 Task: Find a one-way flight from Boise to Jacksonville on May 3 for 9 passengers in economy class, with 6 checked bags, a price limit of ₹484,400, and a departure time between 10:00 AM and 6:00 PM.
Action: Mouse moved to (412, 373)
Screenshot: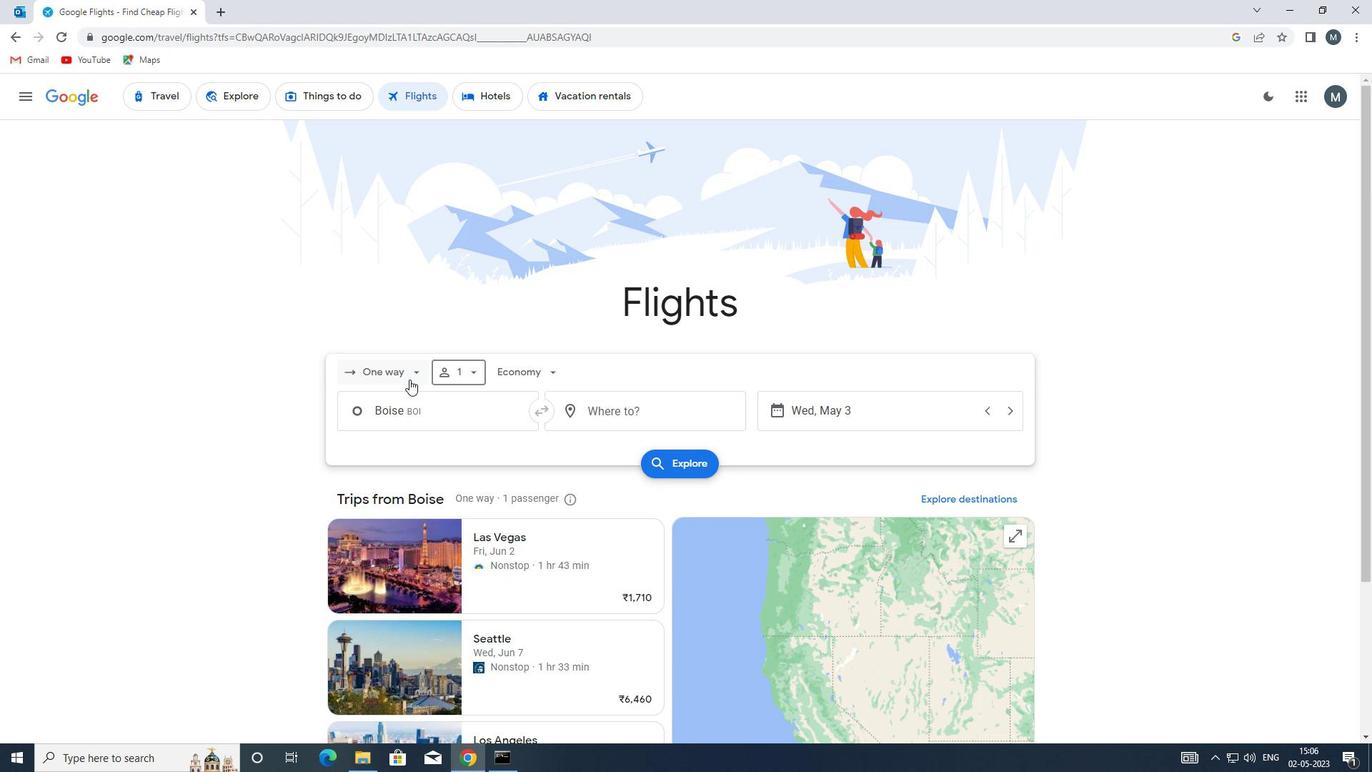 
Action: Mouse pressed left at (412, 373)
Screenshot: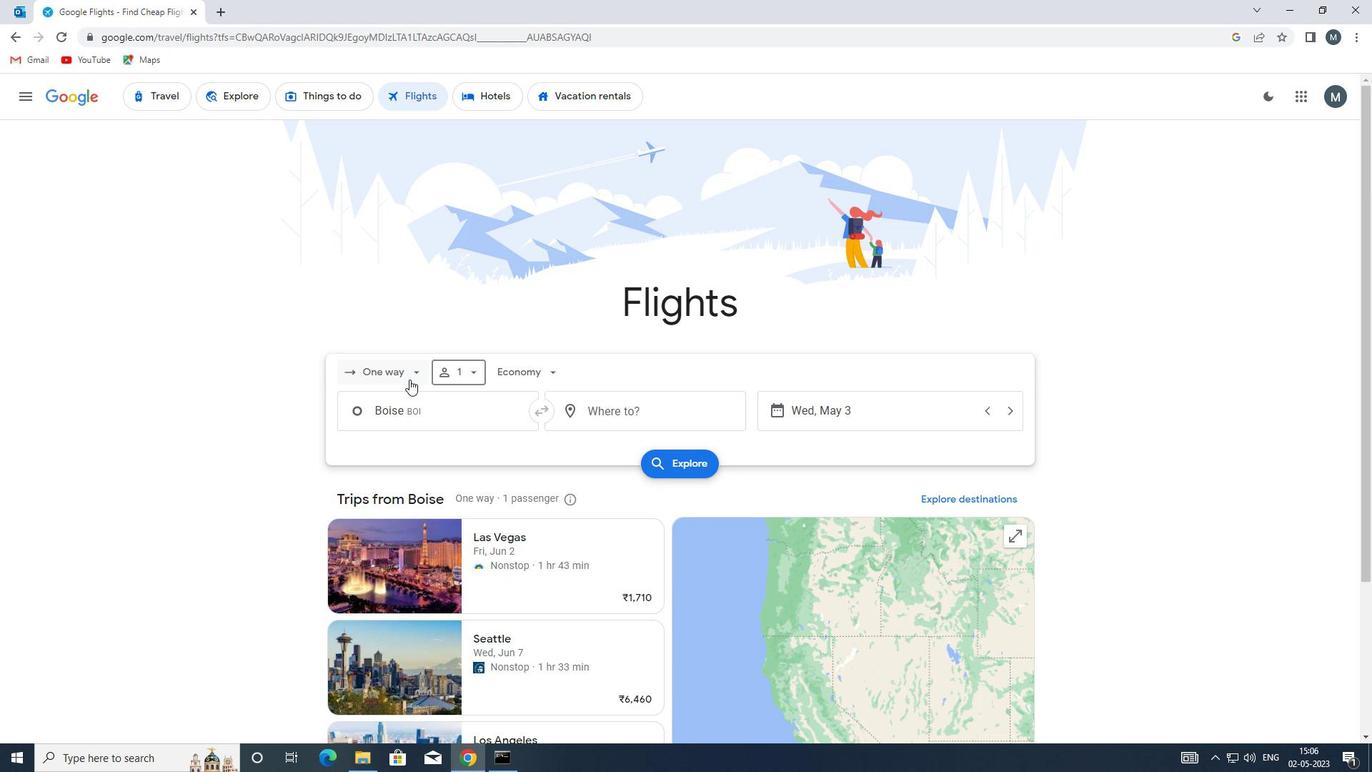 
Action: Mouse moved to (419, 441)
Screenshot: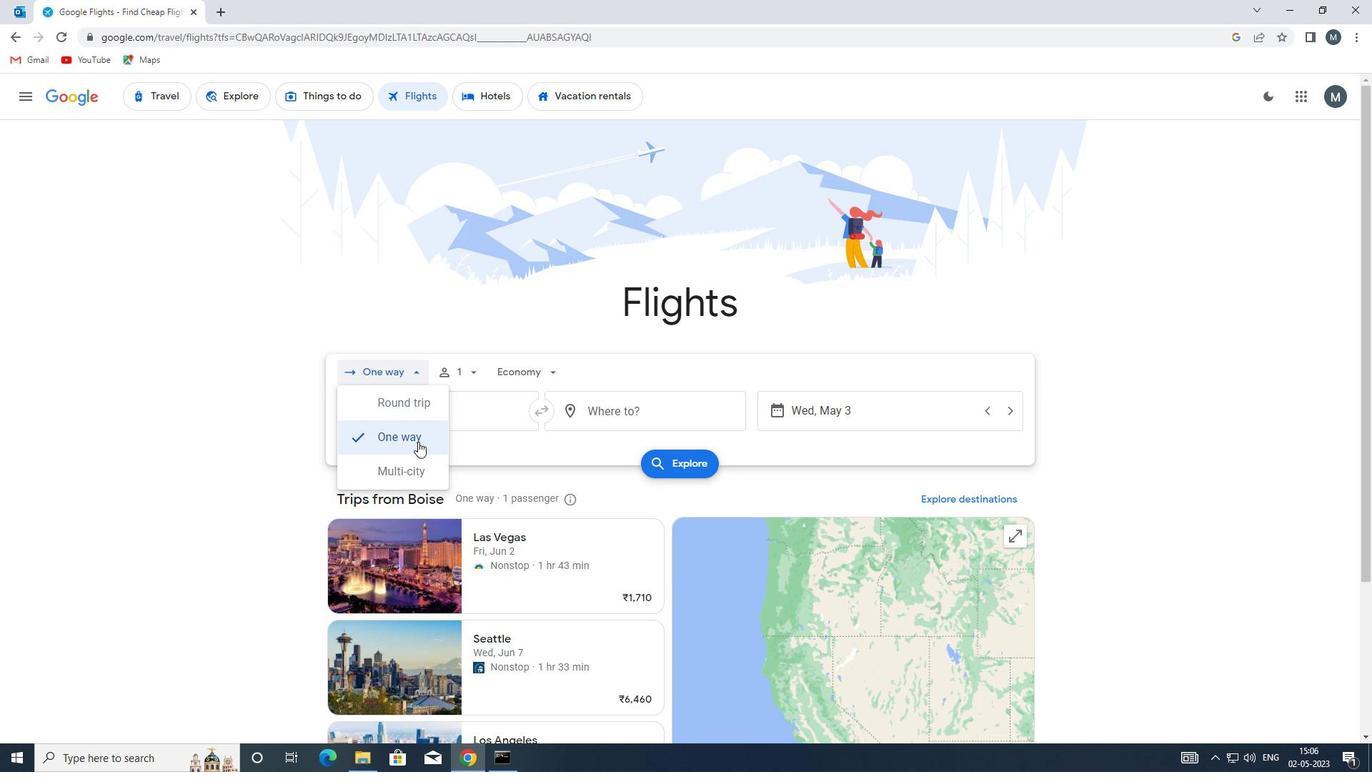
Action: Mouse pressed left at (419, 441)
Screenshot: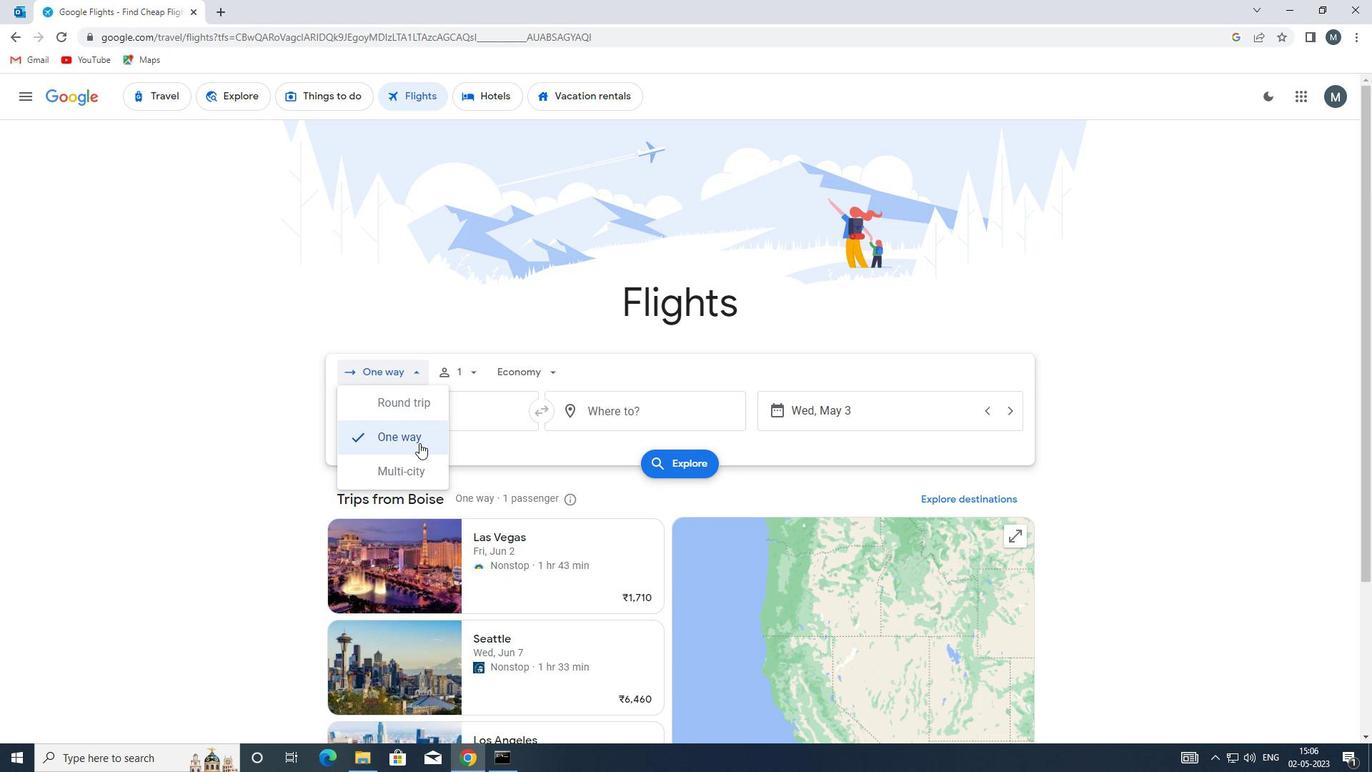 
Action: Mouse moved to (475, 368)
Screenshot: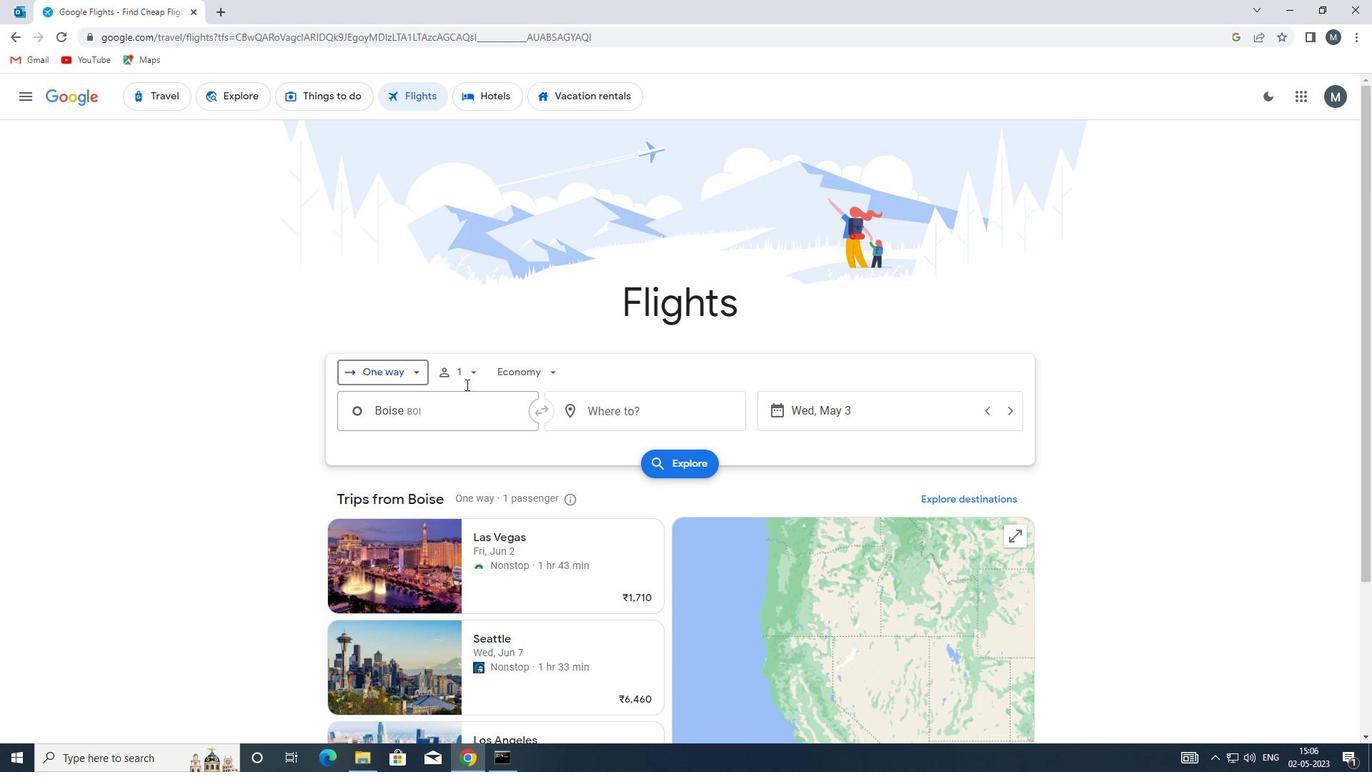 
Action: Mouse pressed left at (475, 368)
Screenshot: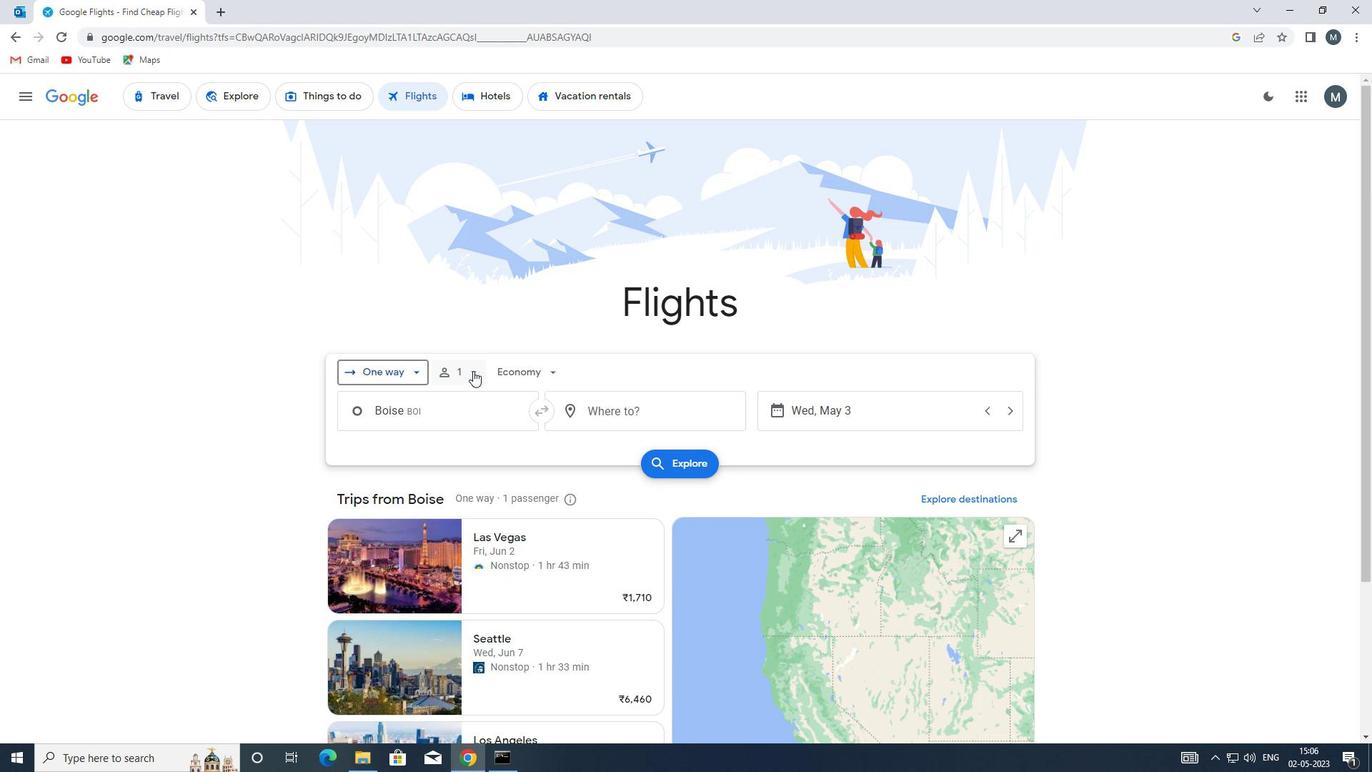 
Action: Mouse moved to (582, 406)
Screenshot: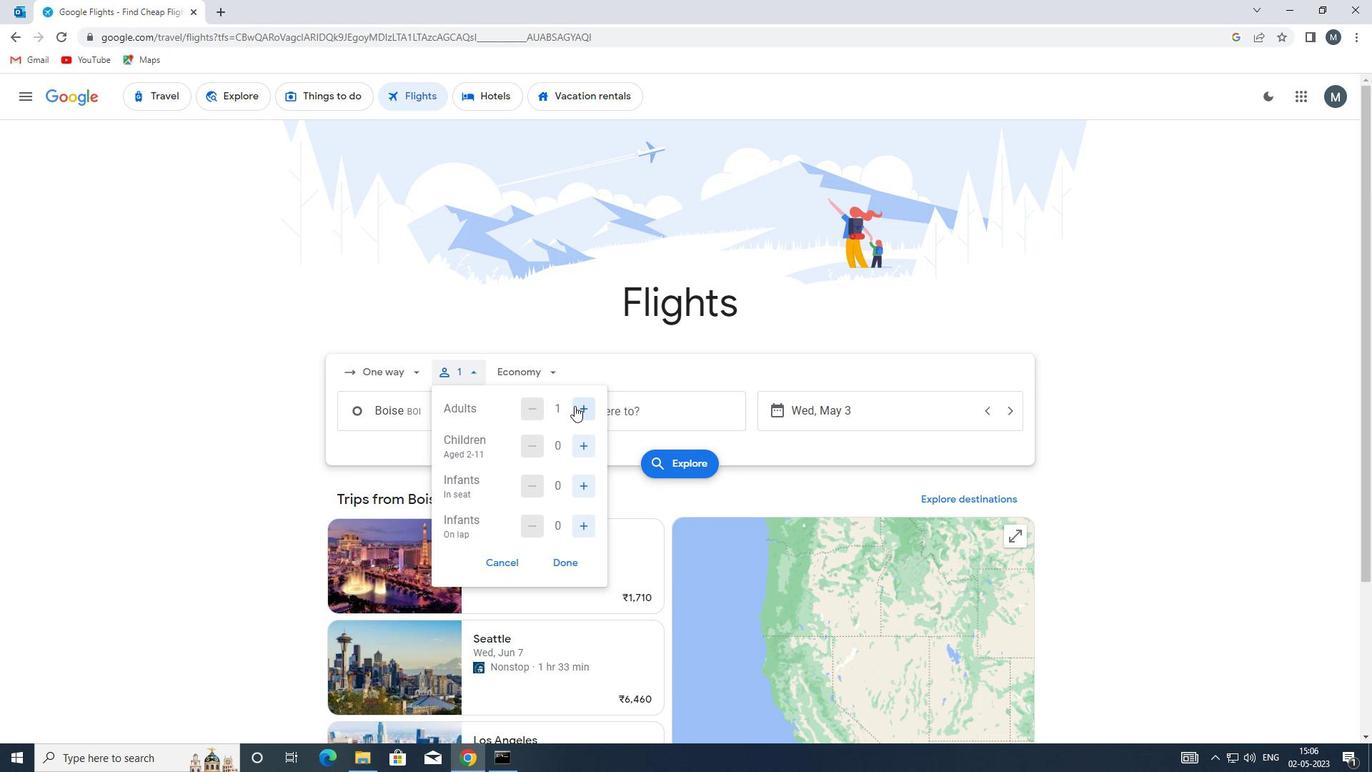 
Action: Mouse pressed left at (582, 406)
Screenshot: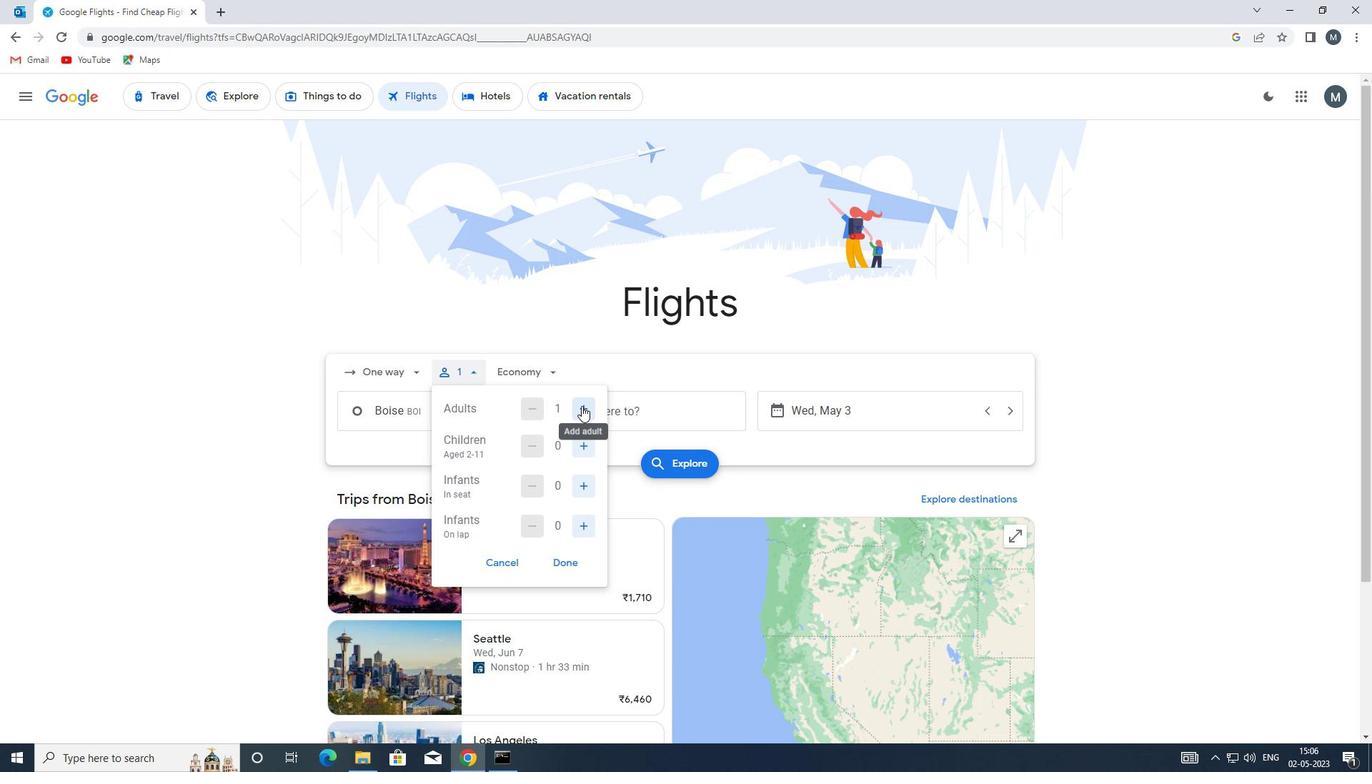 
Action: Mouse moved to (582, 406)
Screenshot: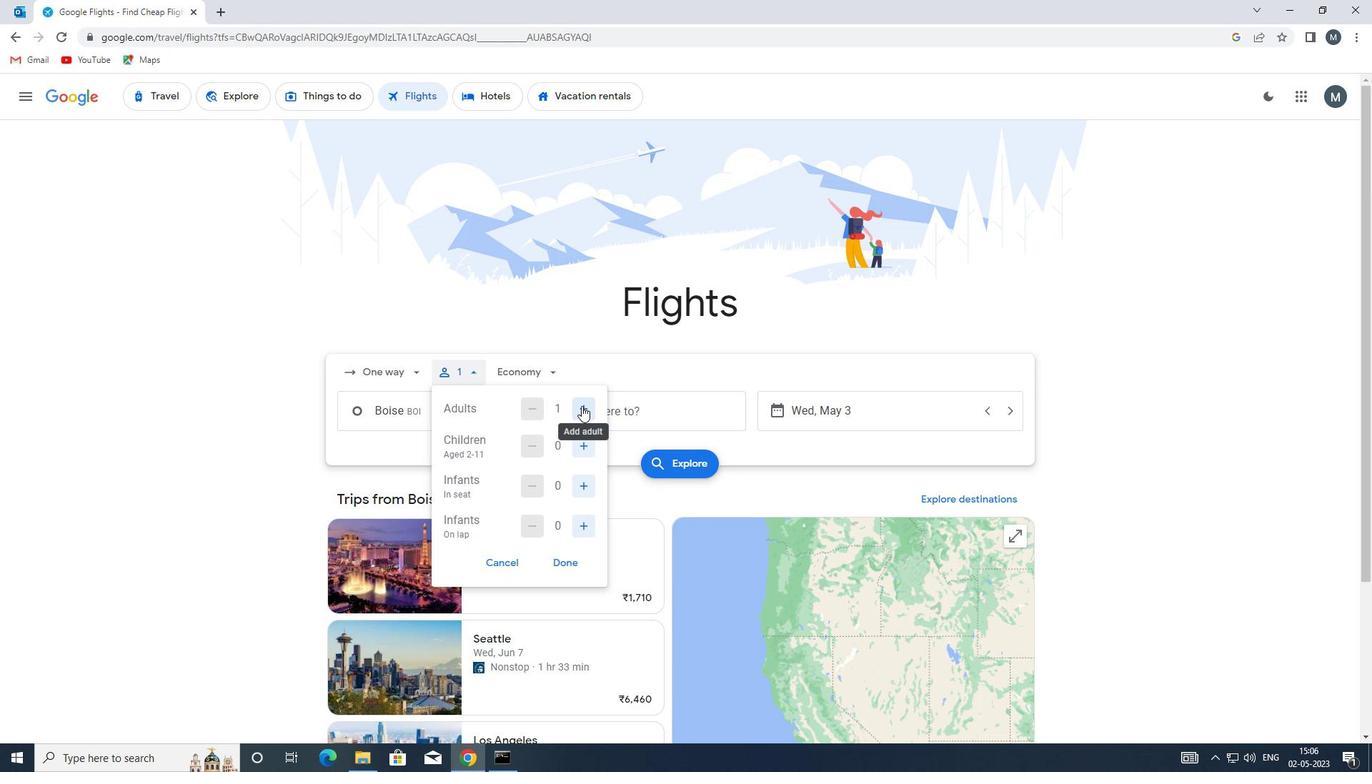 
Action: Mouse pressed left at (582, 406)
Screenshot: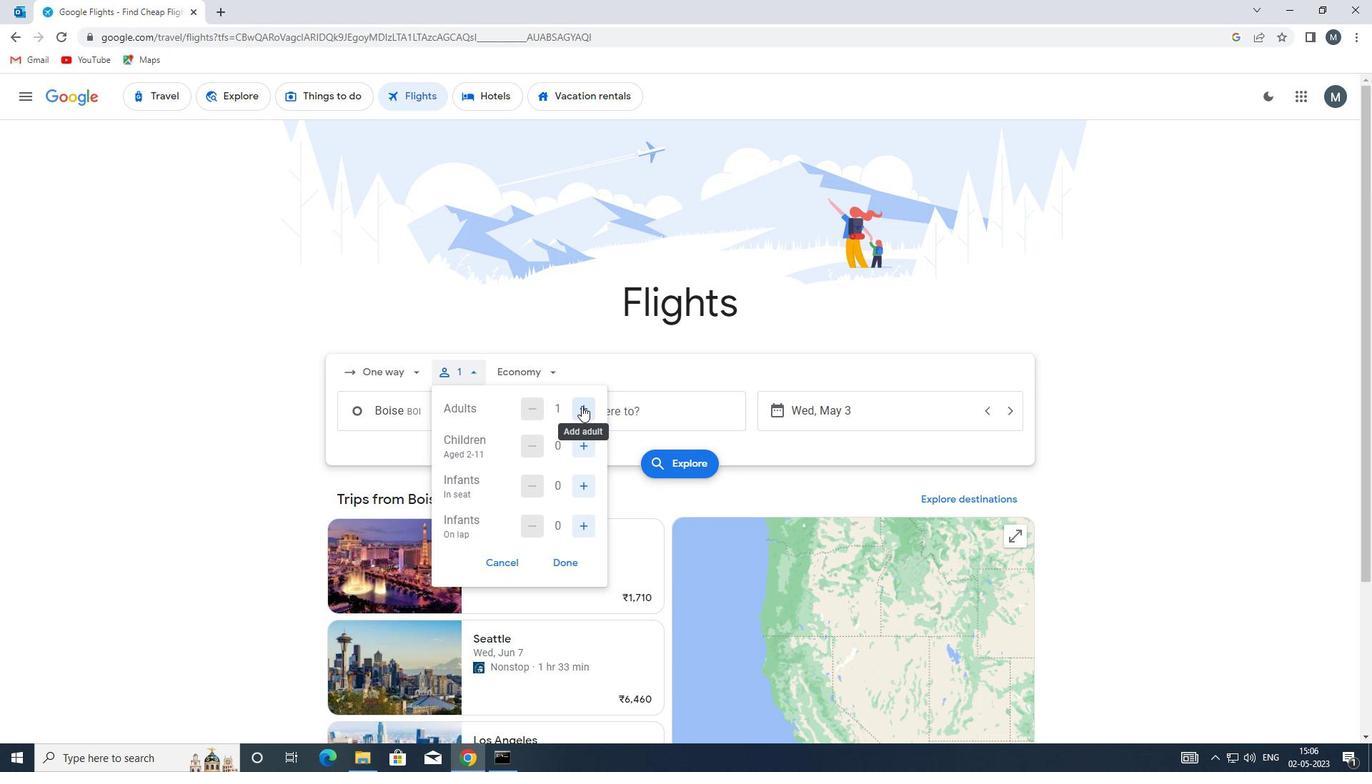 
Action: Mouse pressed left at (582, 406)
Screenshot: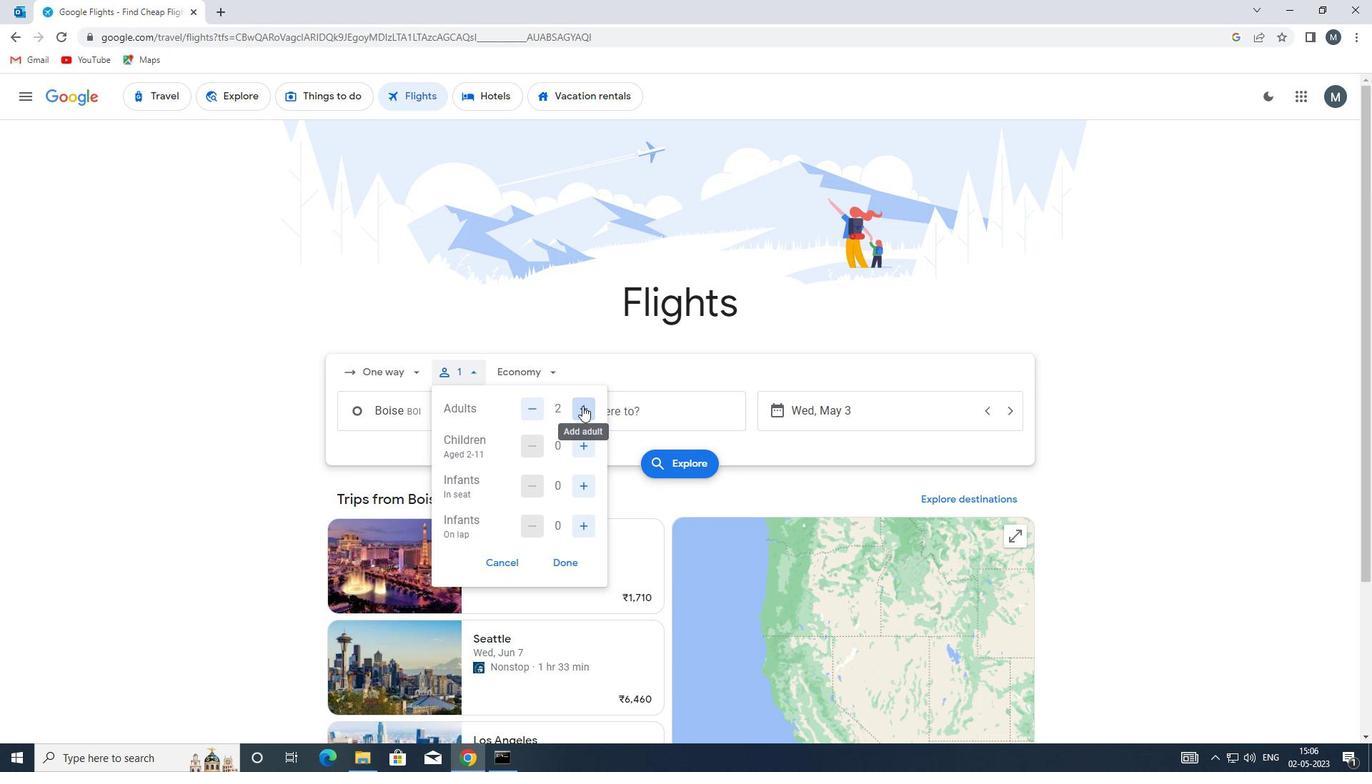 
Action: Mouse pressed left at (582, 406)
Screenshot: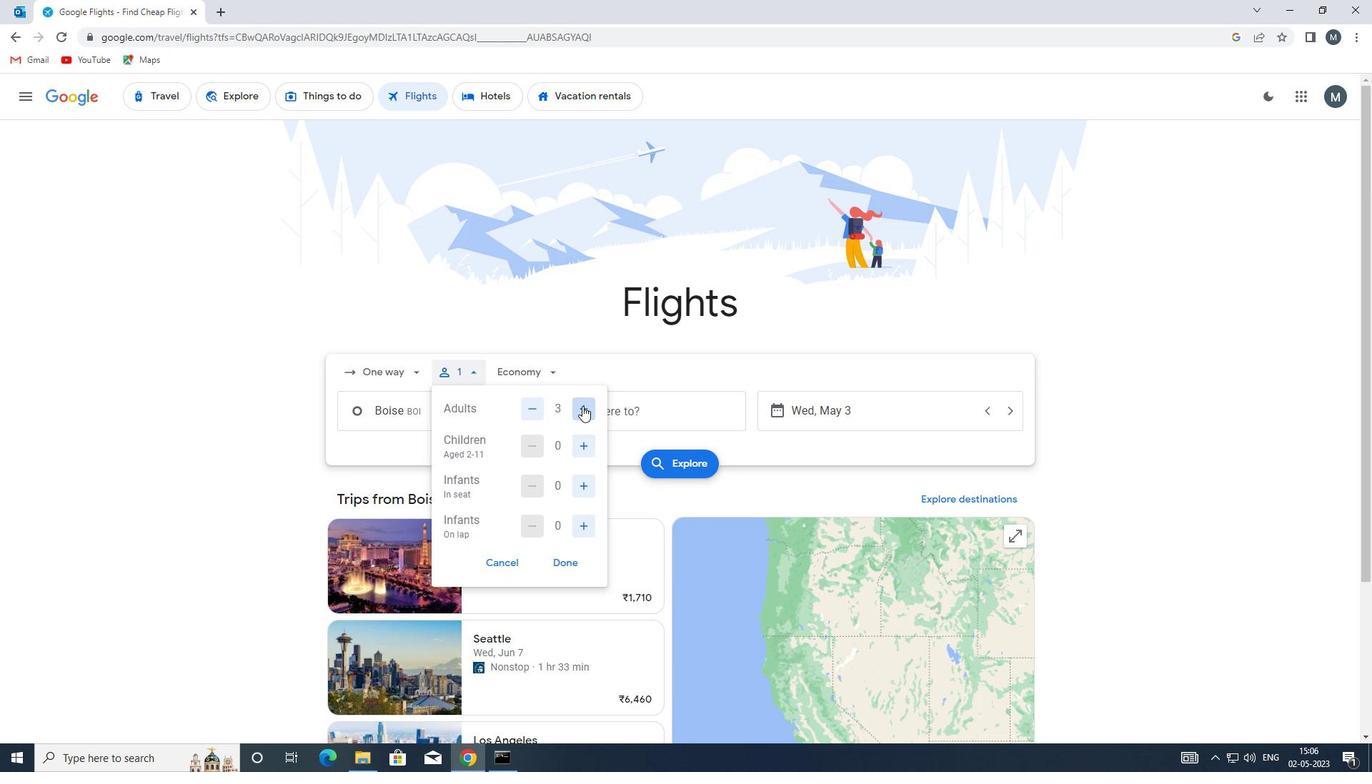 
Action: Mouse moved to (582, 406)
Screenshot: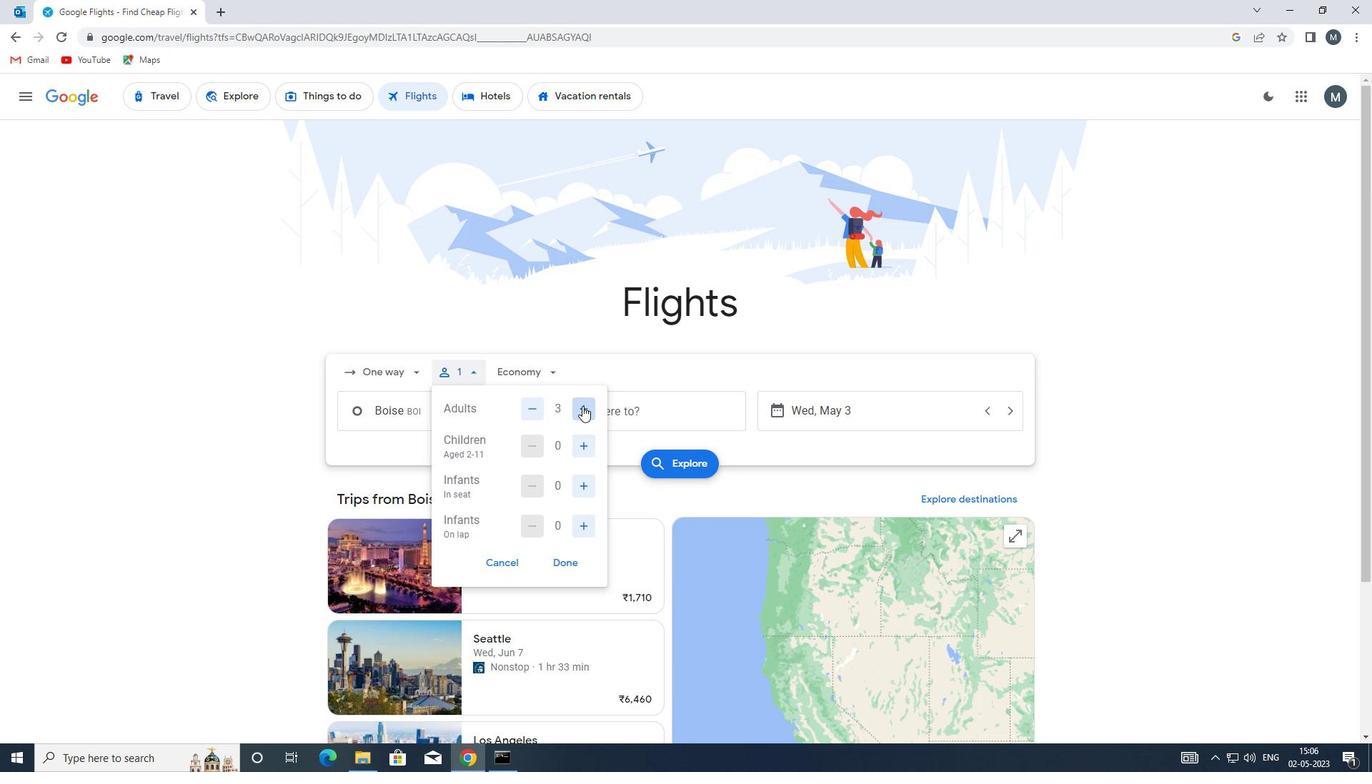 
Action: Mouse pressed left at (582, 406)
Screenshot: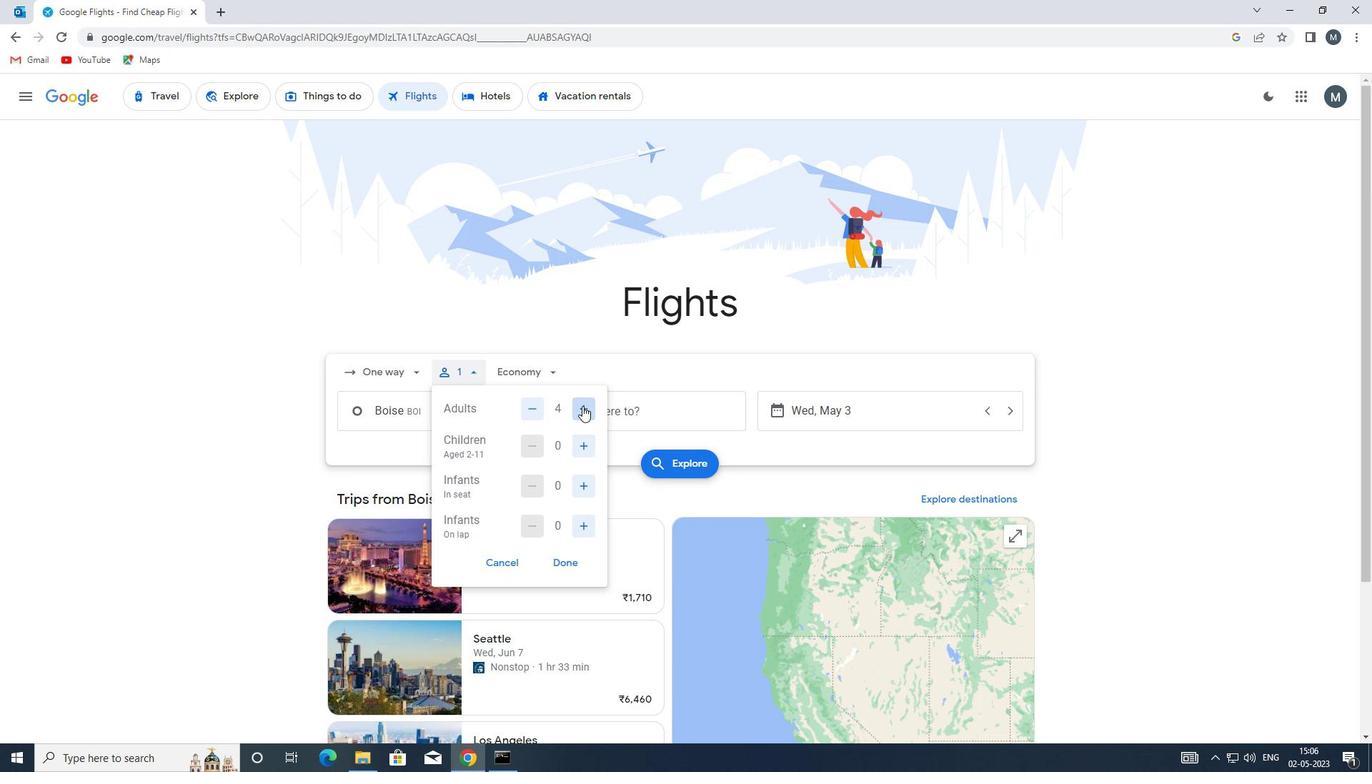
Action: Mouse moved to (540, 406)
Screenshot: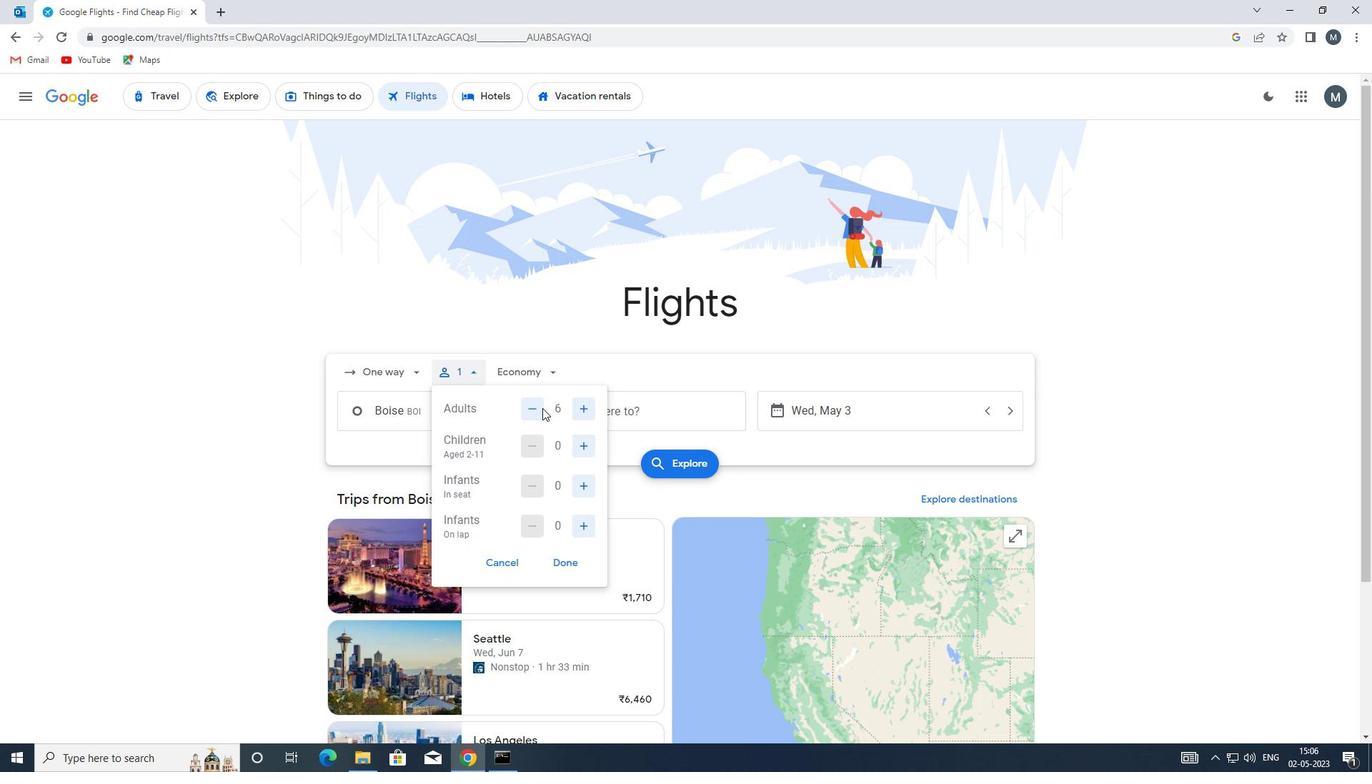 
Action: Mouse pressed left at (540, 406)
Screenshot: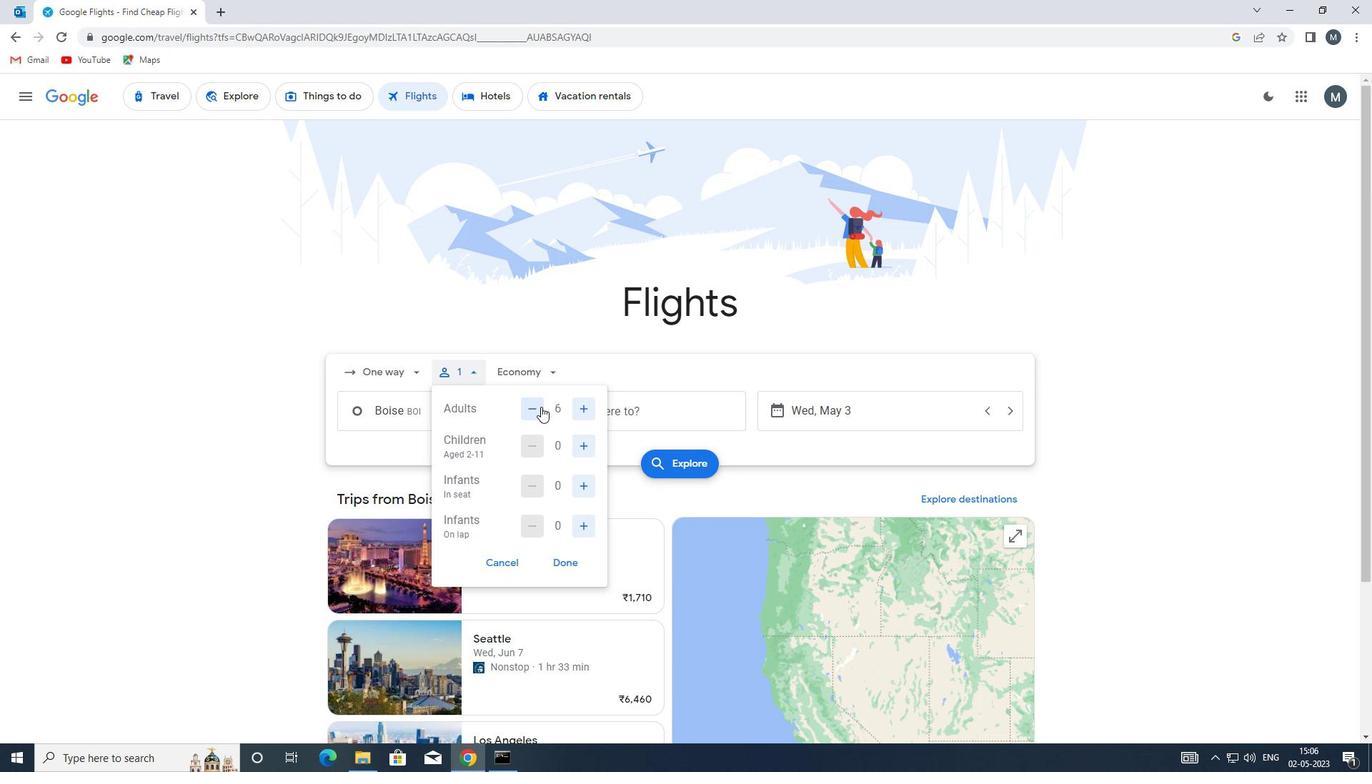 
Action: Mouse moved to (580, 447)
Screenshot: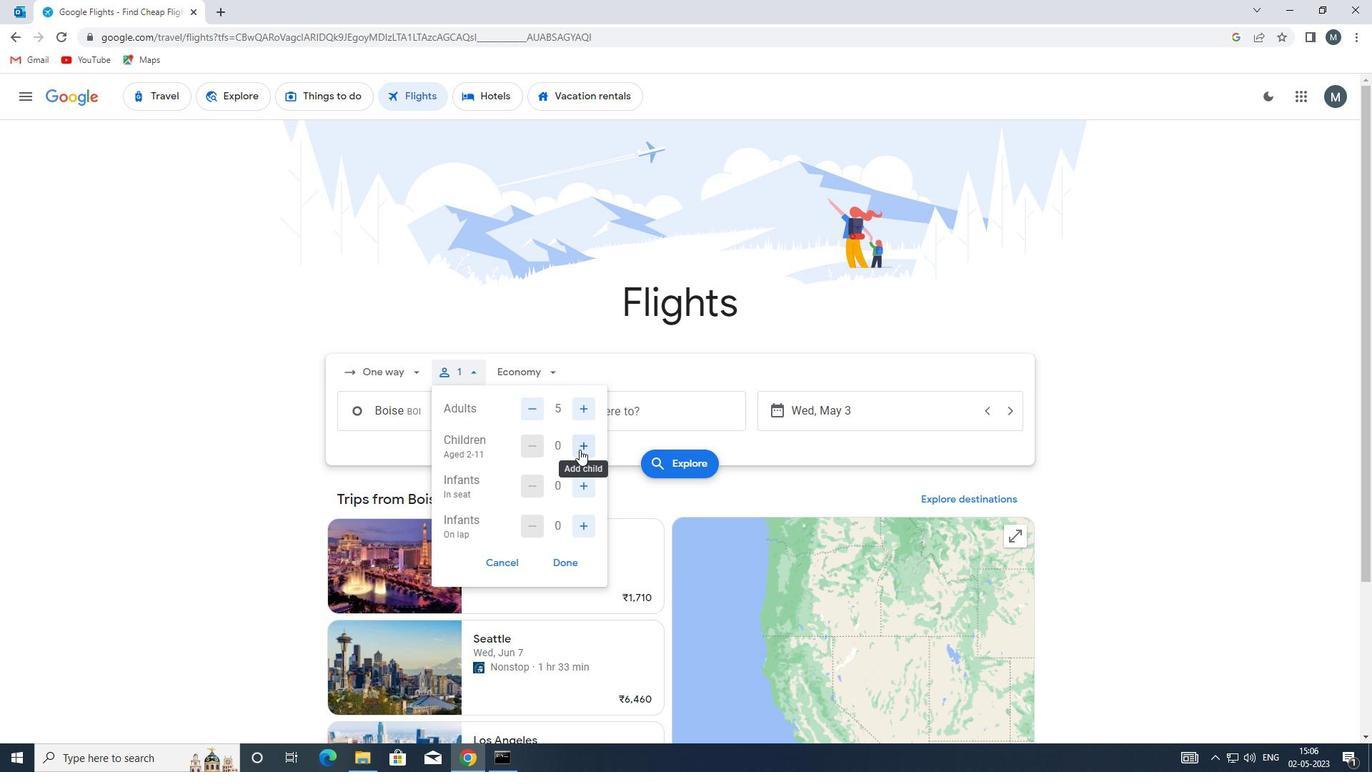 
Action: Mouse pressed left at (580, 447)
Screenshot: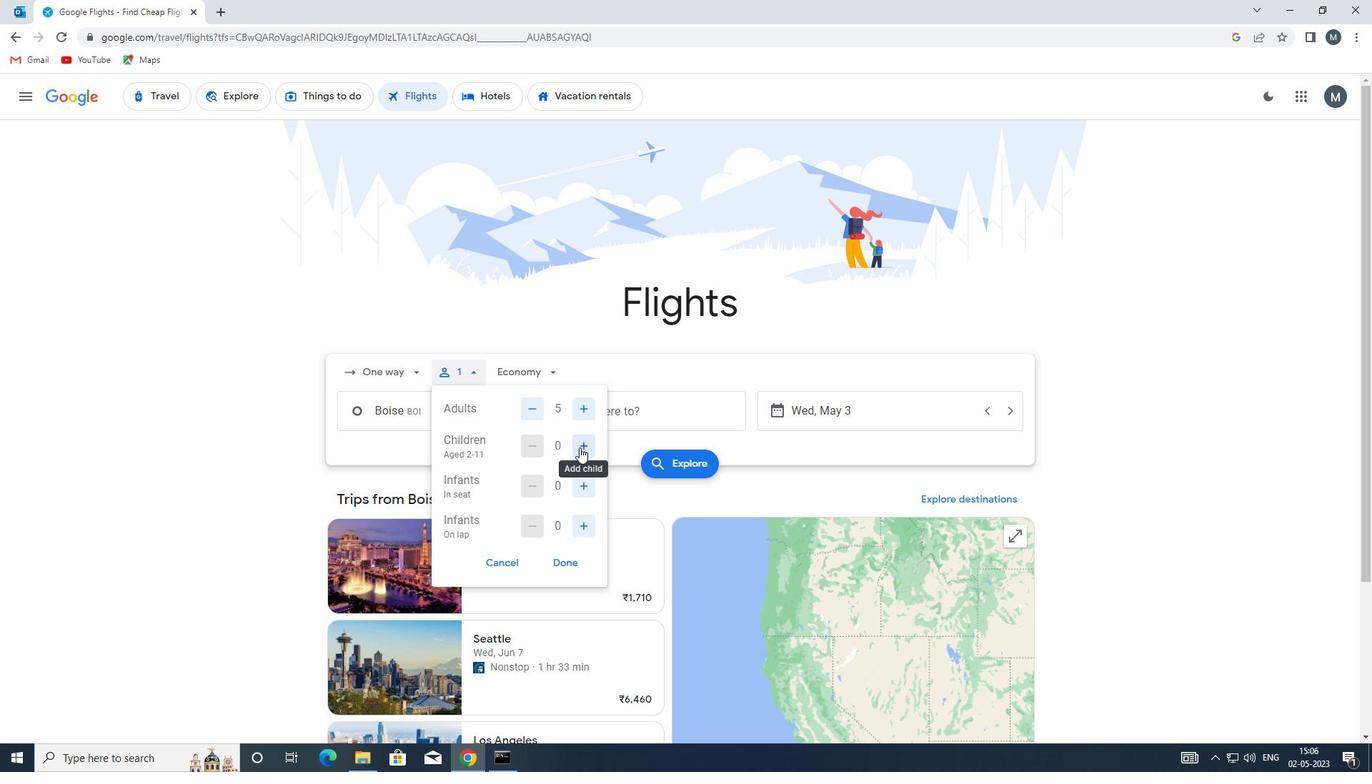 
Action: Mouse moved to (581, 447)
Screenshot: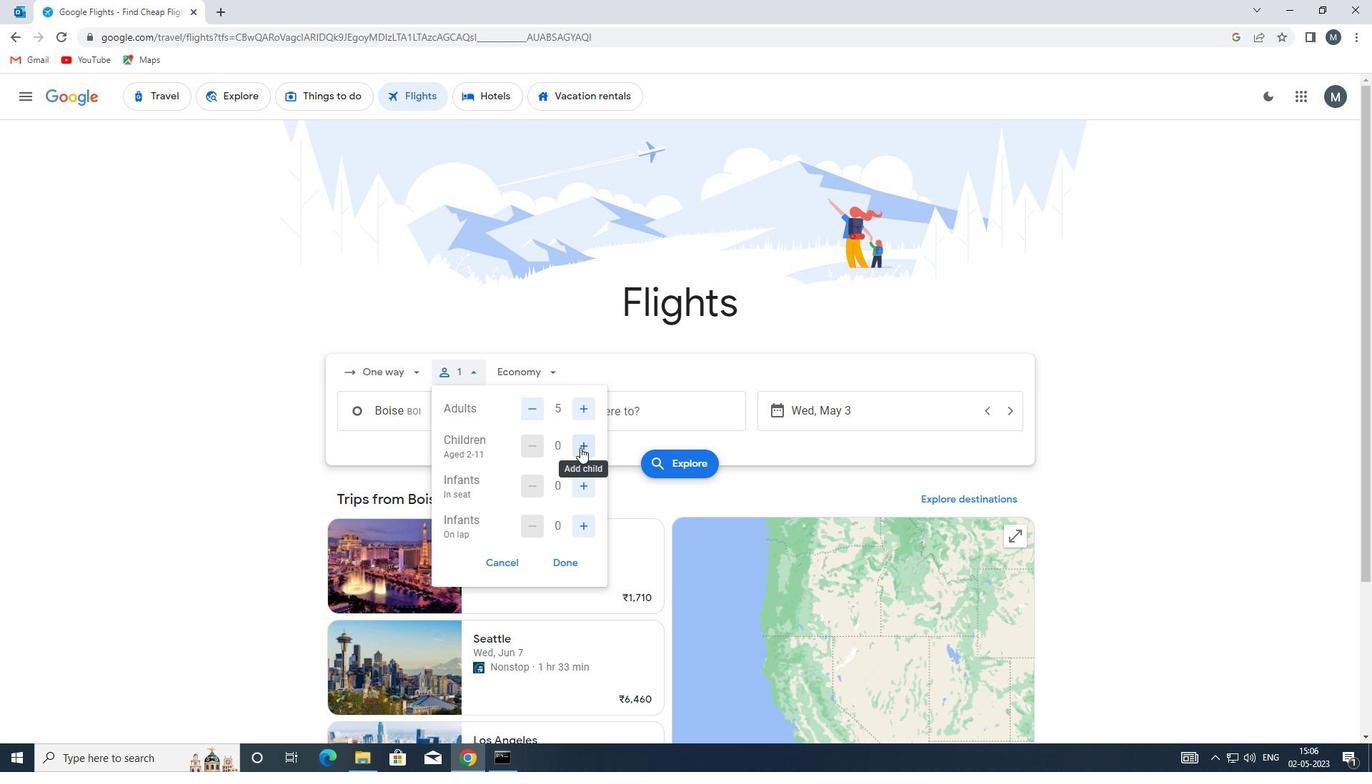 
Action: Mouse pressed left at (581, 447)
Screenshot: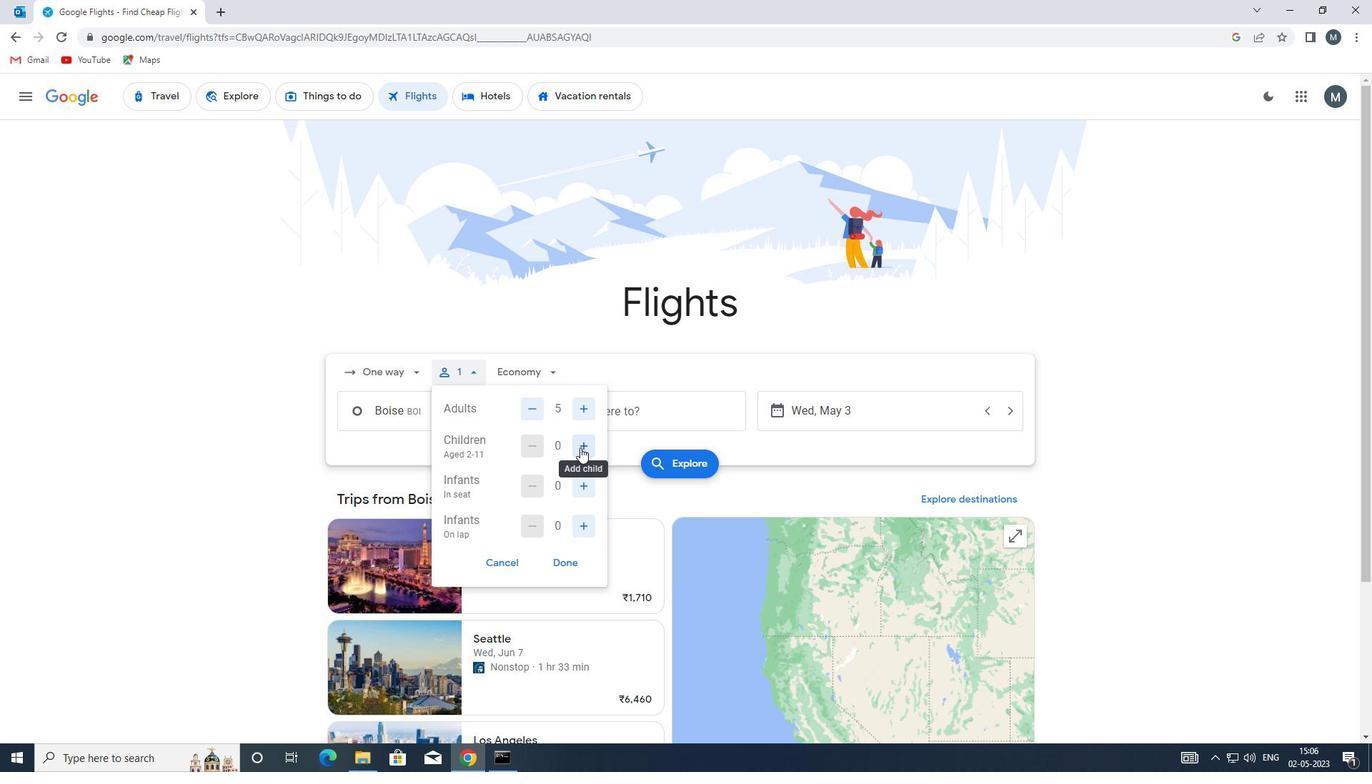 
Action: Mouse moved to (584, 485)
Screenshot: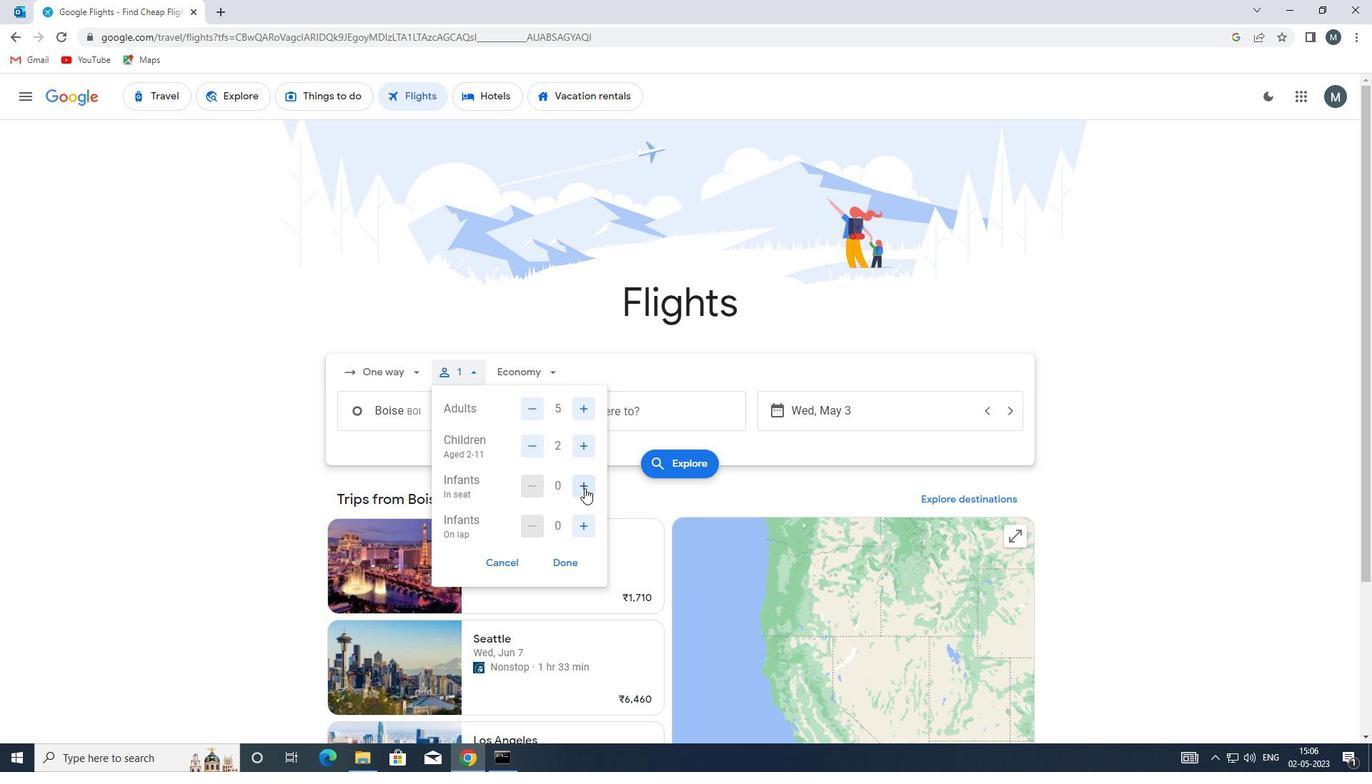 
Action: Mouse pressed left at (584, 485)
Screenshot: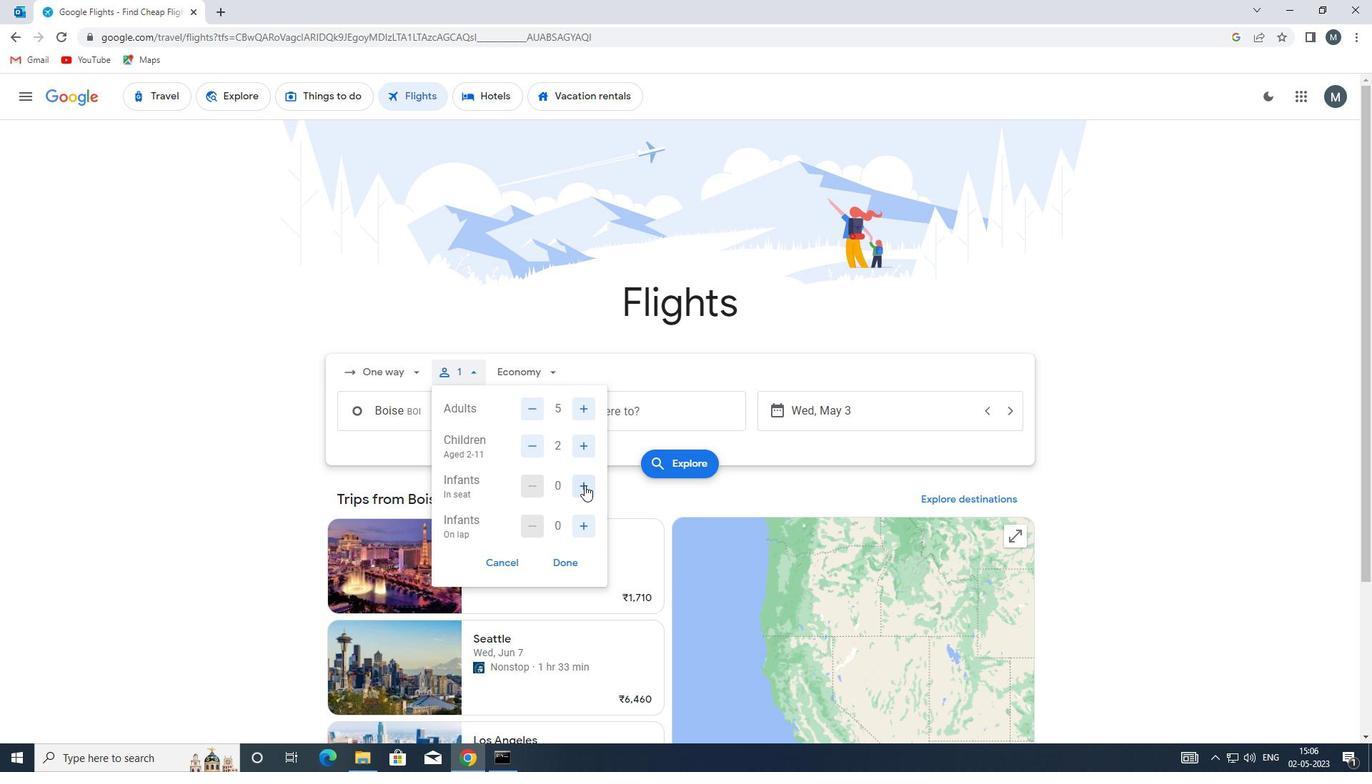 
Action: Mouse moved to (585, 527)
Screenshot: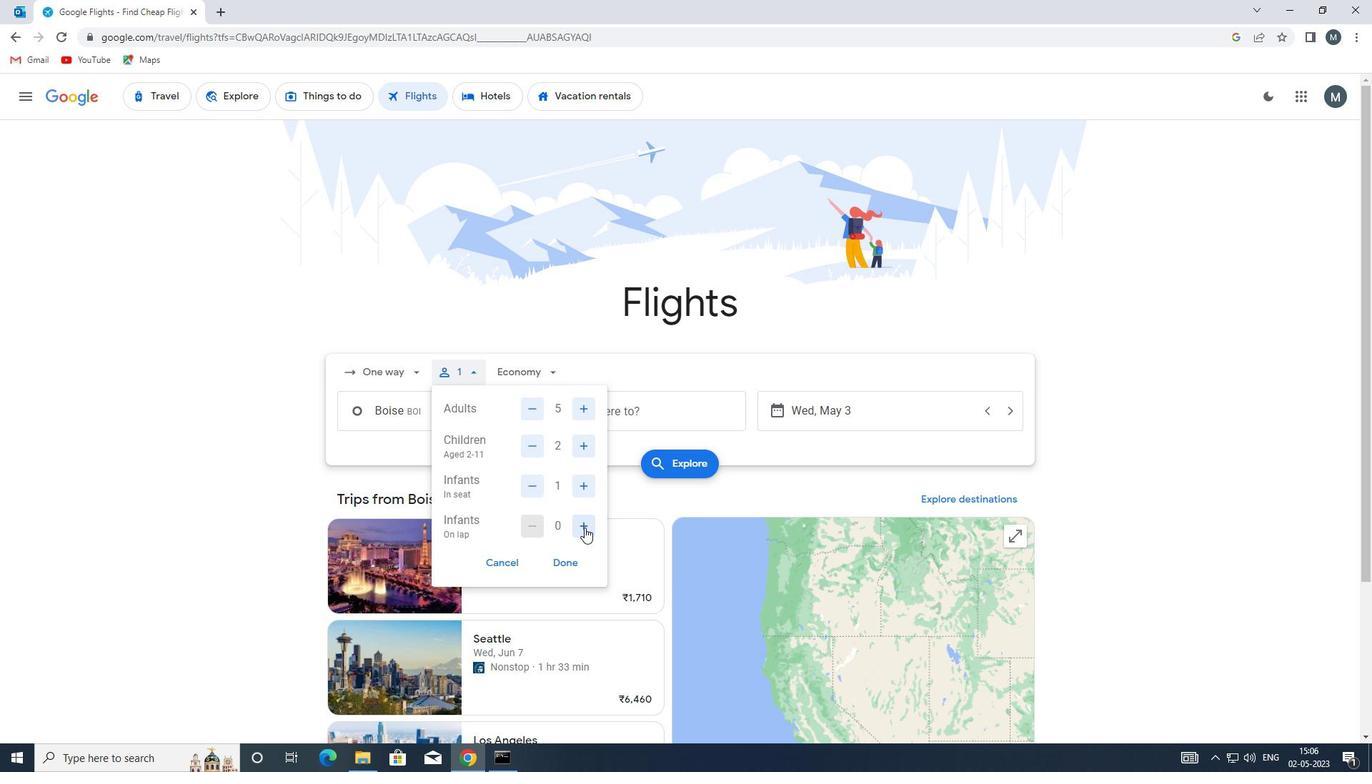 
Action: Mouse pressed left at (585, 527)
Screenshot: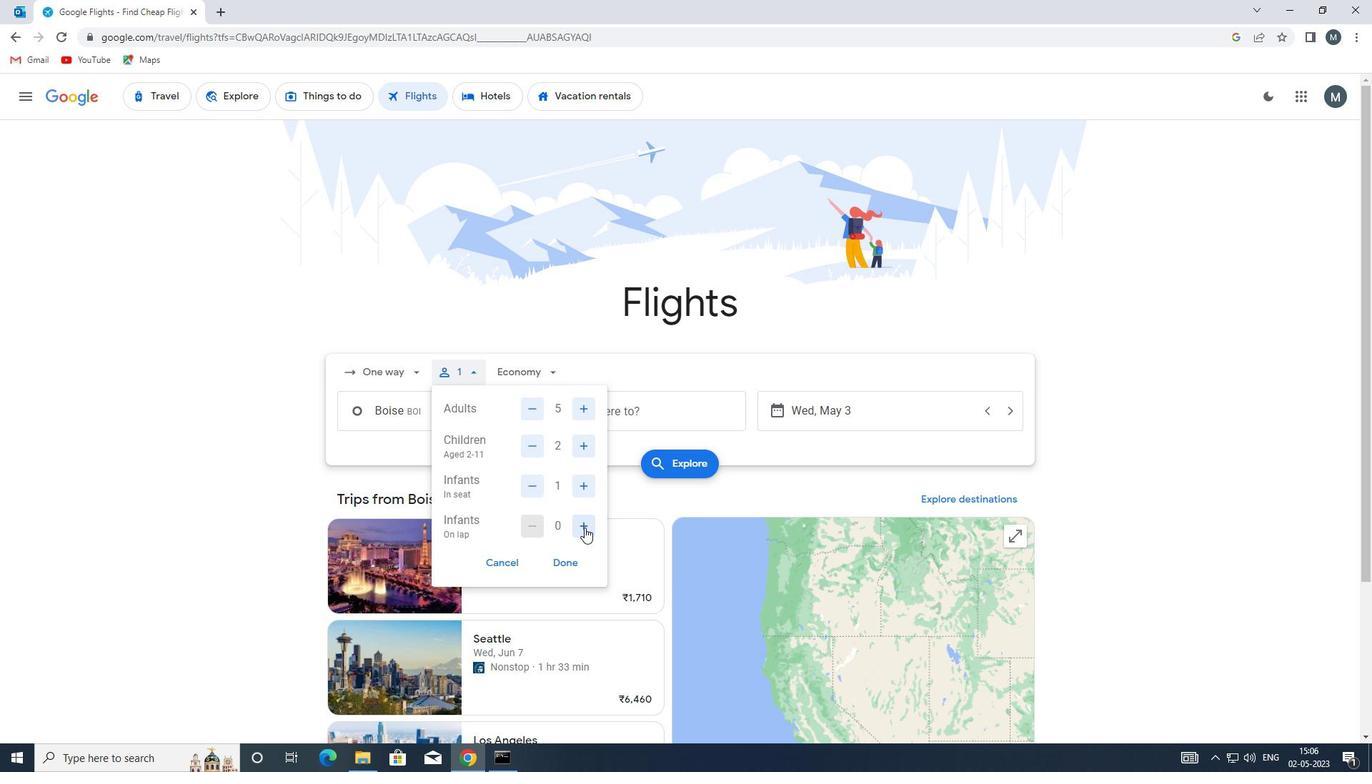 
Action: Mouse pressed right at (585, 527)
Screenshot: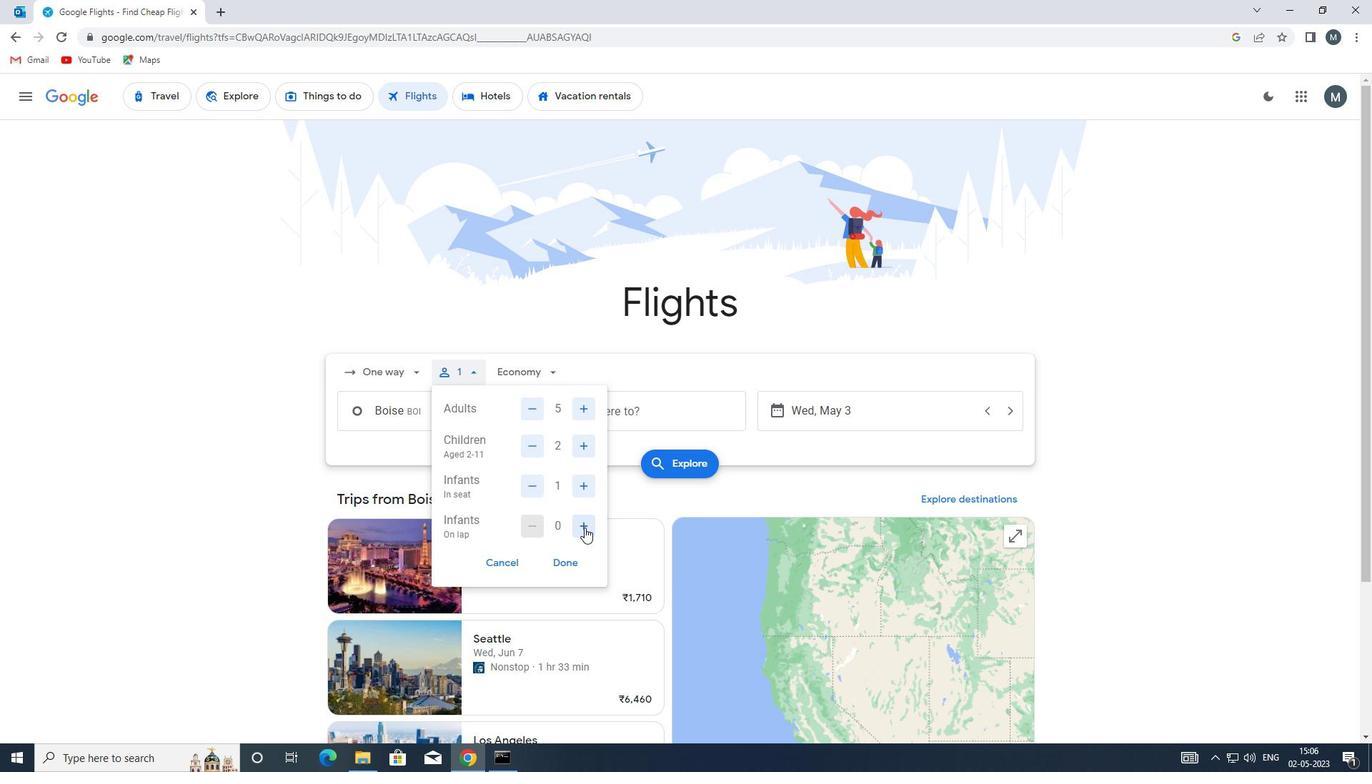 
Action: Mouse pressed left at (585, 527)
Screenshot: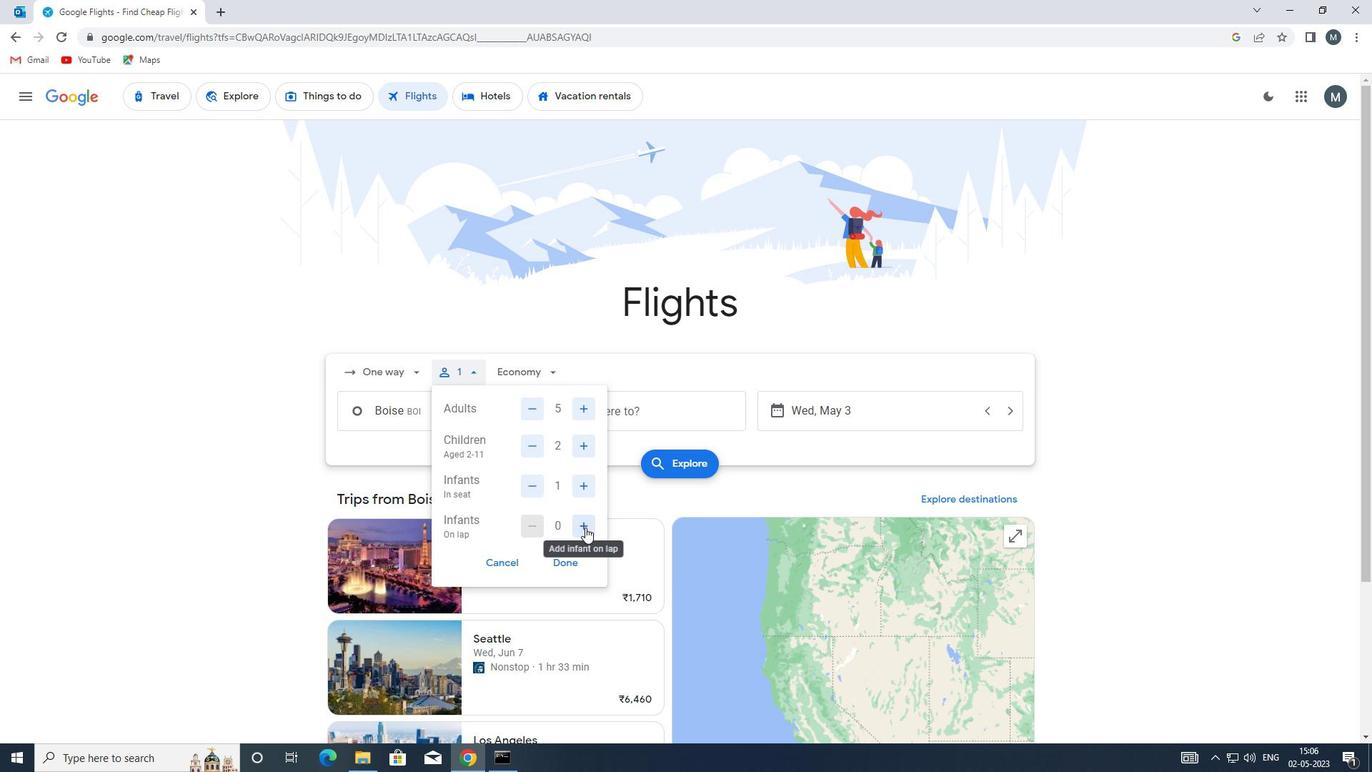 
Action: Mouse moved to (585, 527)
Screenshot: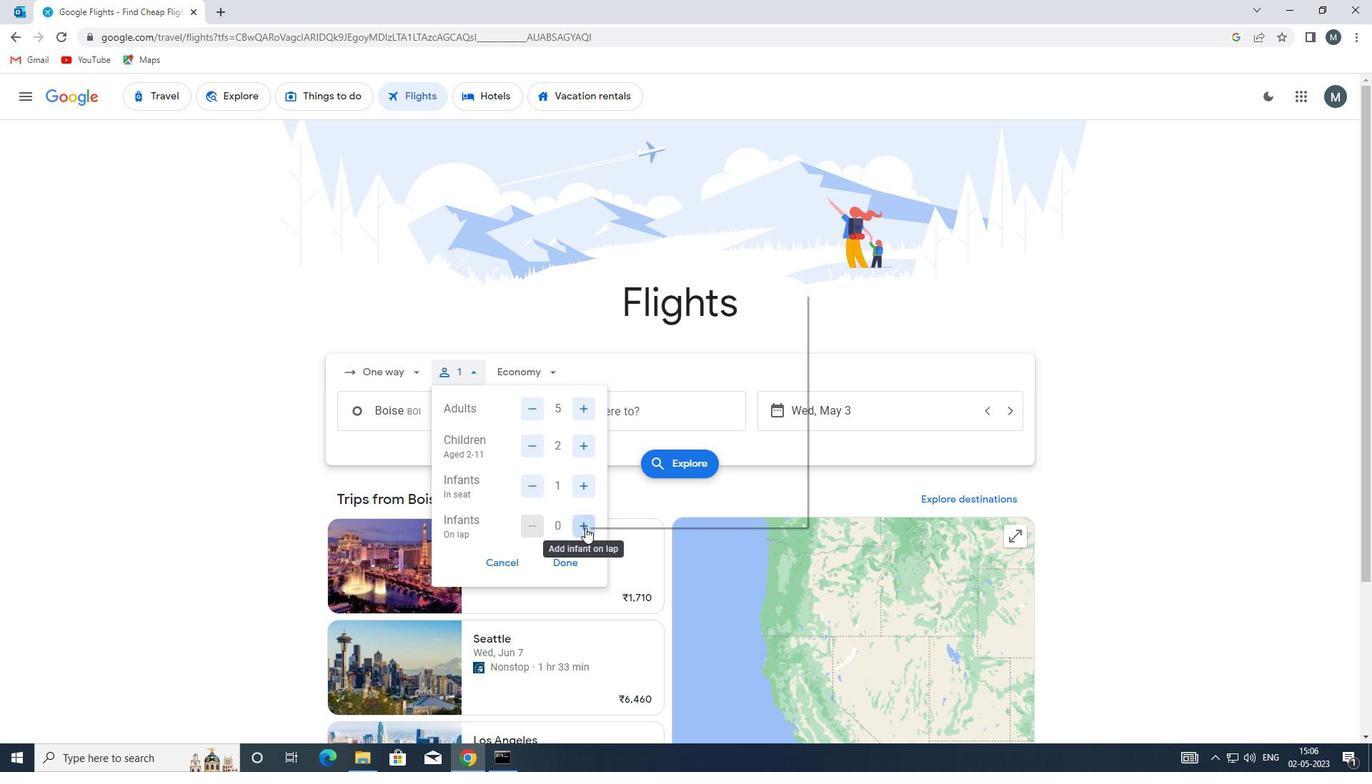 
Action: Mouse pressed left at (585, 527)
Screenshot: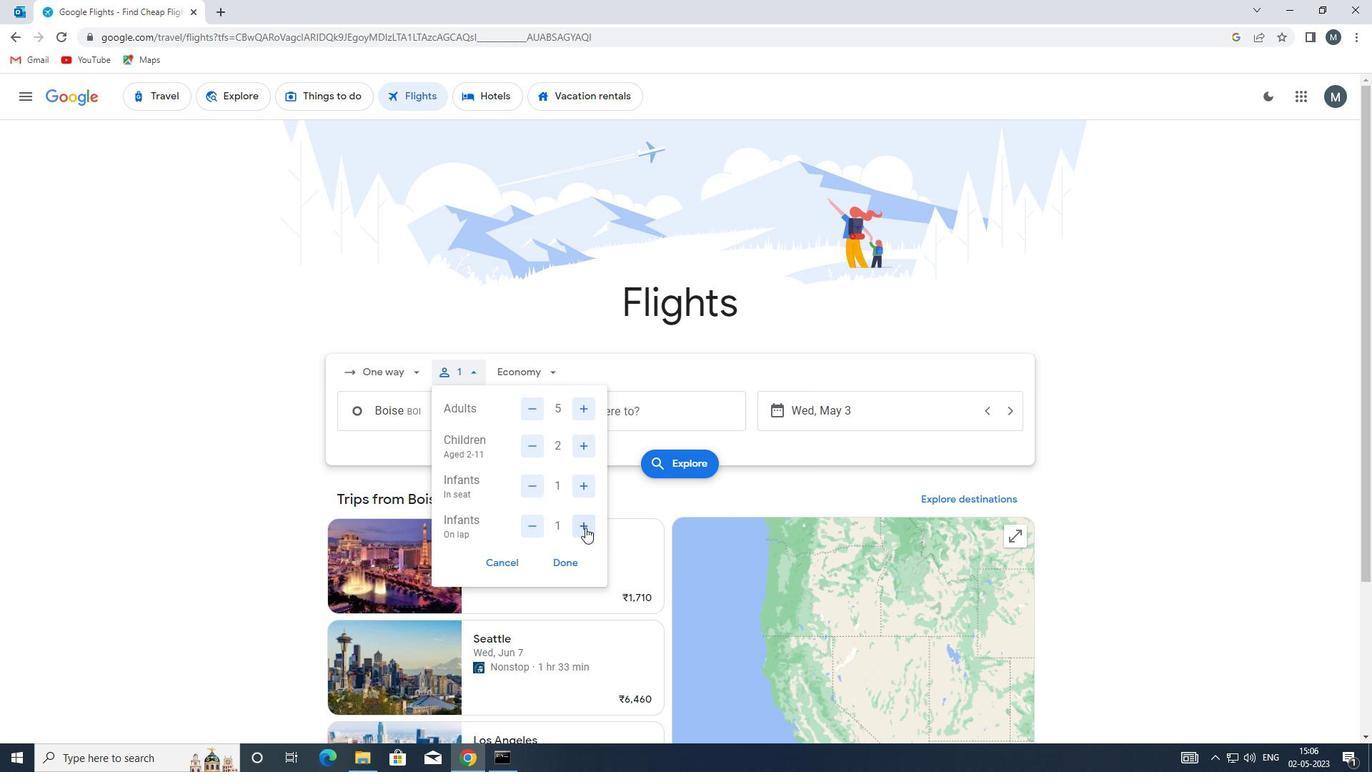 
Action: Mouse moved to (535, 519)
Screenshot: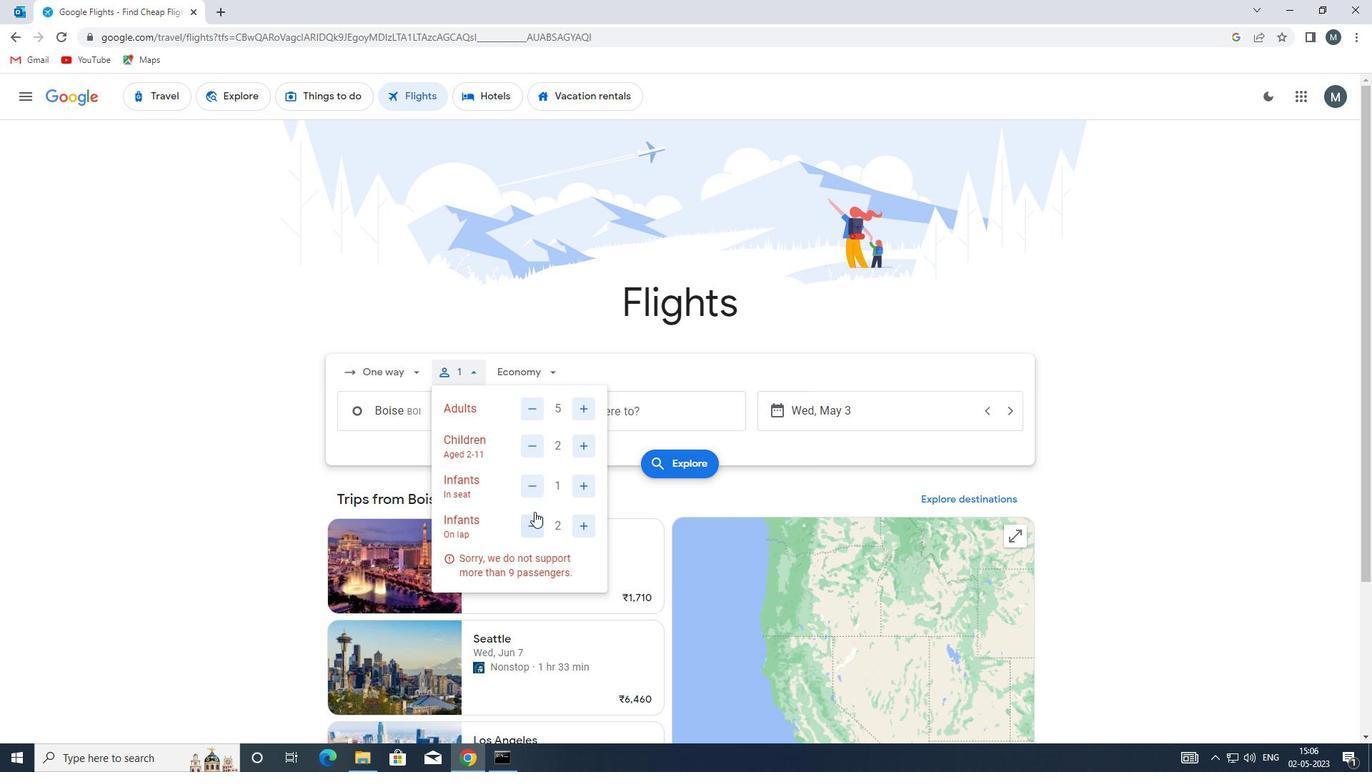 
Action: Mouse pressed left at (535, 519)
Screenshot: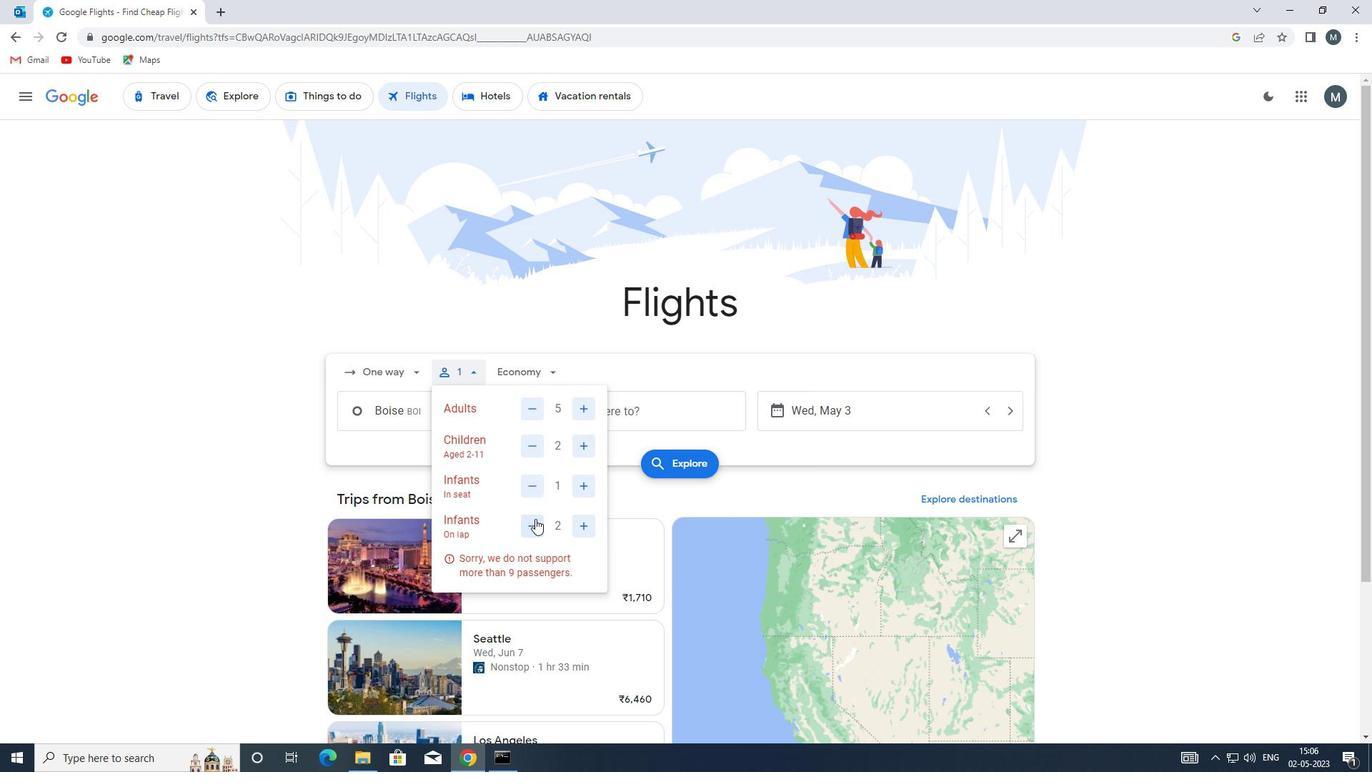 
Action: Mouse moved to (561, 564)
Screenshot: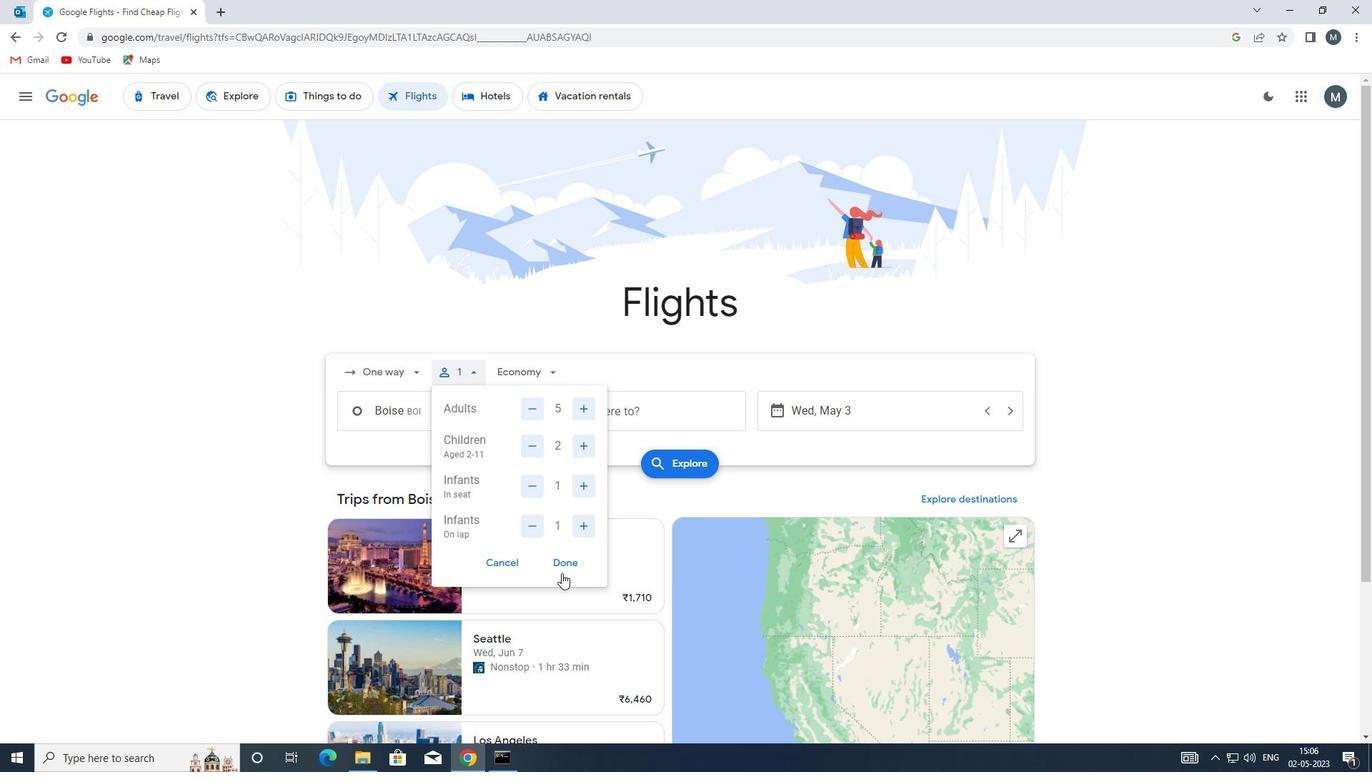 
Action: Mouse pressed left at (561, 564)
Screenshot: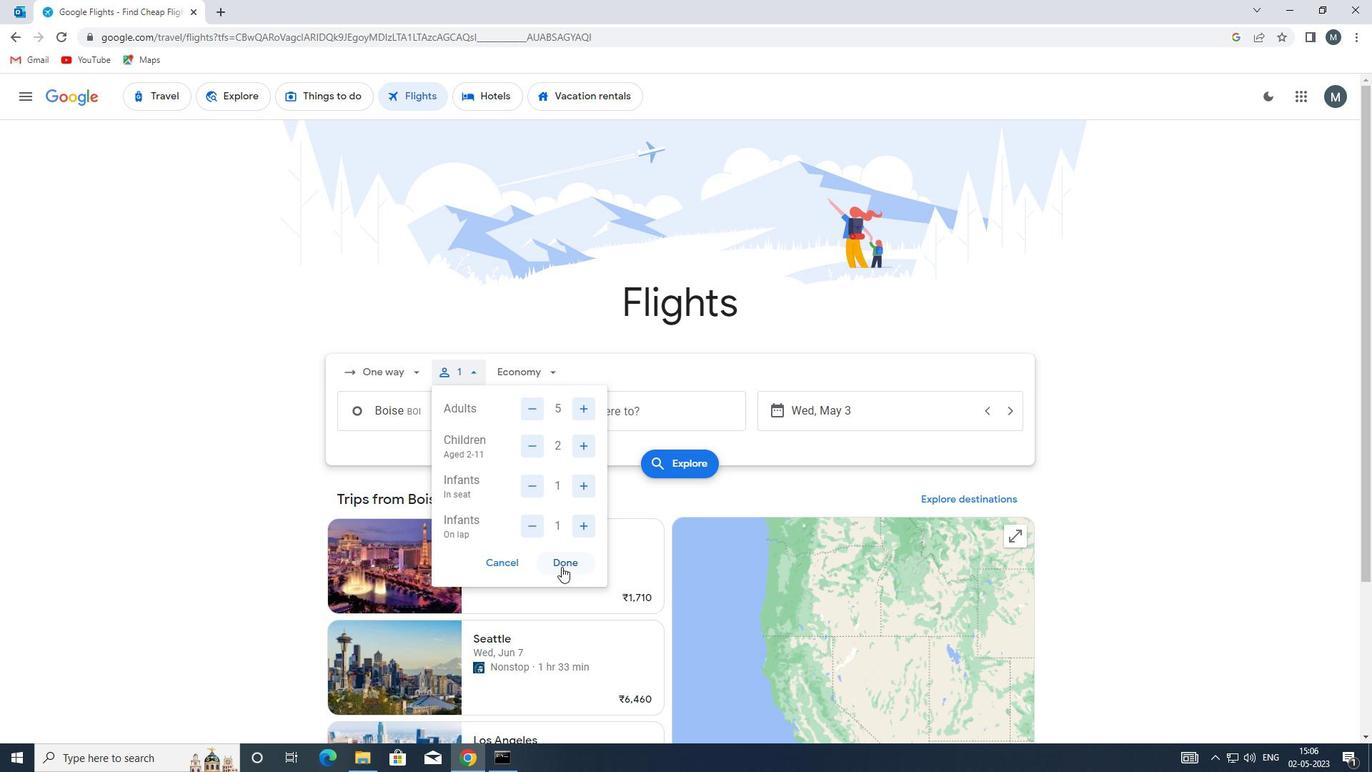 
Action: Mouse moved to (549, 376)
Screenshot: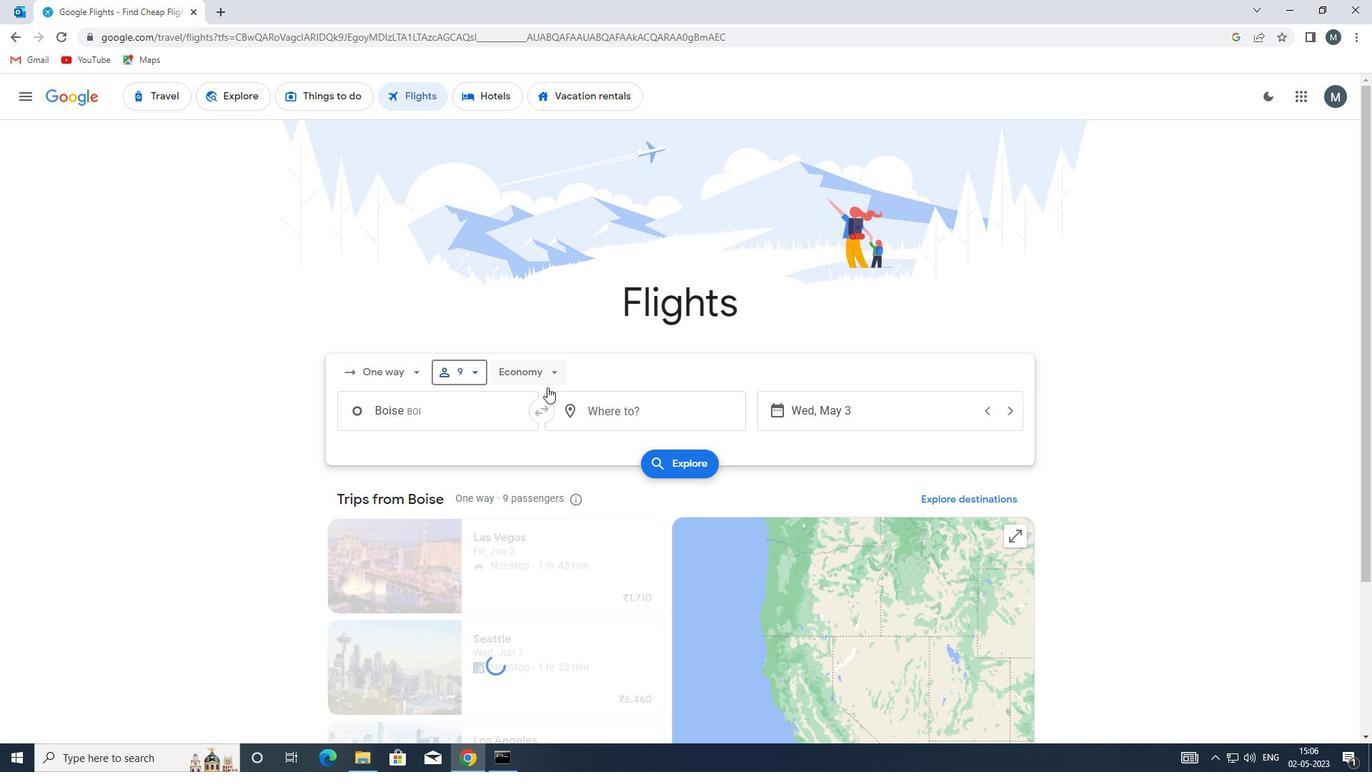 
Action: Mouse pressed left at (549, 376)
Screenshot: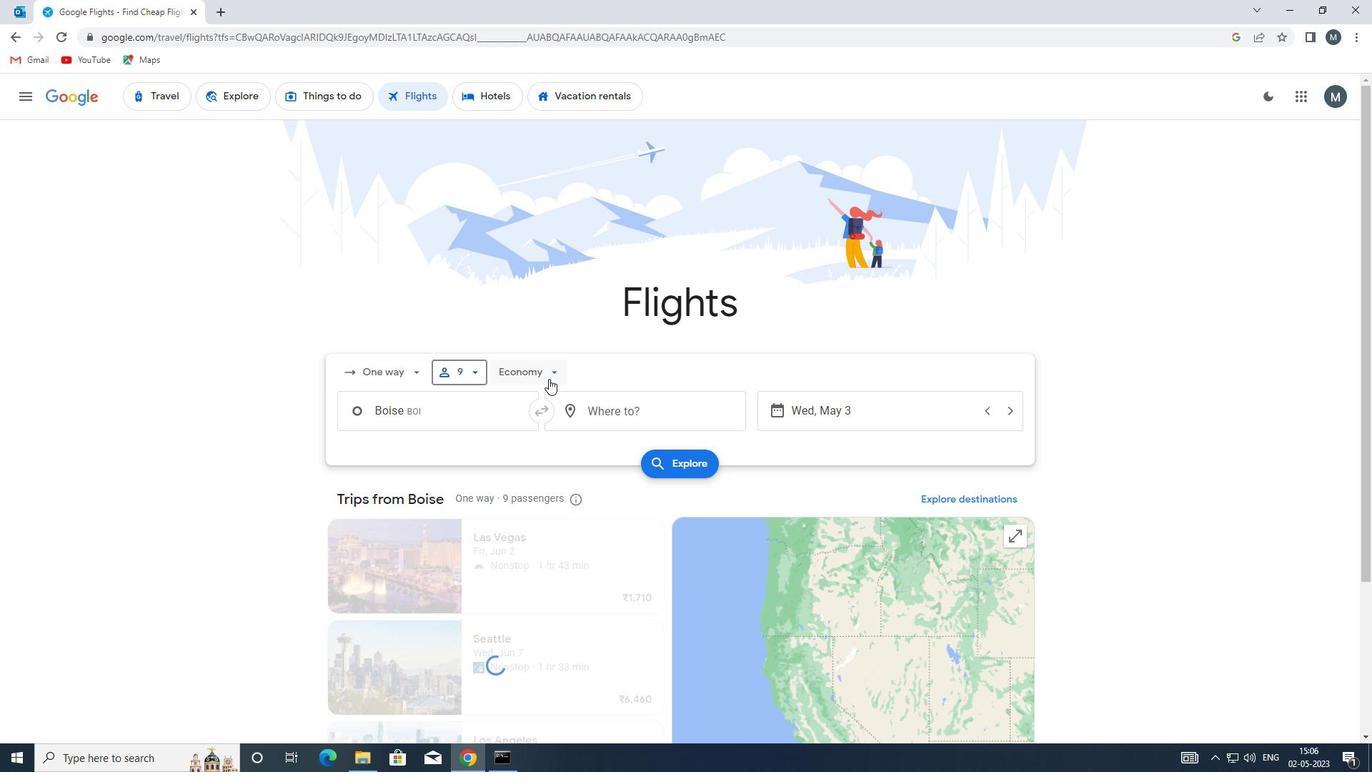 
Action: Mouse moved to (563, 398)
Screenshot: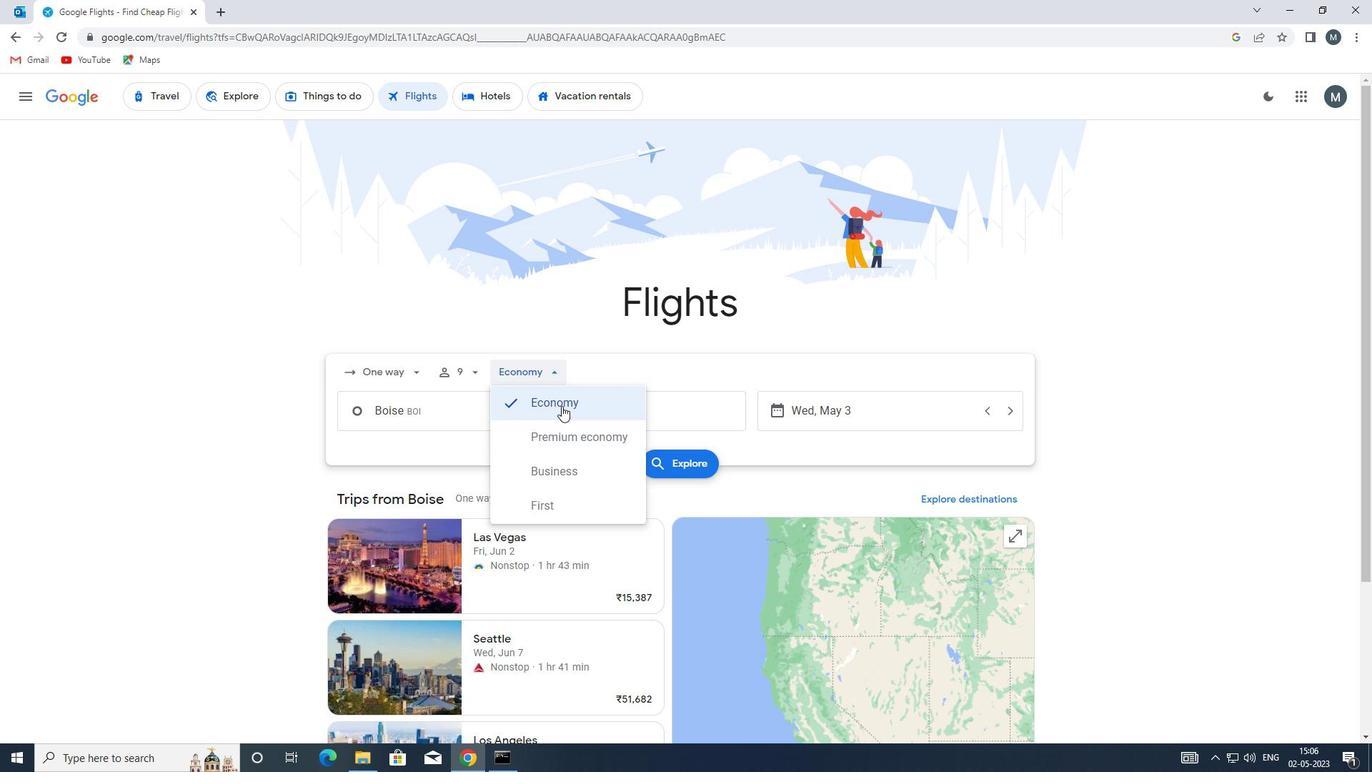 
Action: Mouse pressed left at (563, 398)
Screenshot: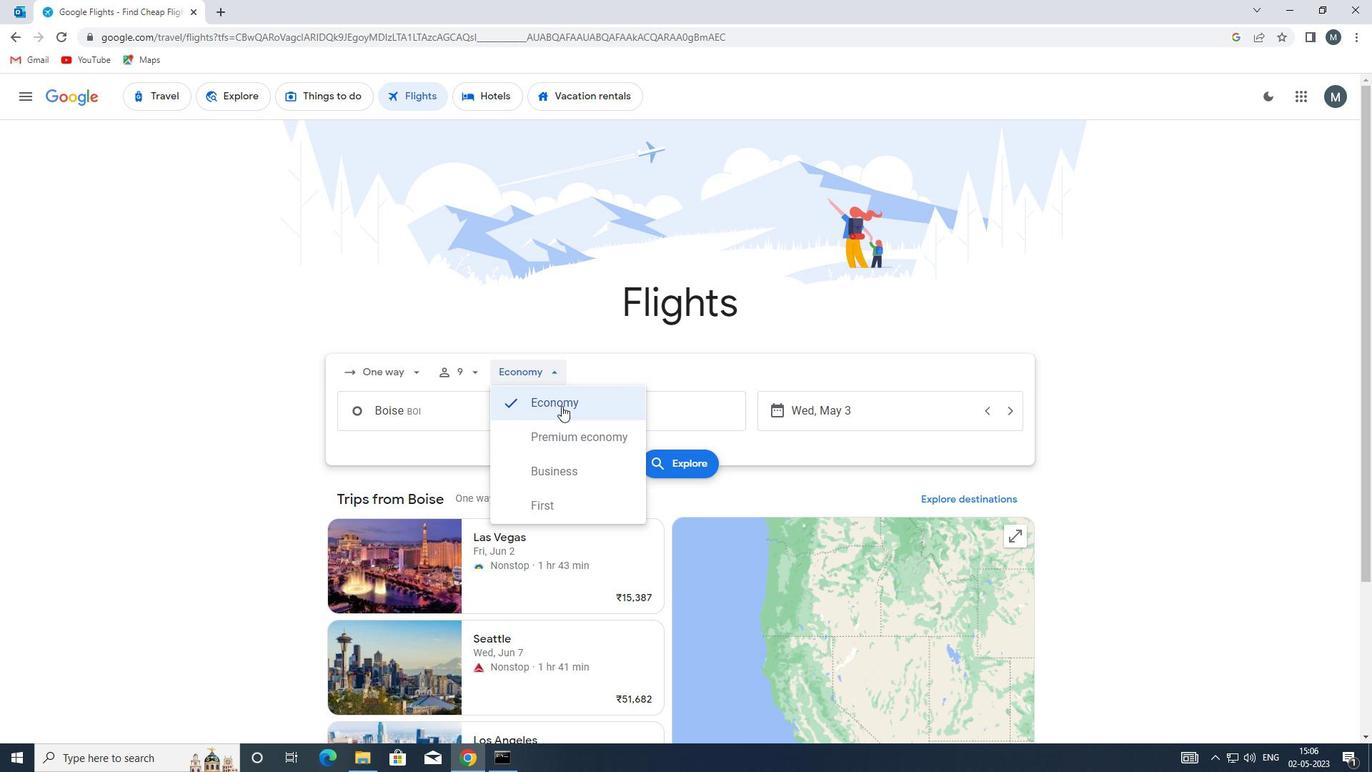 
Action: Mouse moved to (473, 424)
Screenshot: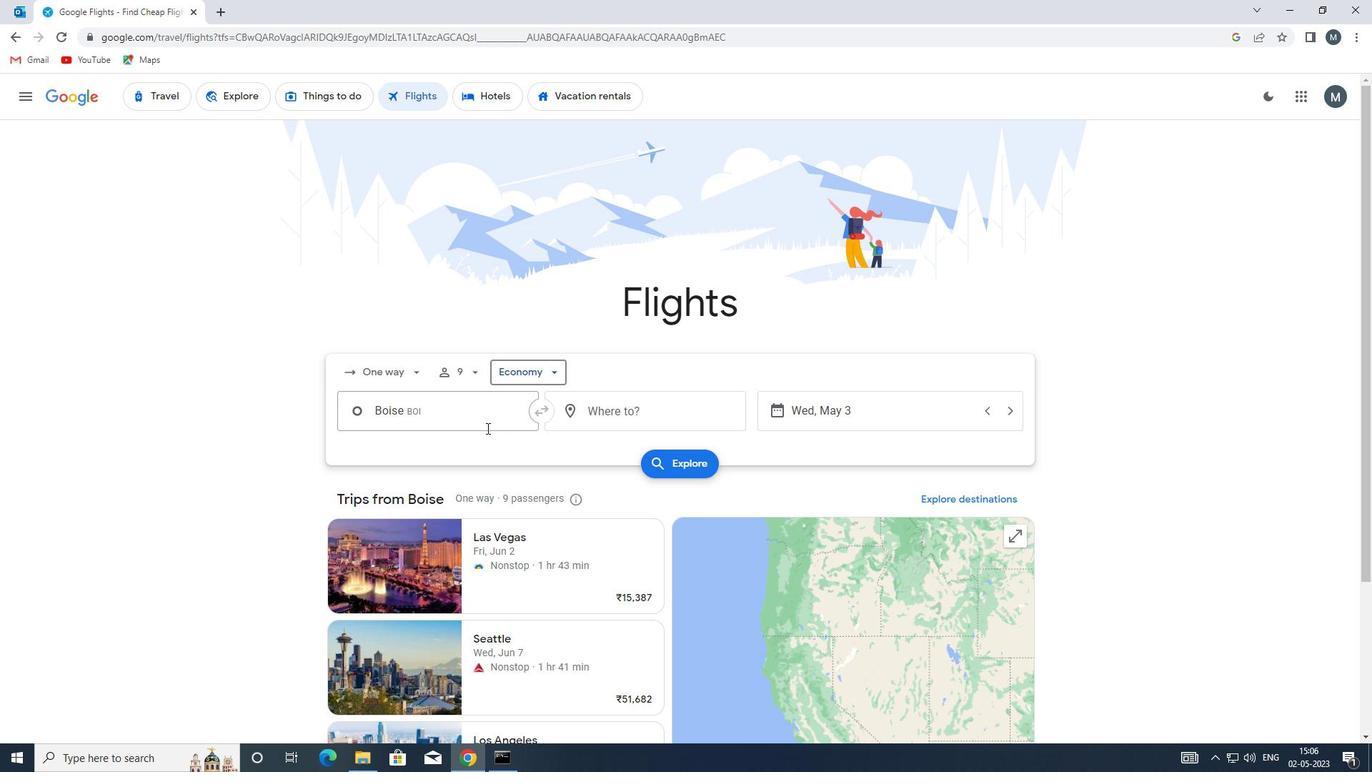 
Action: Mouse pressed left at (473, 424)
Screenshot: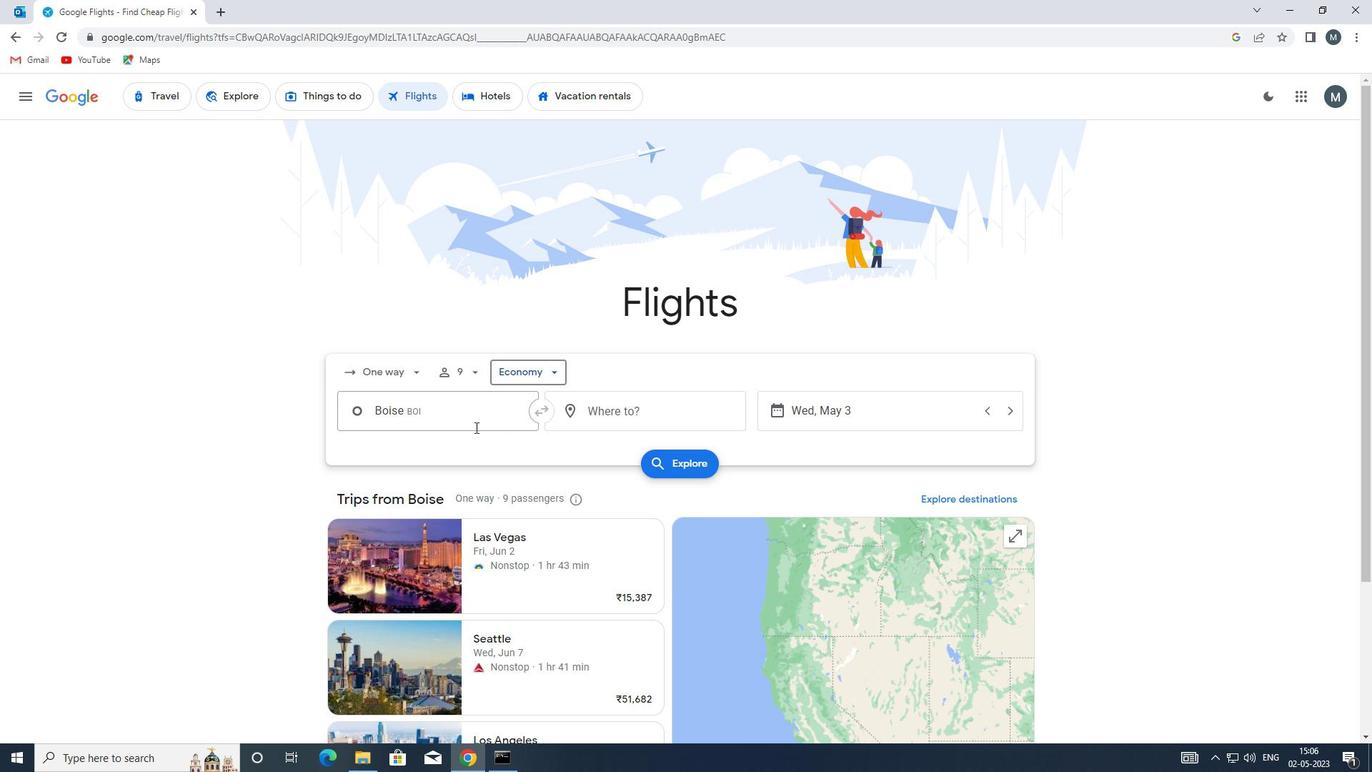 
Action: Key pressed <Key.enter>
Screenshot: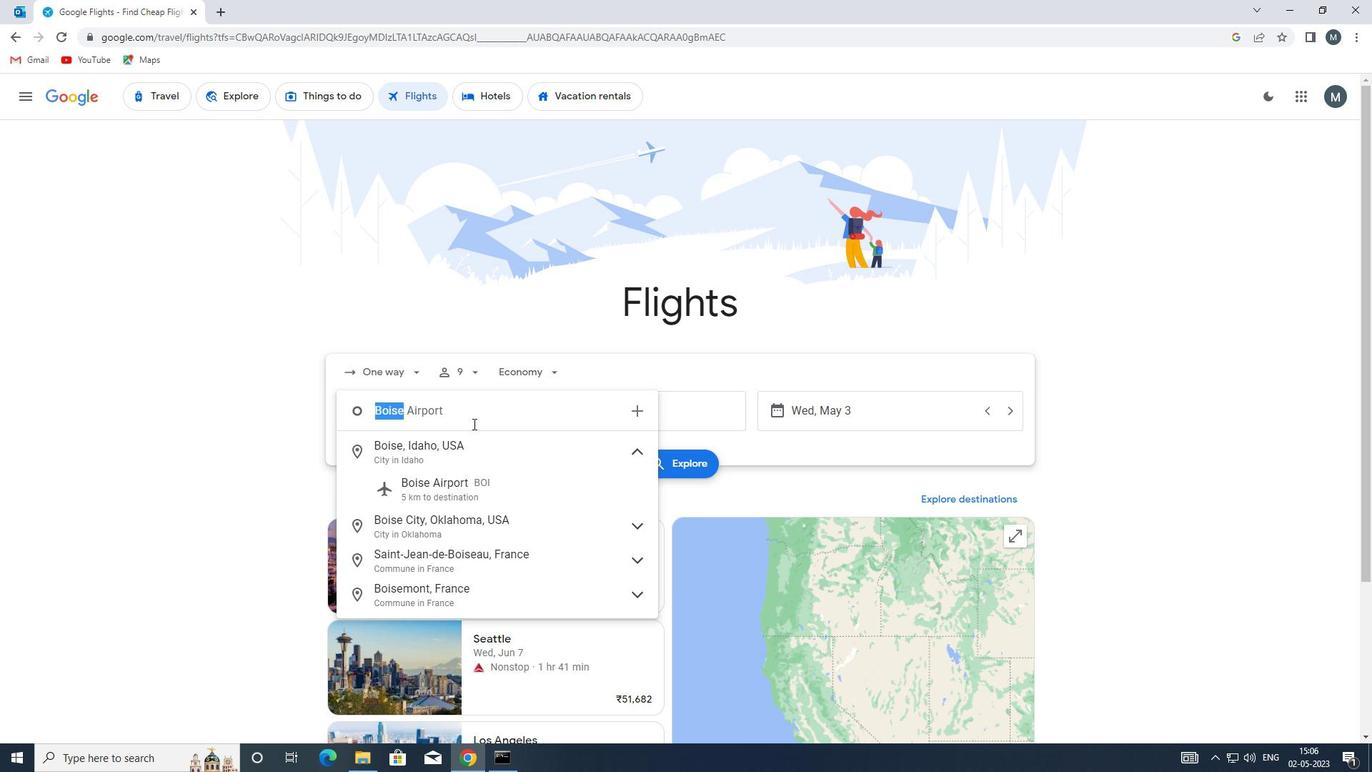 
Action: Mouse moved to (609, 411)
Screenshot: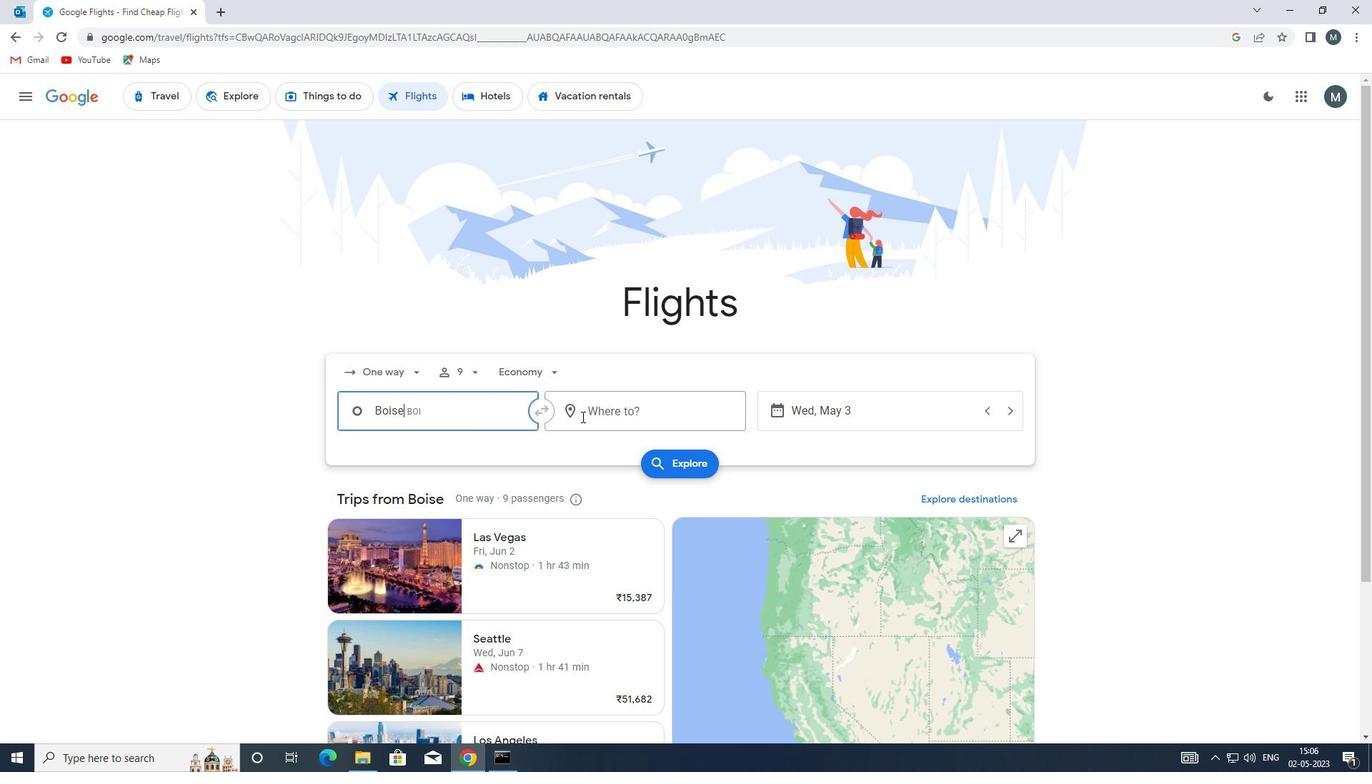 
Action: Mouse pressed left at (609, 411)
Screenshot: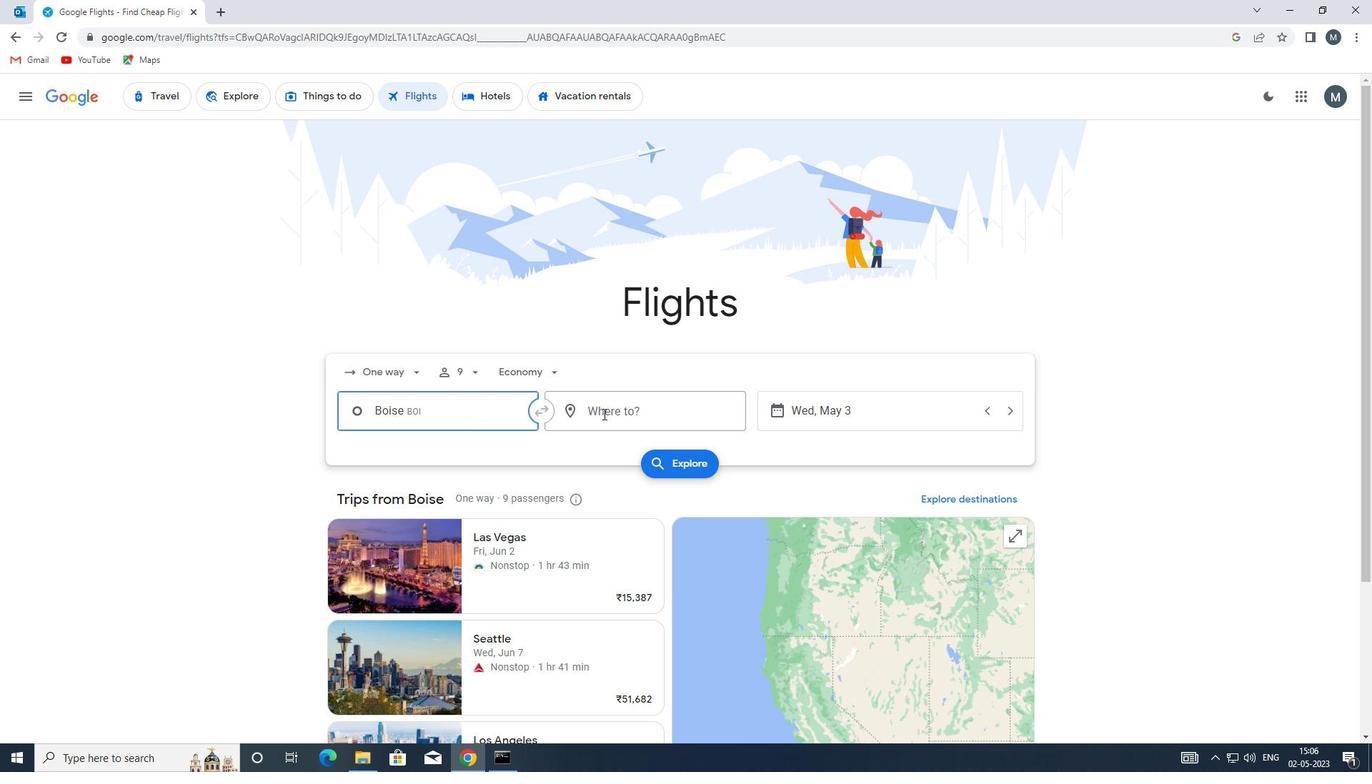 
Action: Key pressed oaj
Screenshot: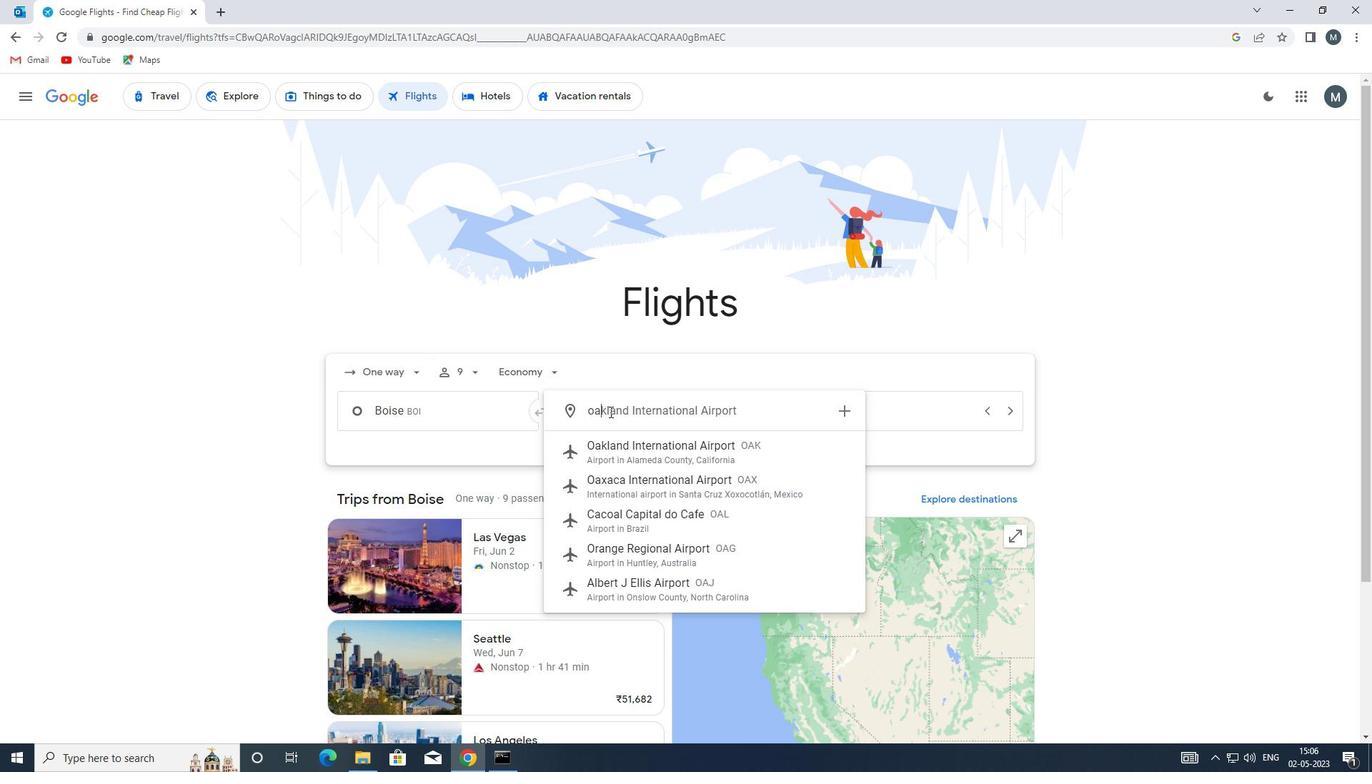 
Action: Mouse moved to (608, 411)
Screenshot: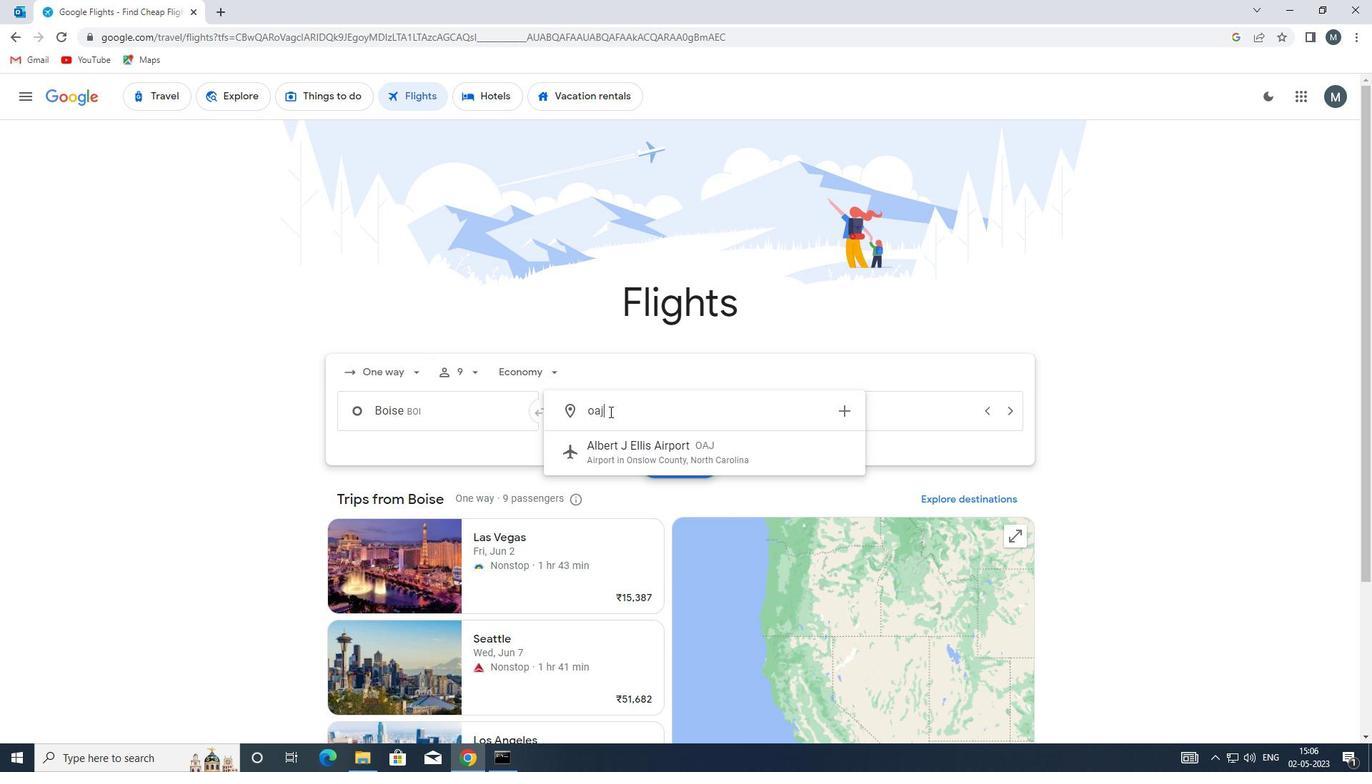 
Action: Key pressed <Key.enter>
Screenshot: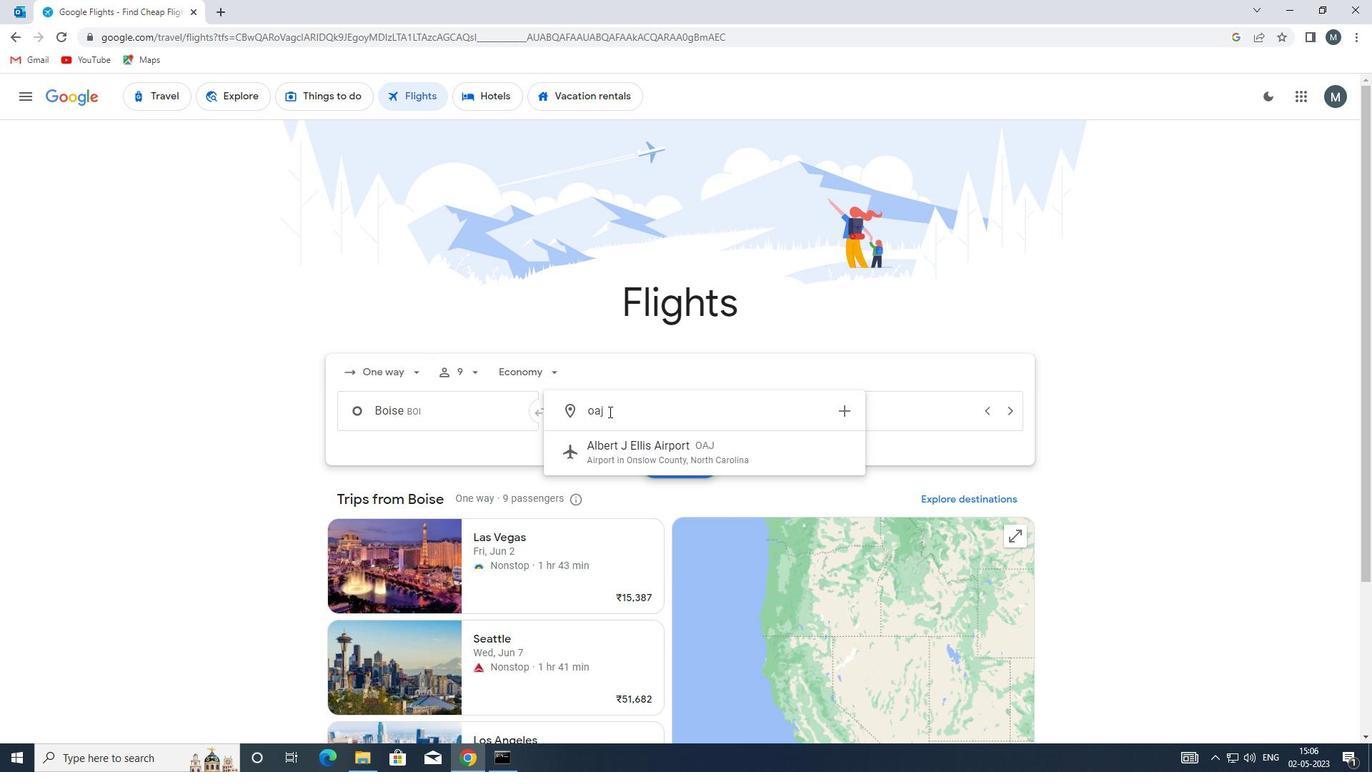 
Action: Mouse moved to (804, 412)
Screenshot: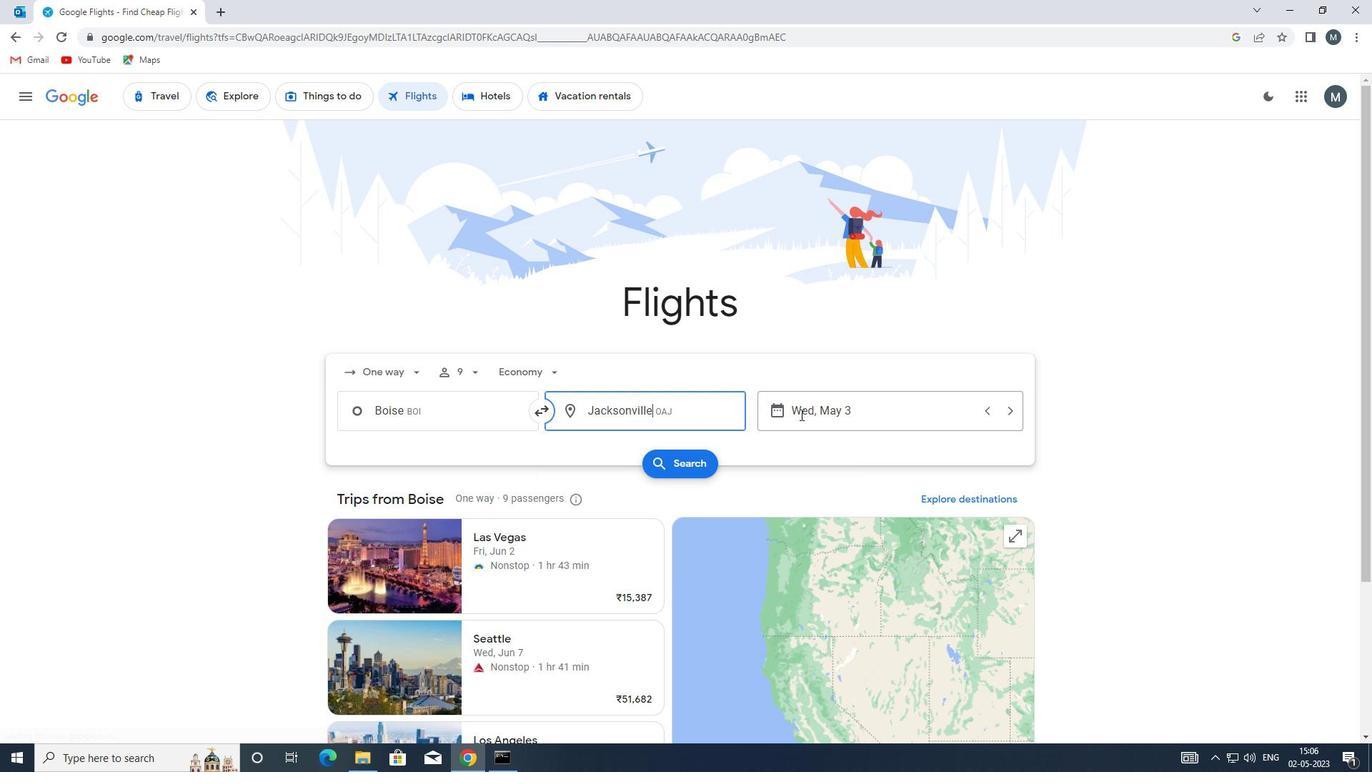 
Action: Mouse pressed left at (804, 412)
Screenshot: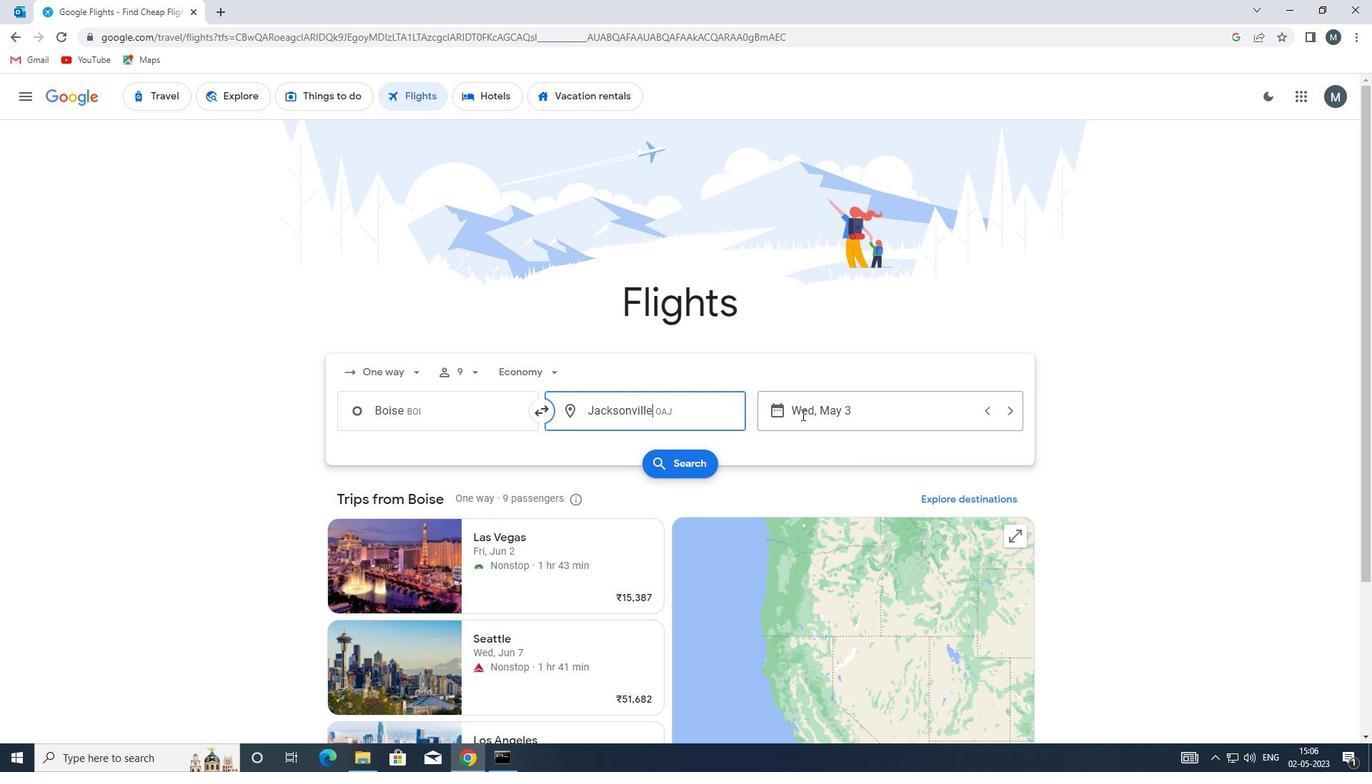 
Action: Mouse moved to (614, 482)
Screenshot: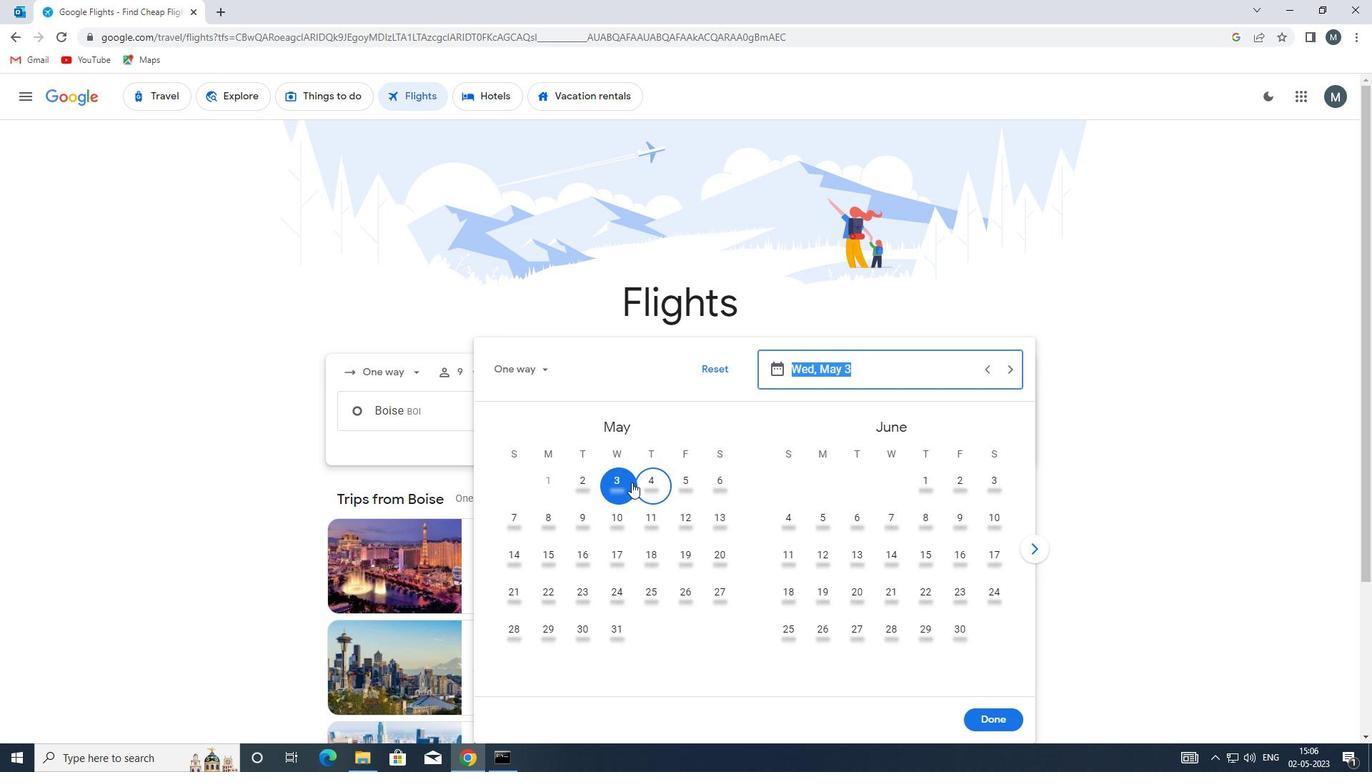 
Action: Mouse pressed left at (614, 482)
Screenshot: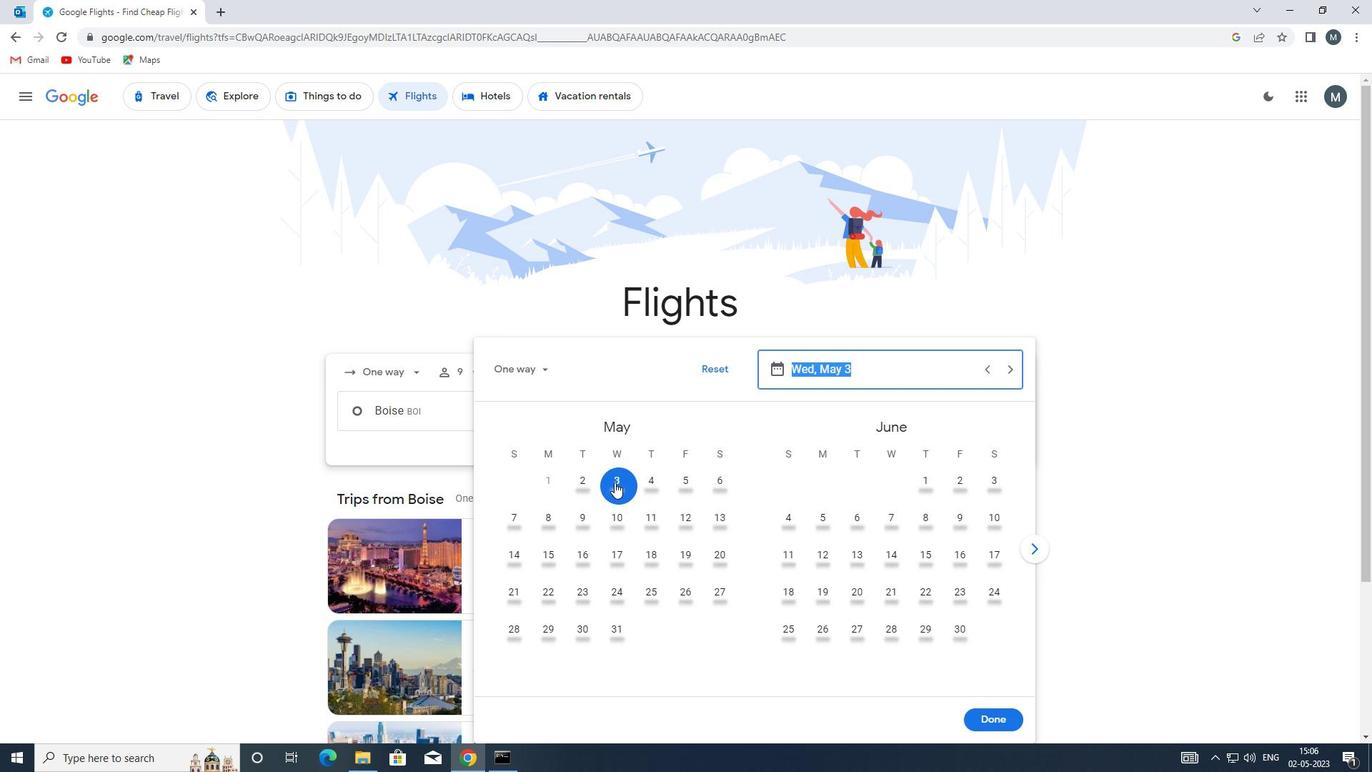 
Action: Mouse moved to (988, 718)
Screenshot: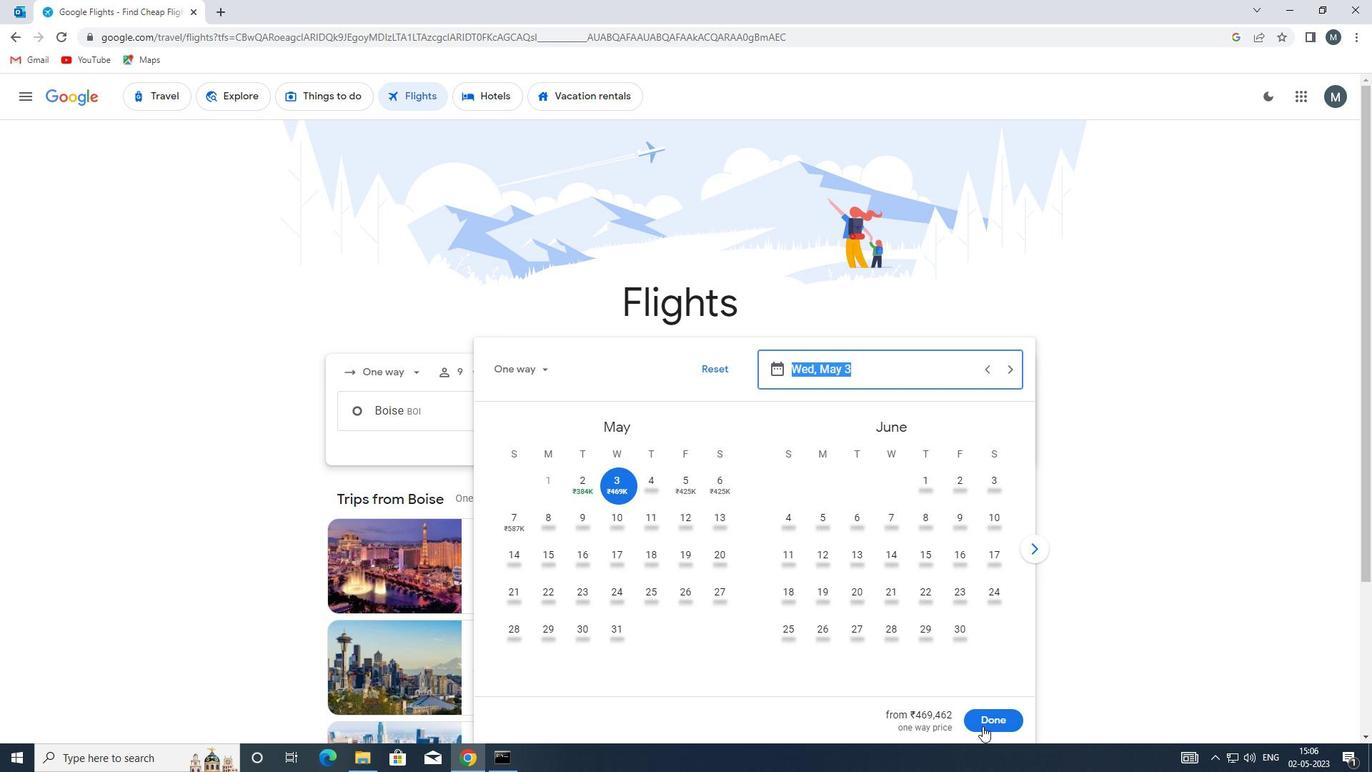 
Action: Mouse pressed left at (988, 718)
Screenshot: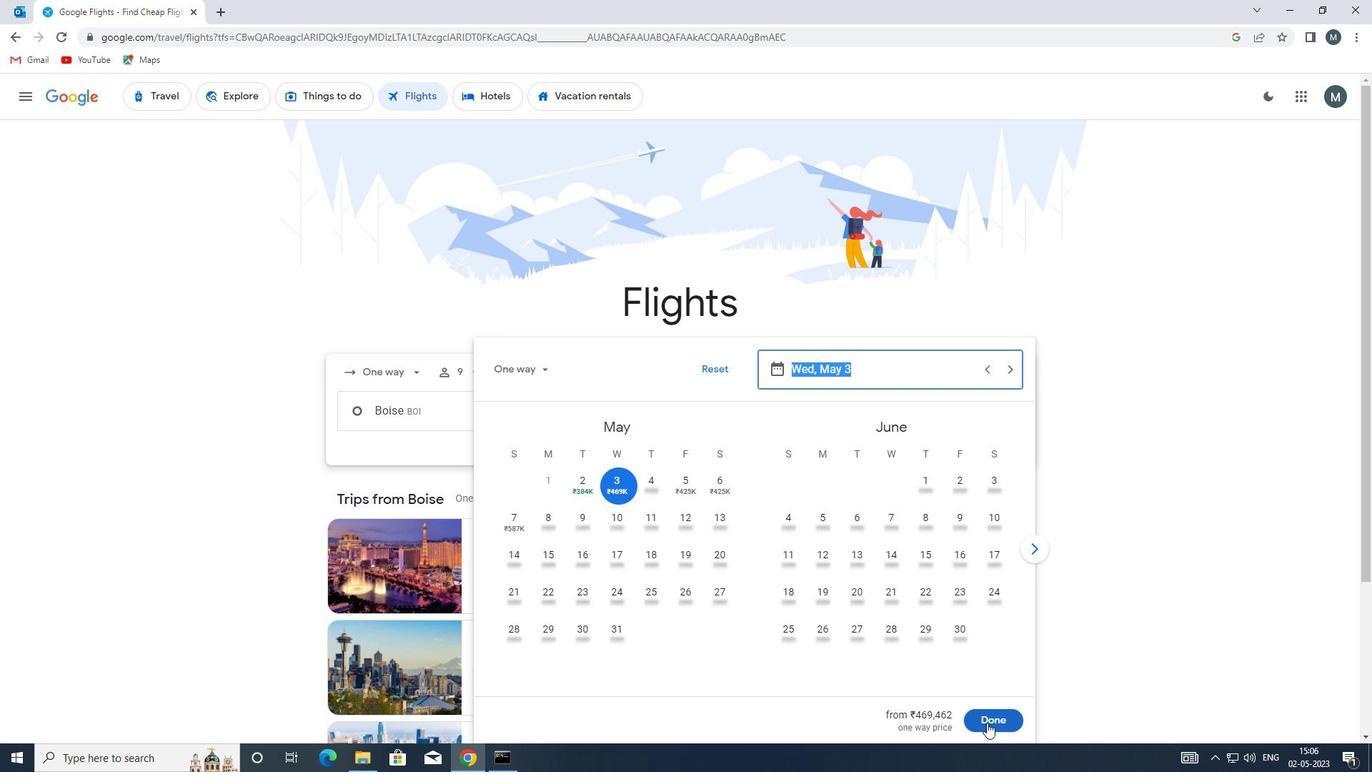 
Action: Mouse moved to (677, 467)
Screenshot: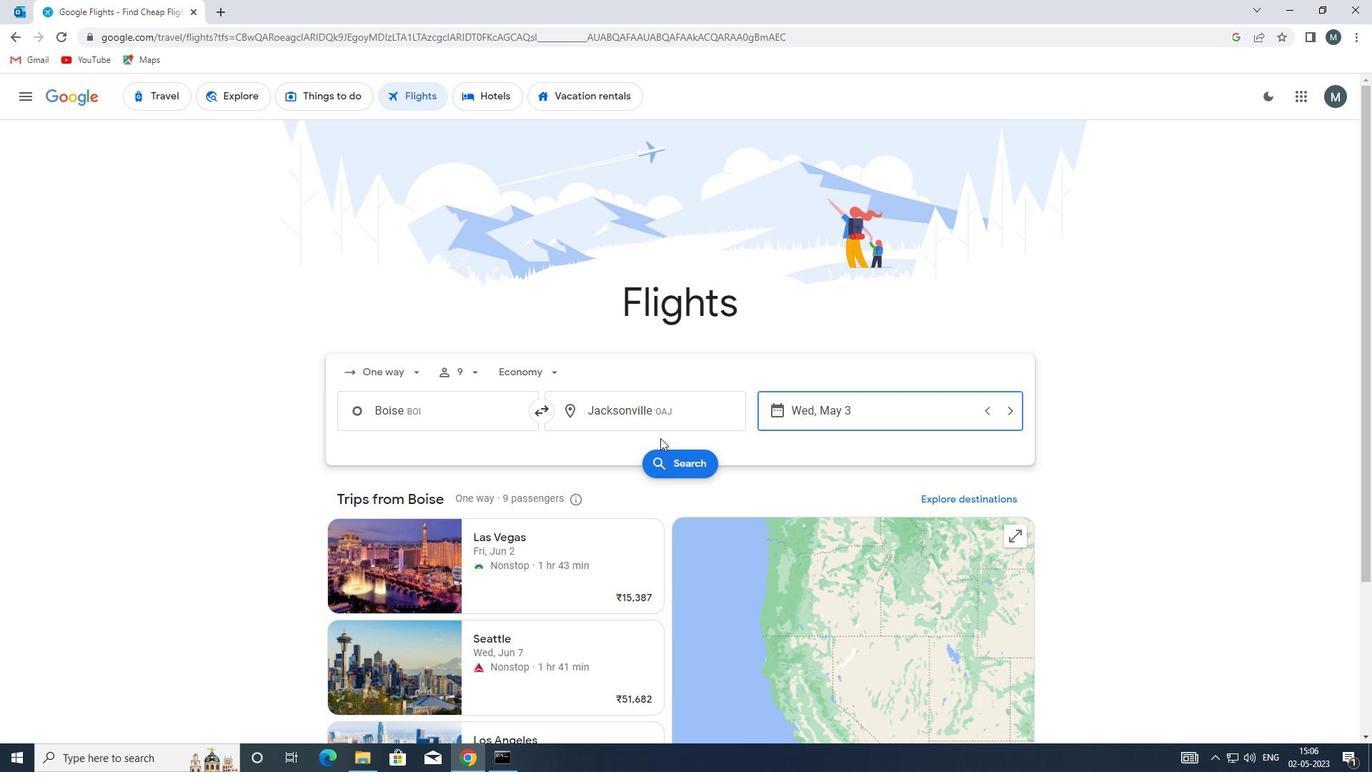 
Action: Mouse pressed left at (677, 467)
Screenshot: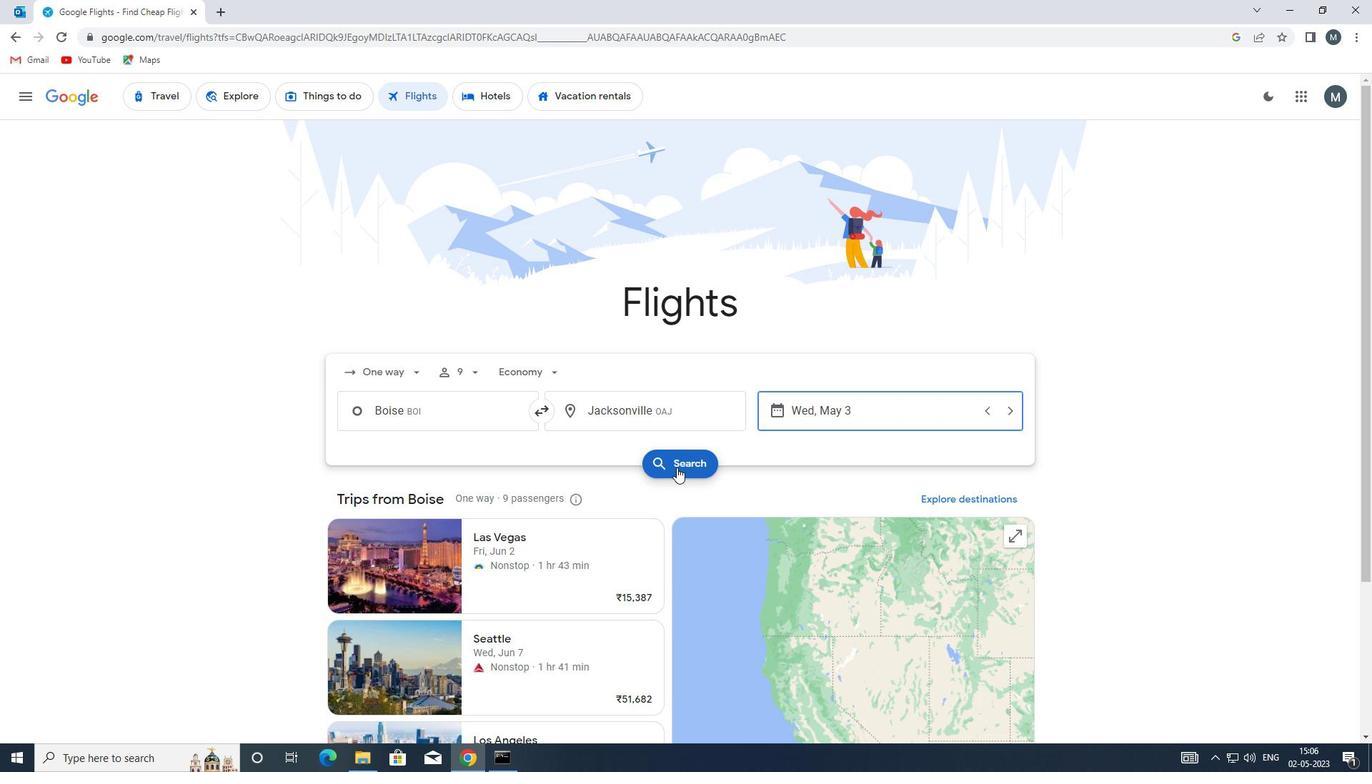
Action: Mouse moved to (354, 226)
Screenshot: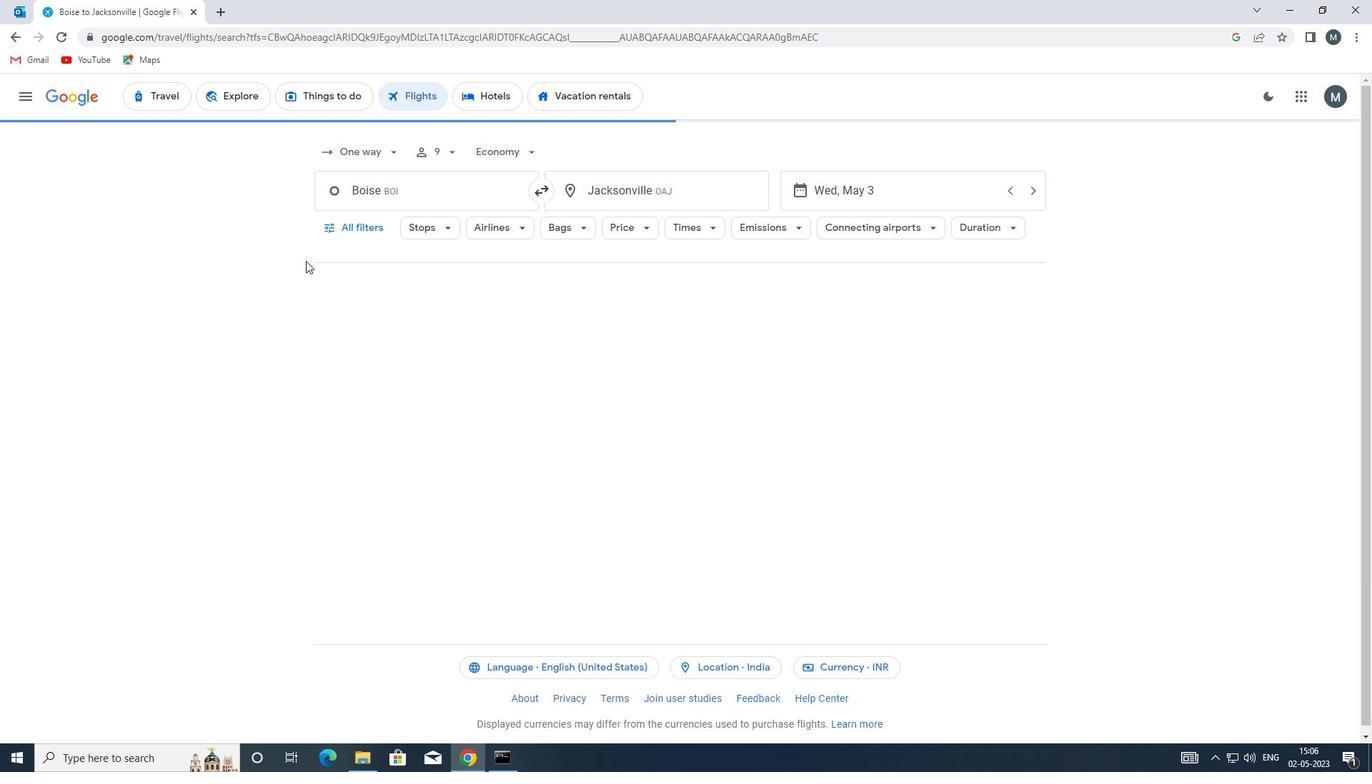 
Action: Mouse pressed left at (354, 226)
Screenshot: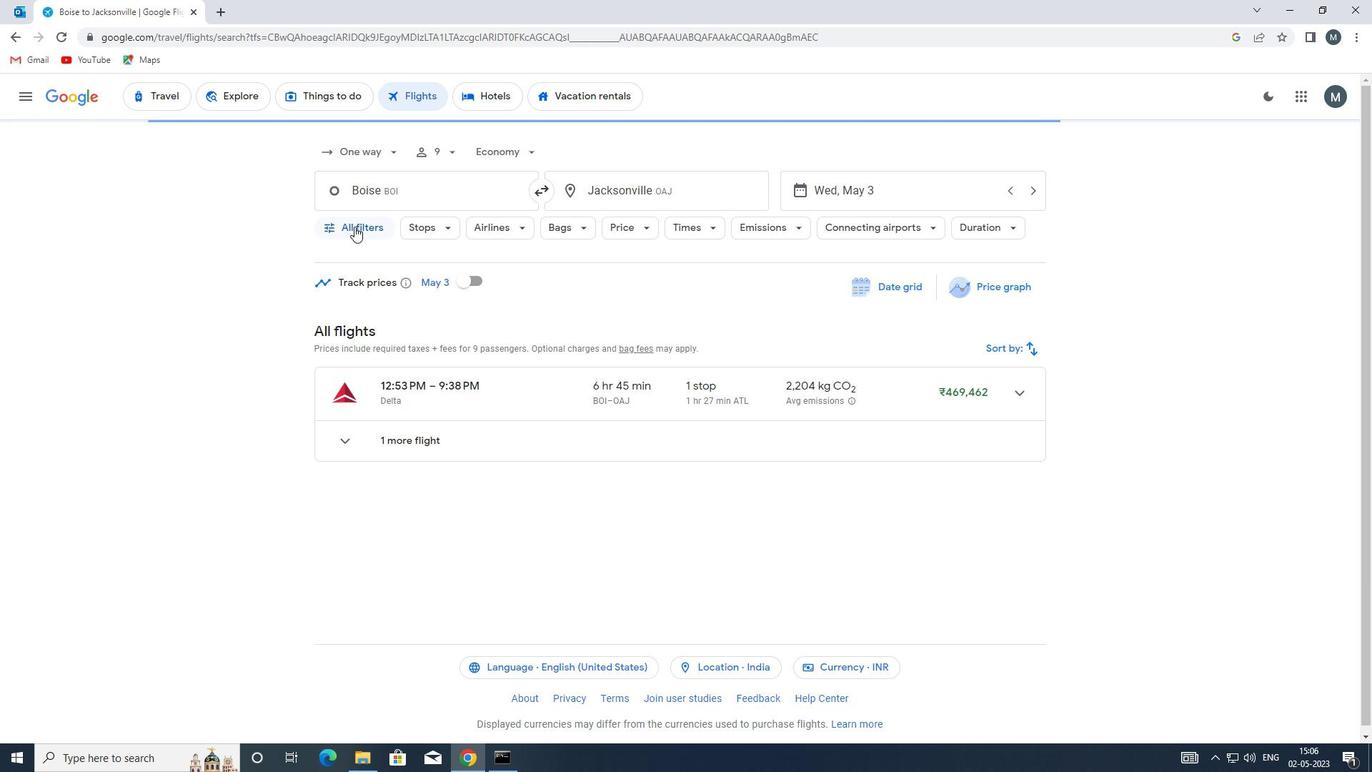 
Action: Mouse moved to (418, 416)
Screenshot: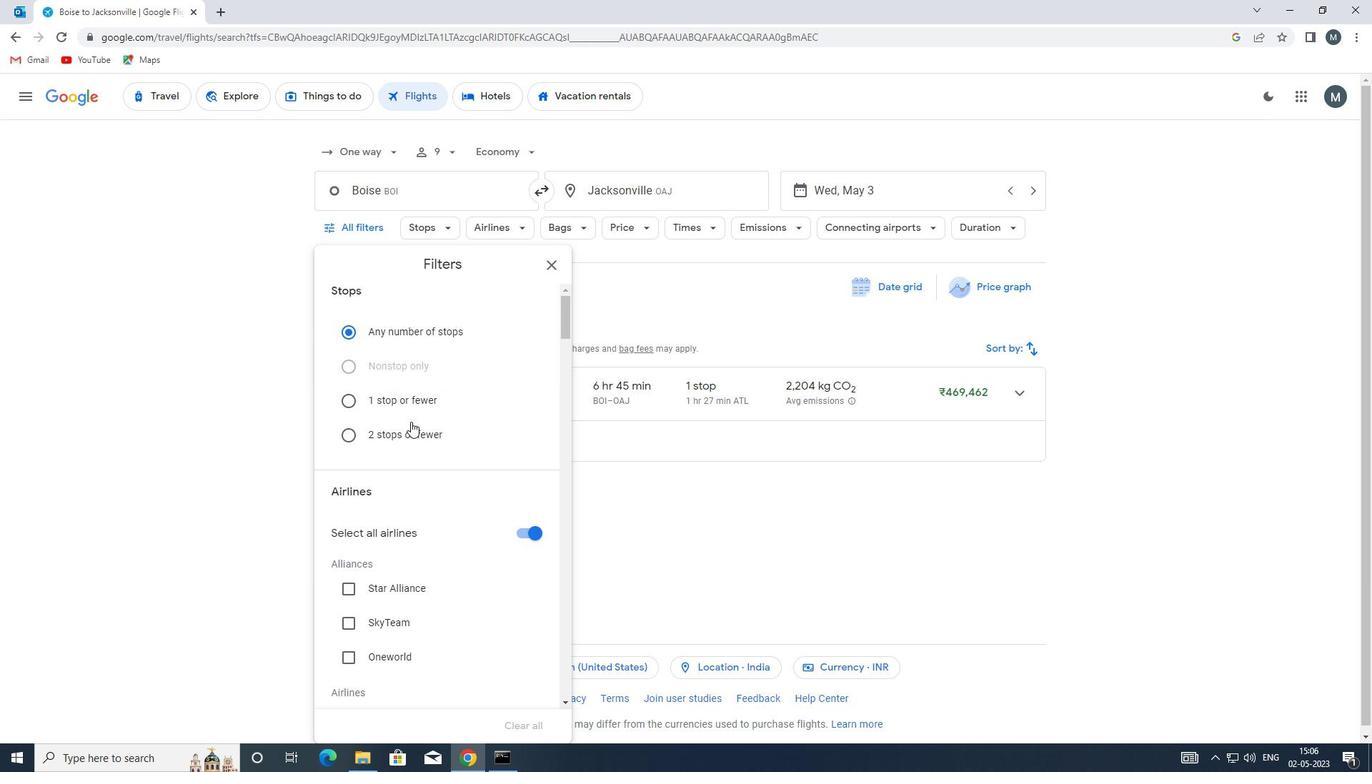
Action: Mouse scrolled (418, 415) with delta (0, 0)
Screenshot: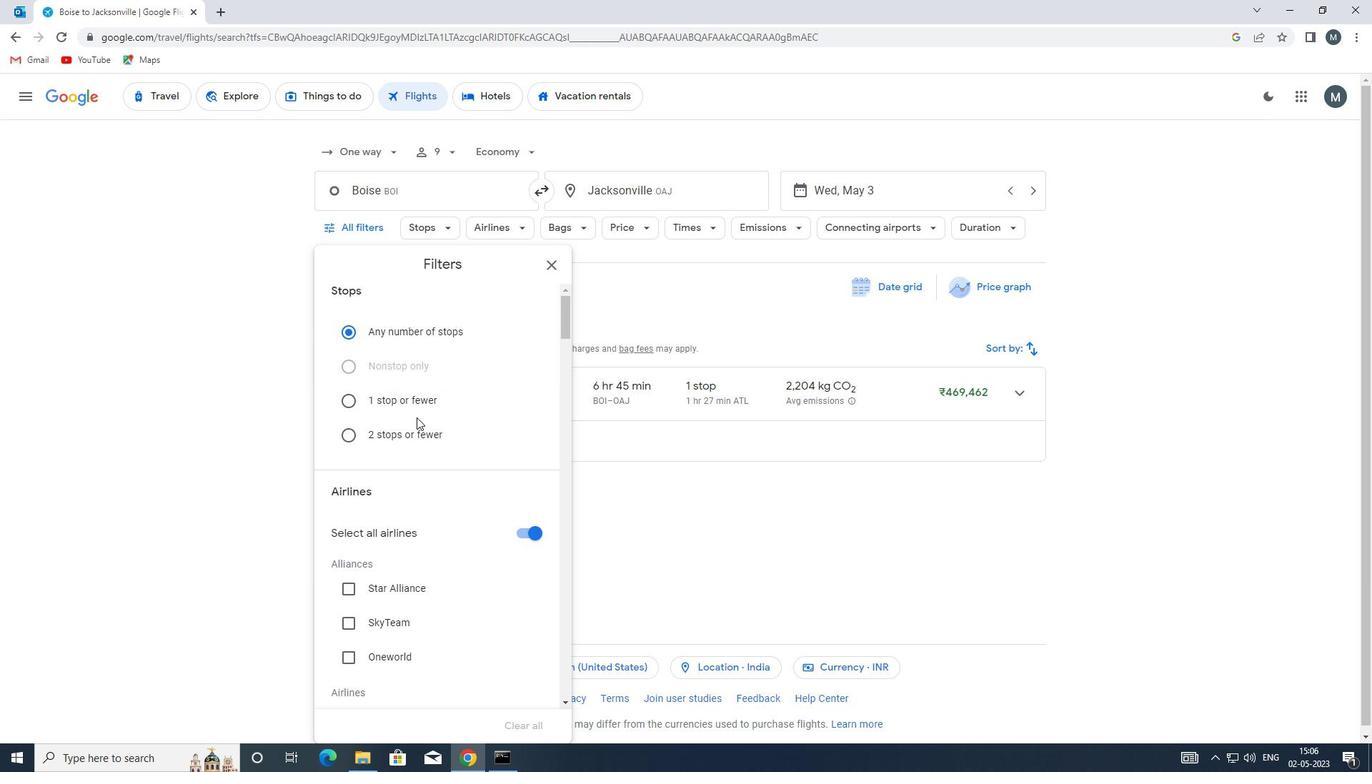 
Action: Mouse scrolled (418, 415) with delta (0, 0)
Screenshot: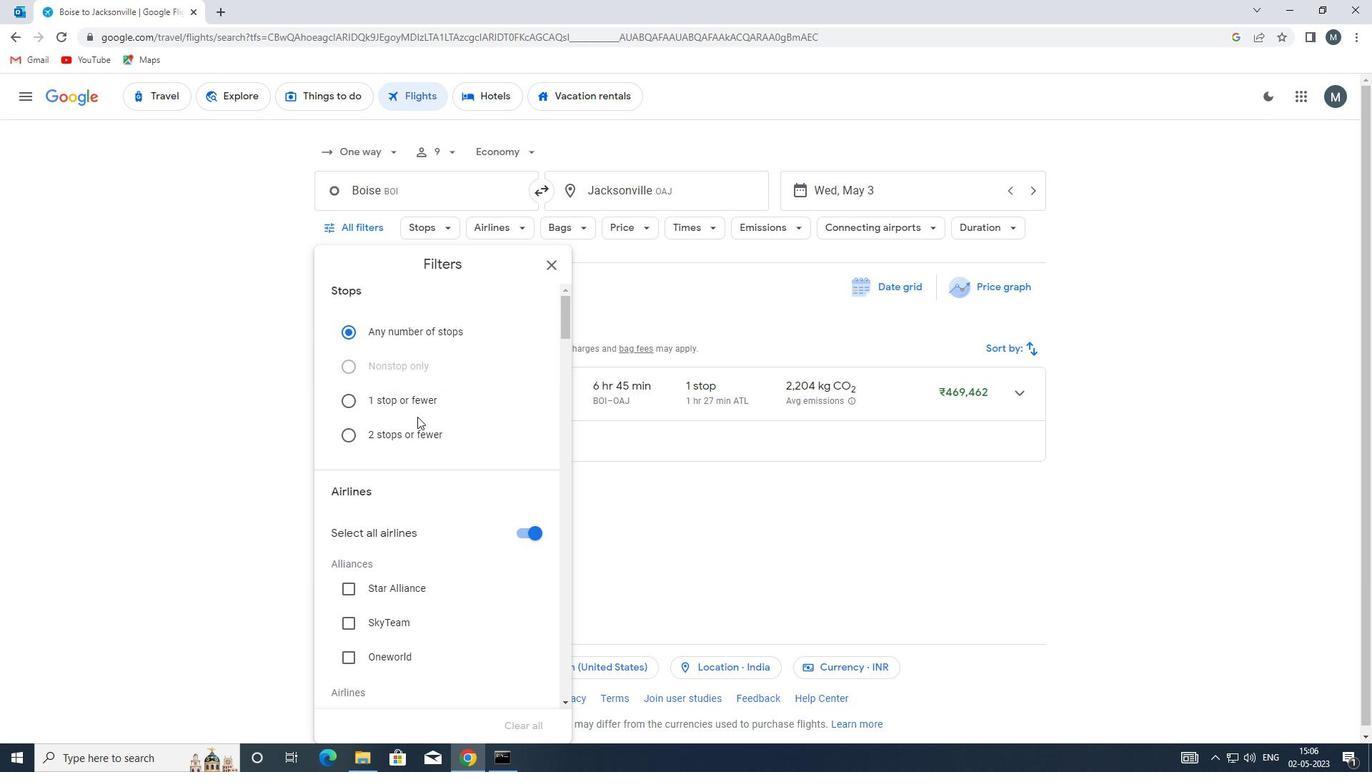 
Action: Mouse moved to (525, 386)
Screenshot: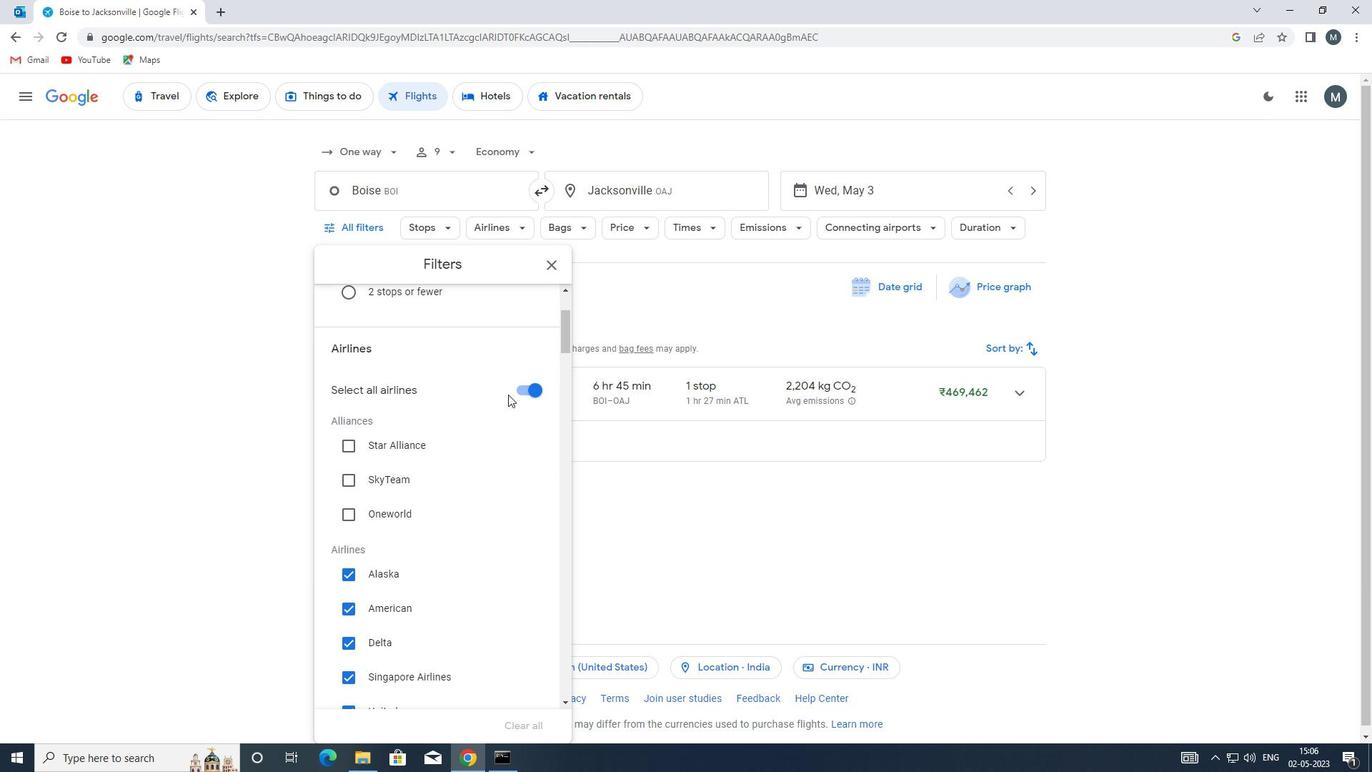 
Action: Mouse pressed left at (525, 386)
Screenshot: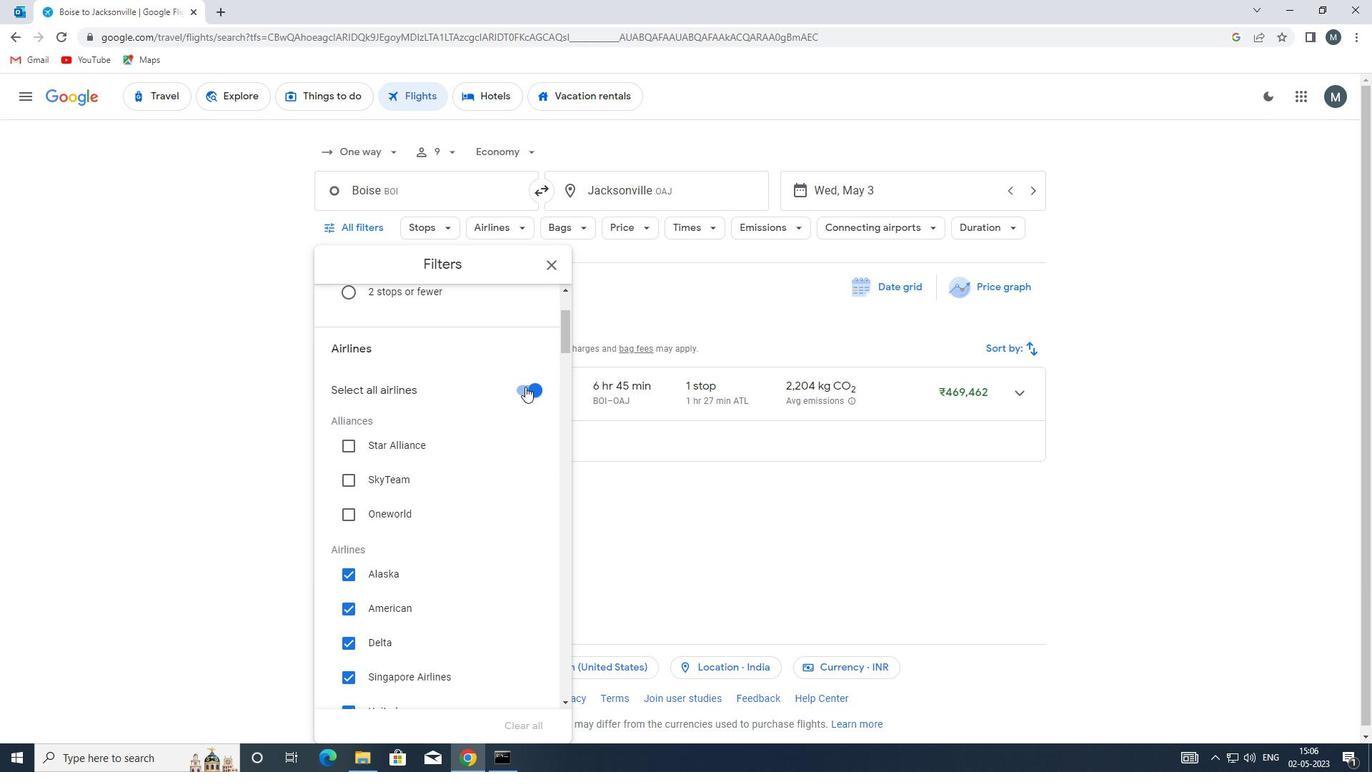 
Action: Mouse moved to (406, 434)
Screenshot: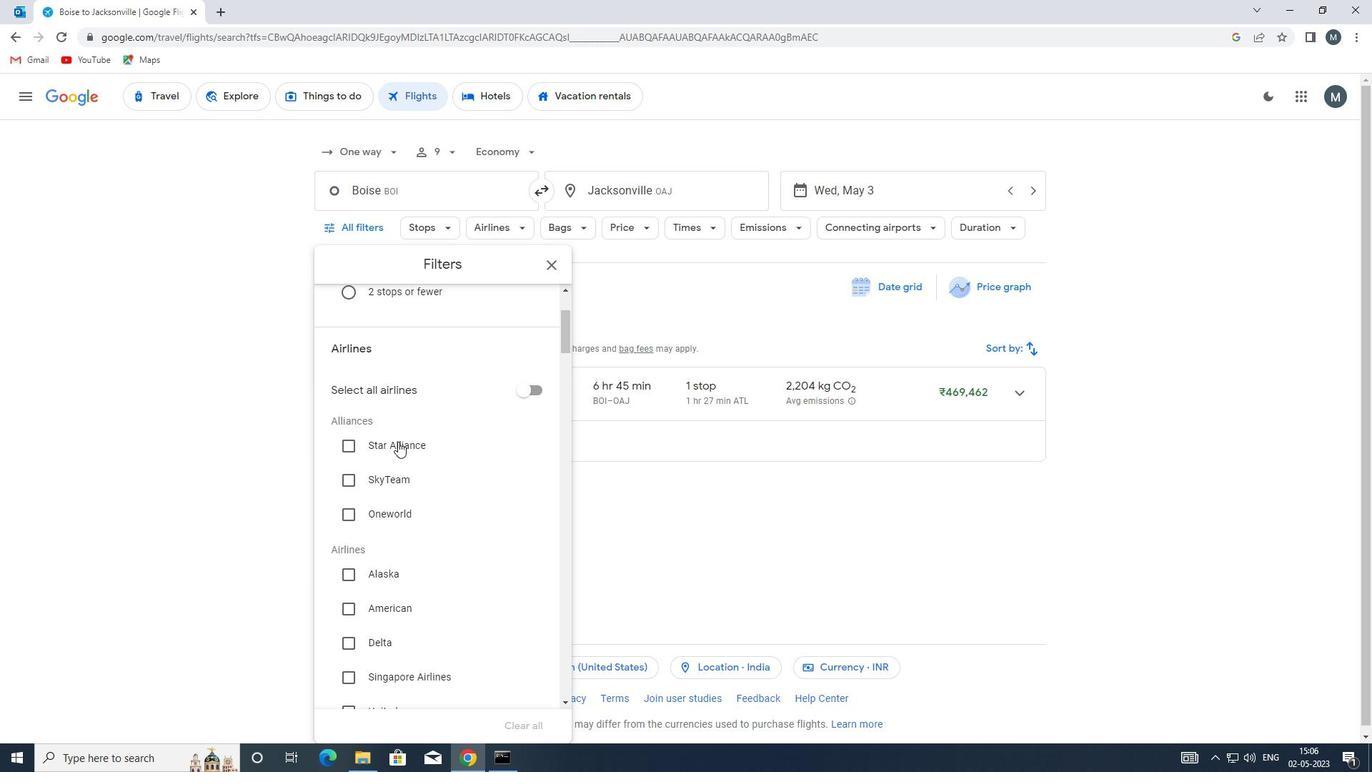 
Action: Mouse scrolled (406, 434) with delta (0, 0)
Screenshot: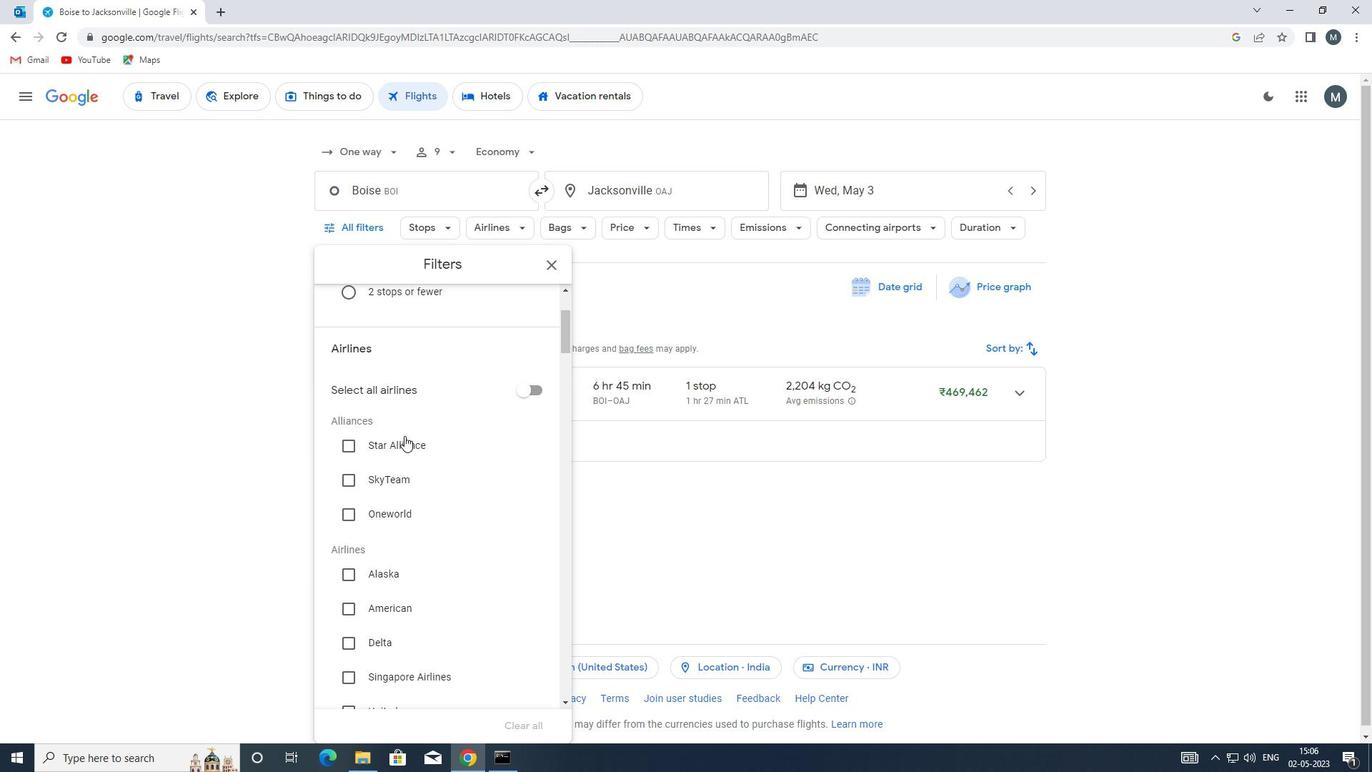 
Action: Mouse moved to (423, 431)
Screenshot: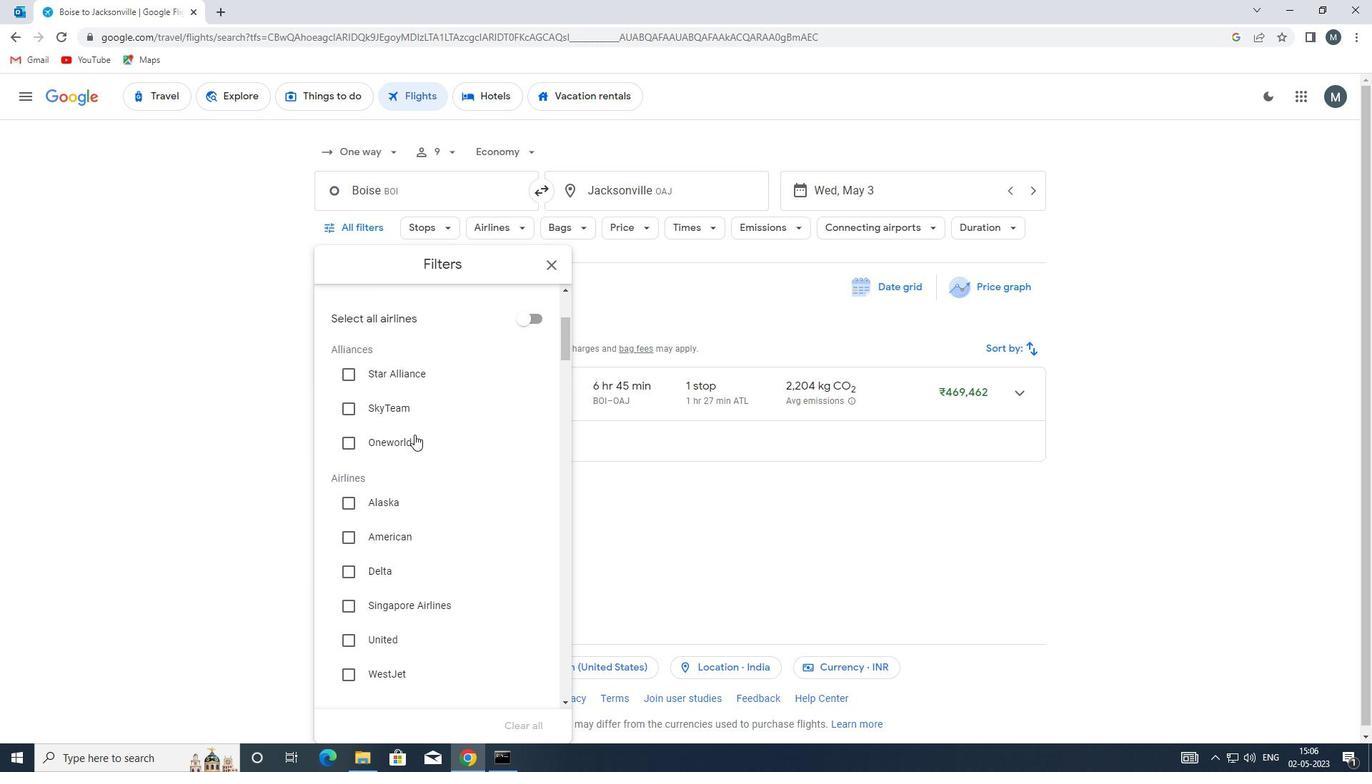 
Action: Mouse scrolled (423, 431) with delta (0, 0)
Screenshot: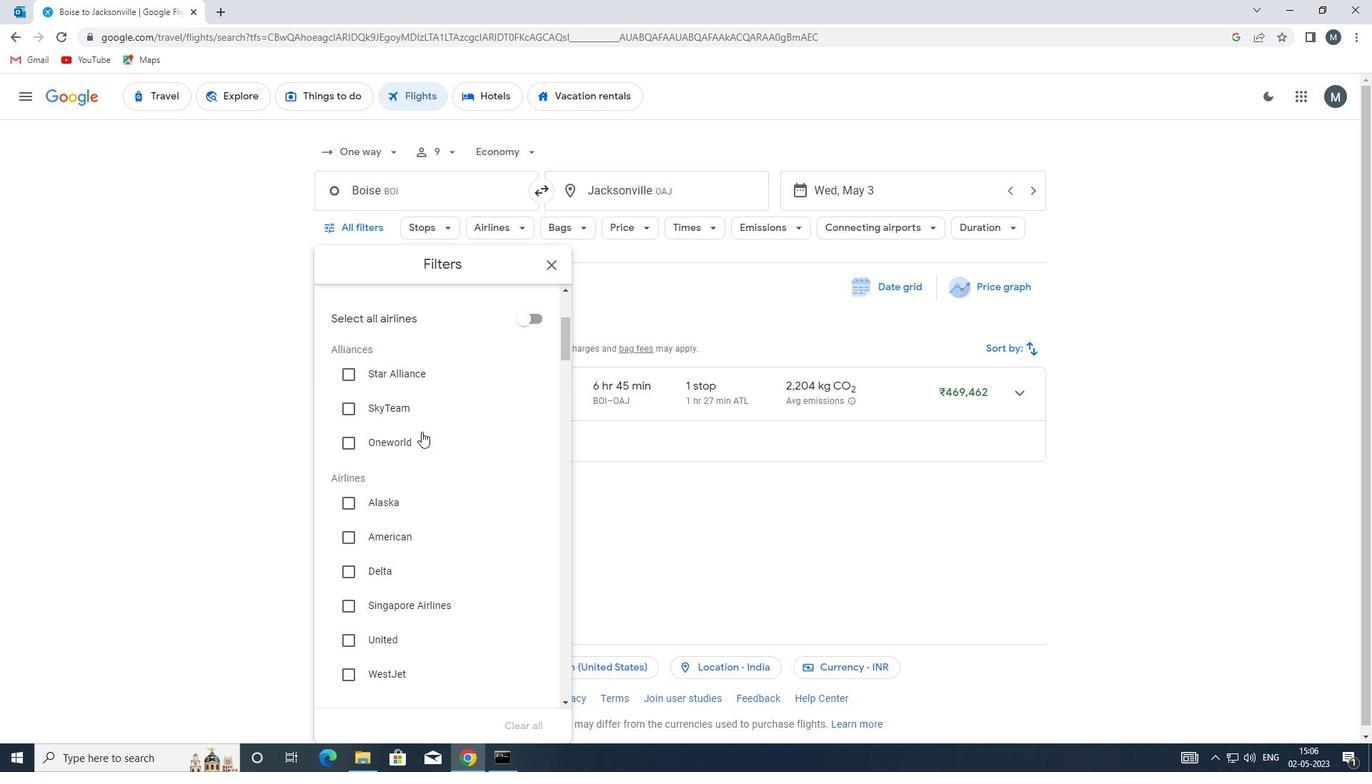 
Action: Mouse moved to (423, 432)
Screenshot: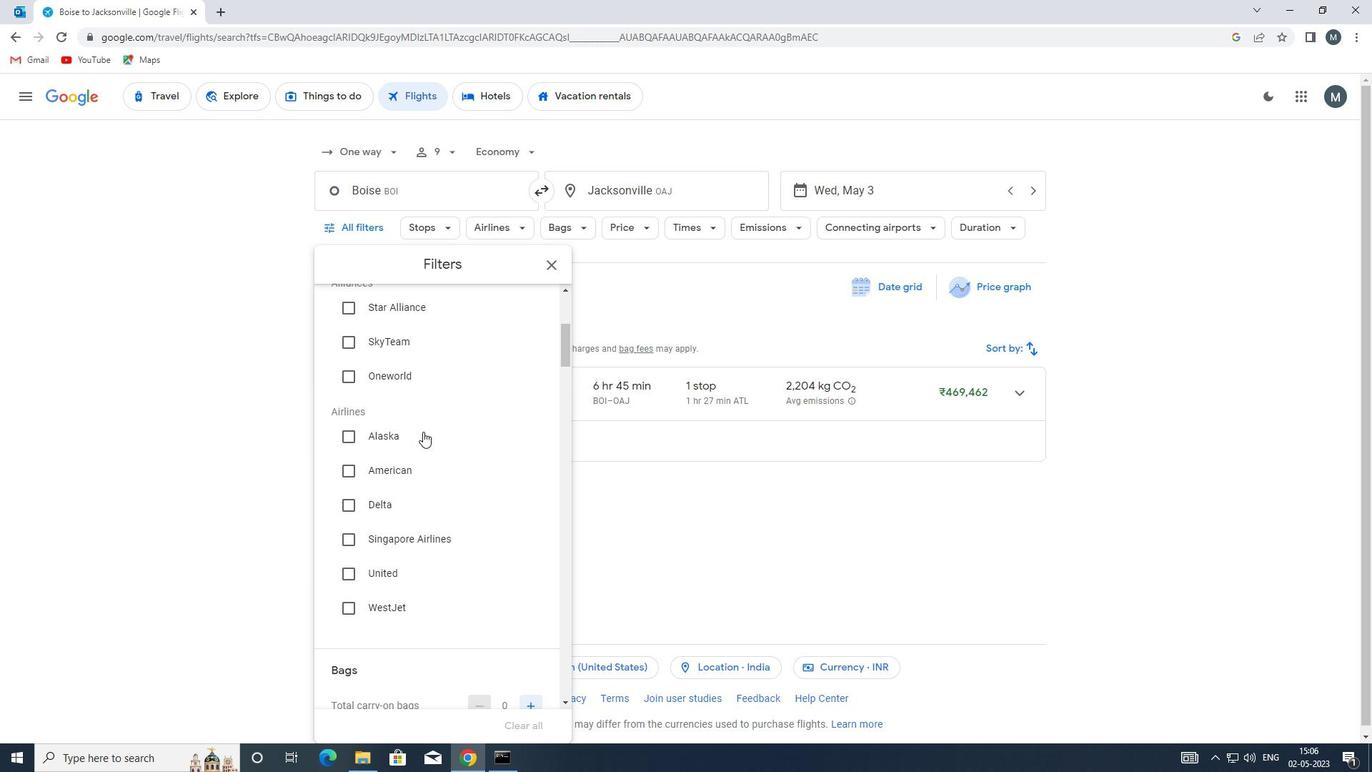 
Action: Mouse scrolled (423, 431) with delta (0, 0)
Screenshot: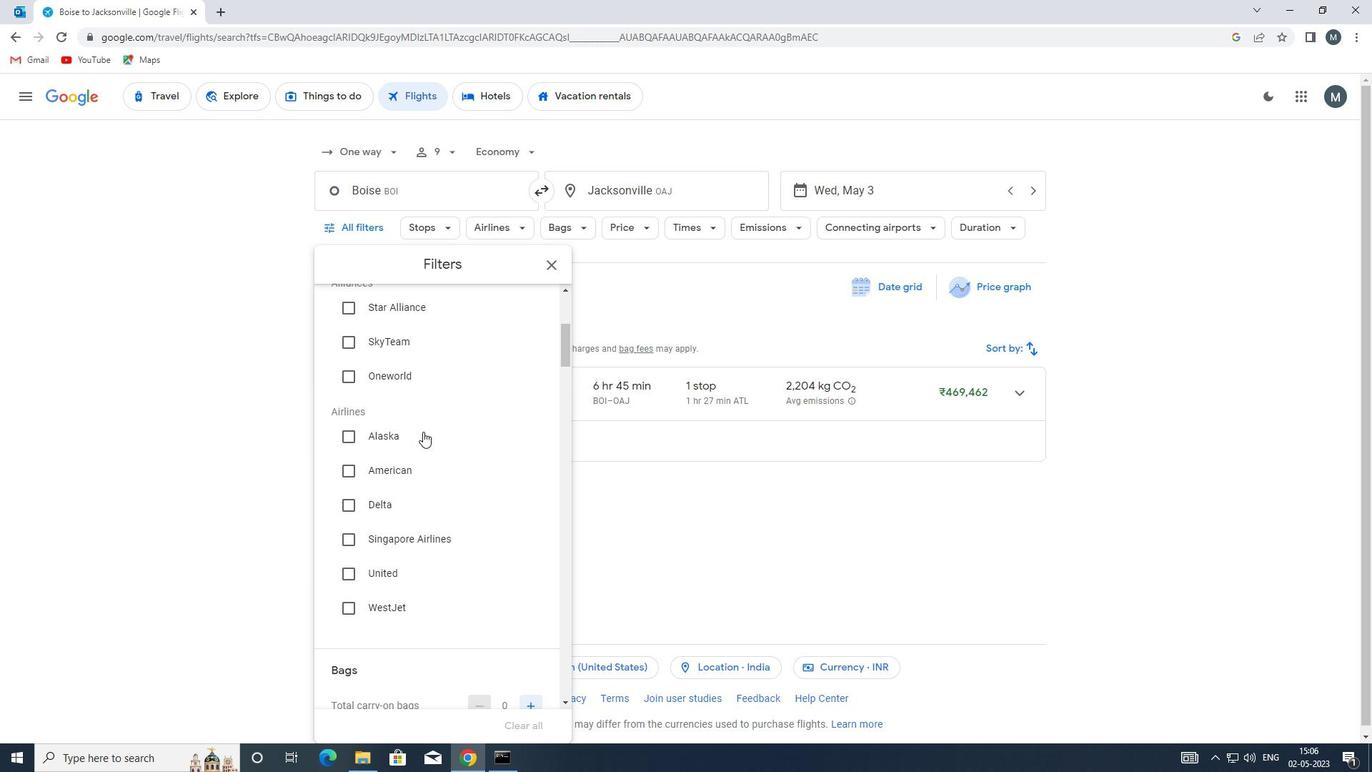 
Action: Mouse moved to (423, 437)
Screenshot: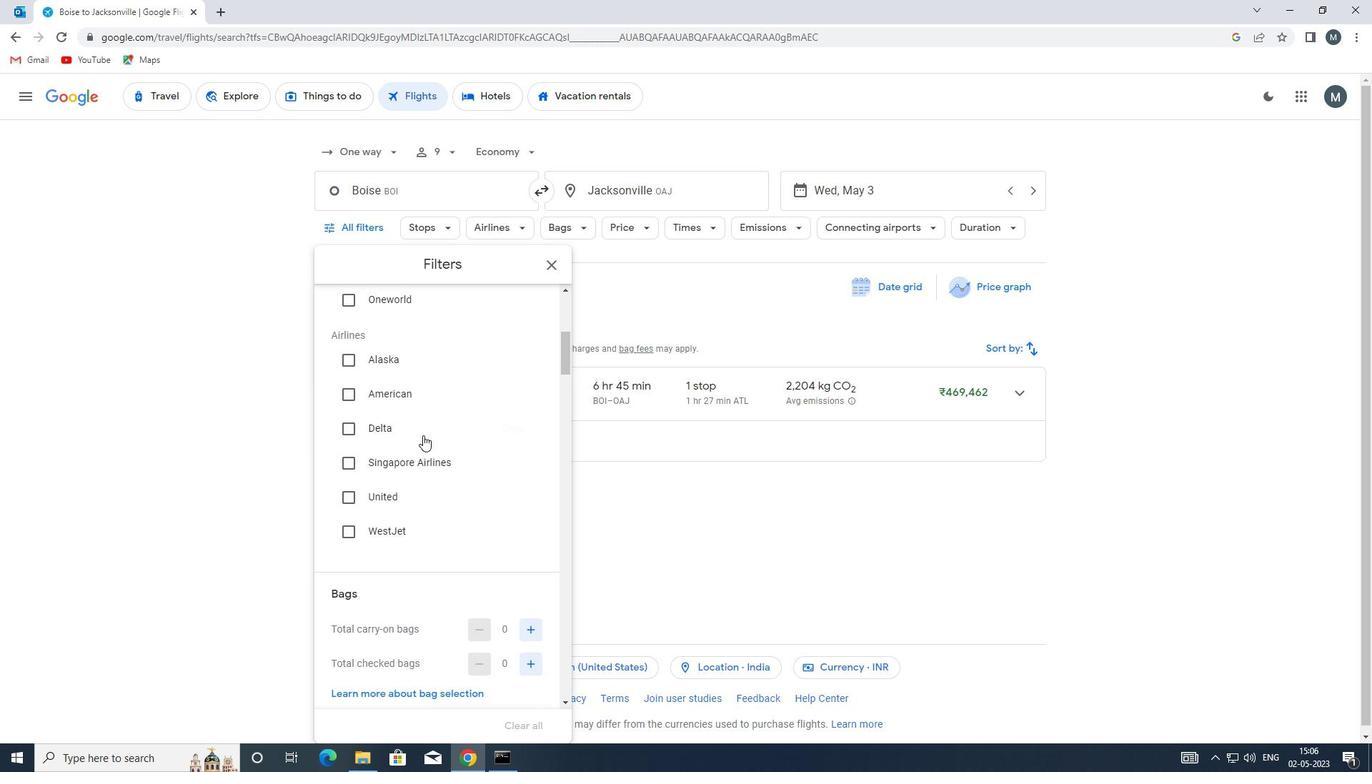 
Action: Mouse scrolled (423, 436) with delta (0, 0)
Screenshot: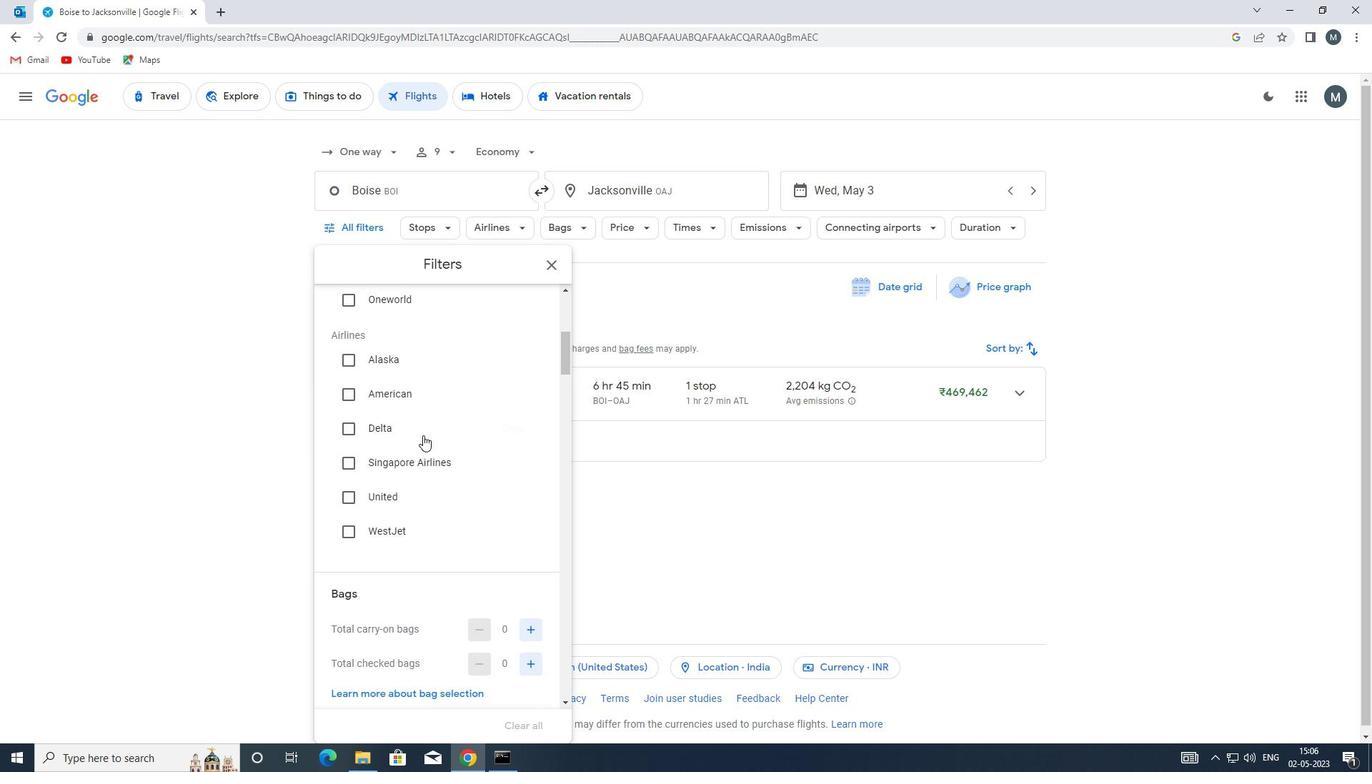 
Action: Mouse moved to (428, 439)
Screenshot: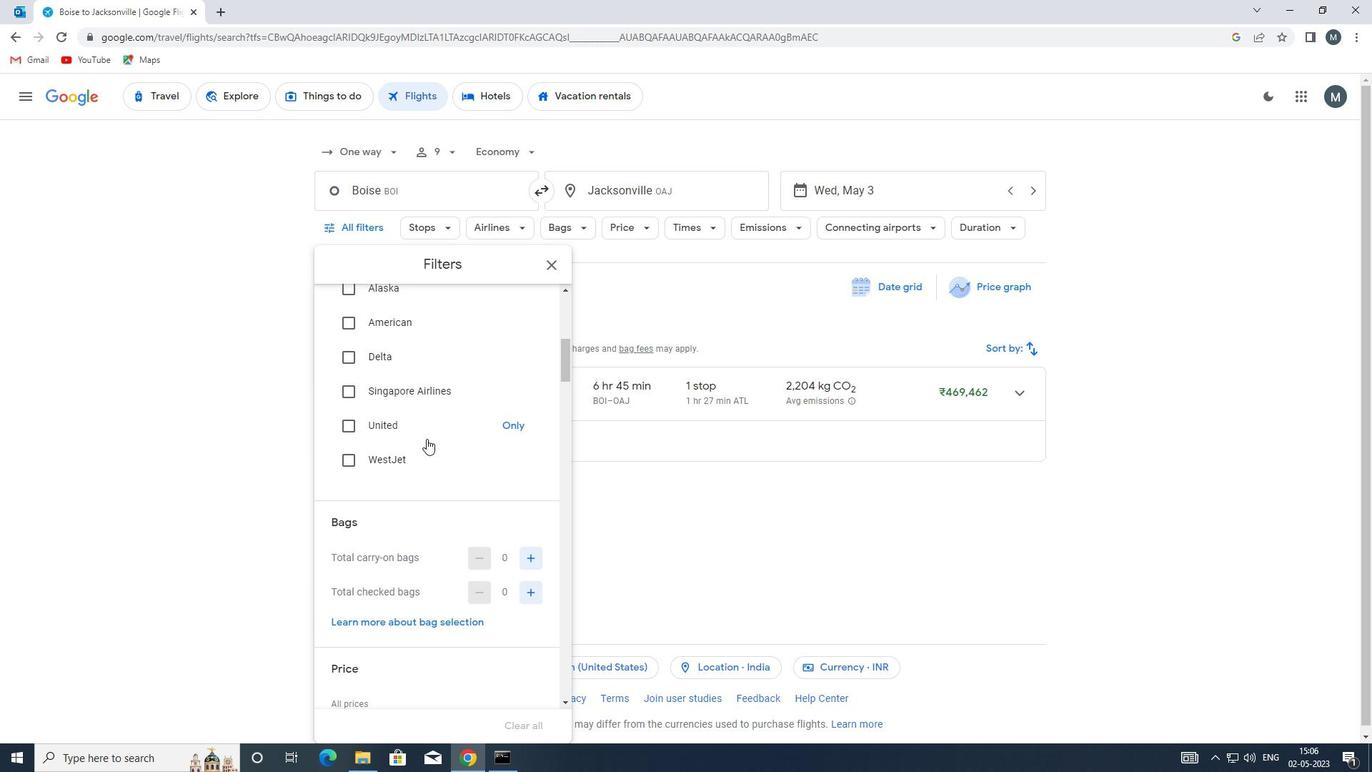 
Action: Mouse scrolled (428, 438) with delta (0, 0)
Screenshot: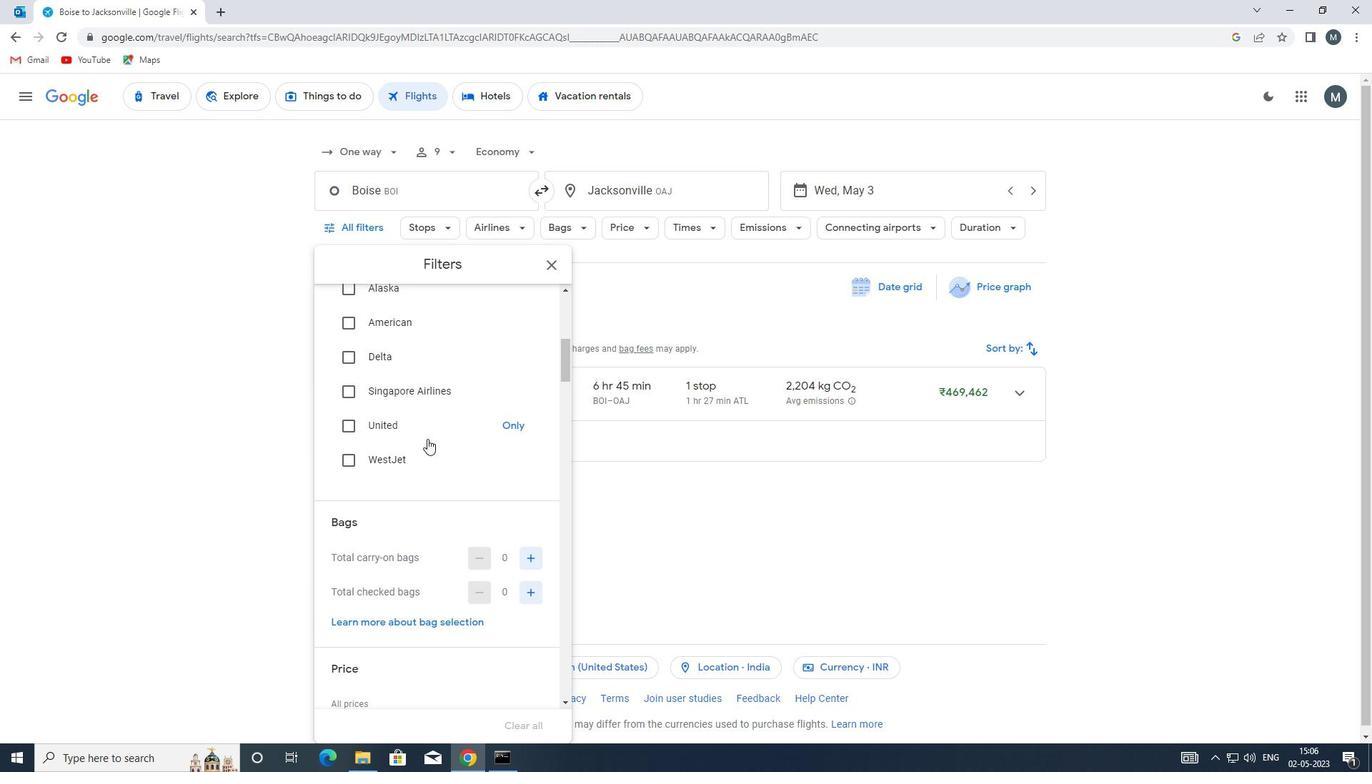 
Action: Mouse moved to (431, 431)
Screenshot: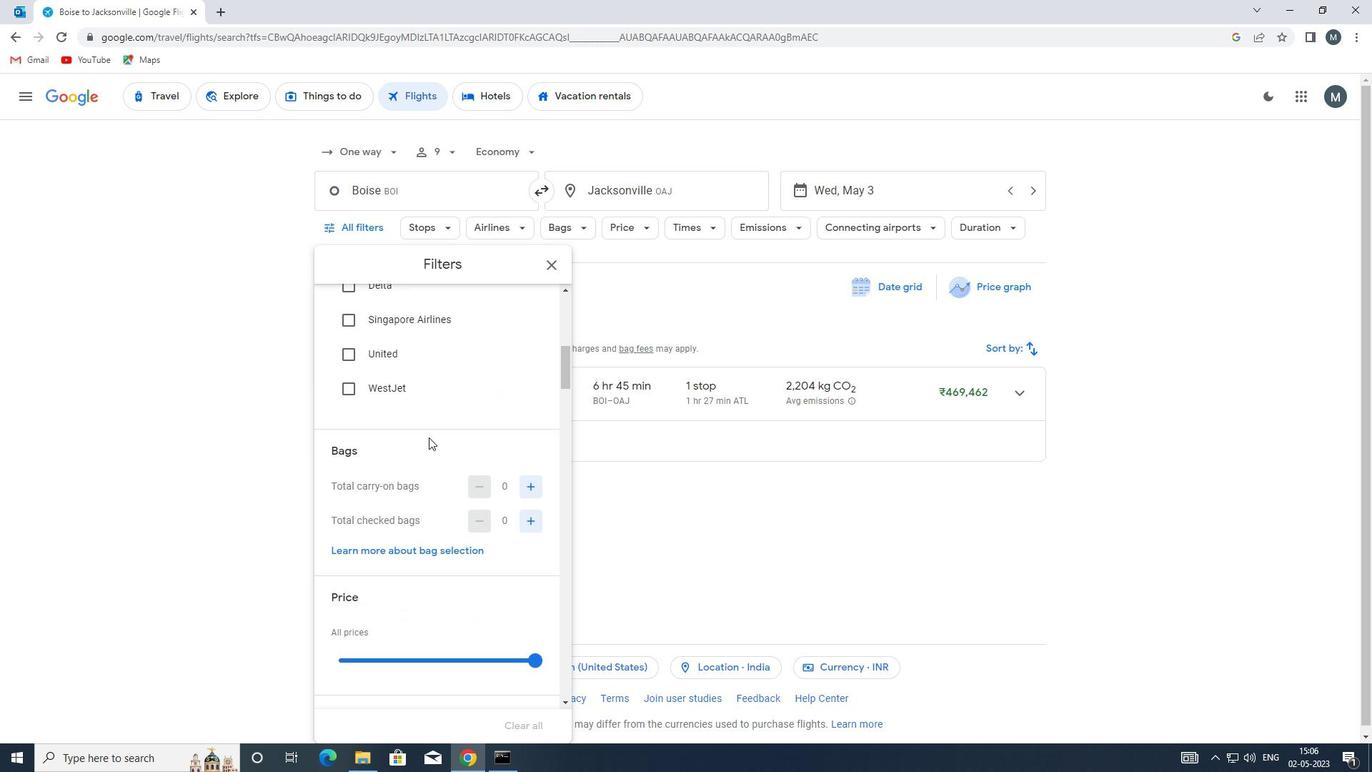 
Action: Mouse scrolled (431, 431) with delta (0, 0)
Screenshot: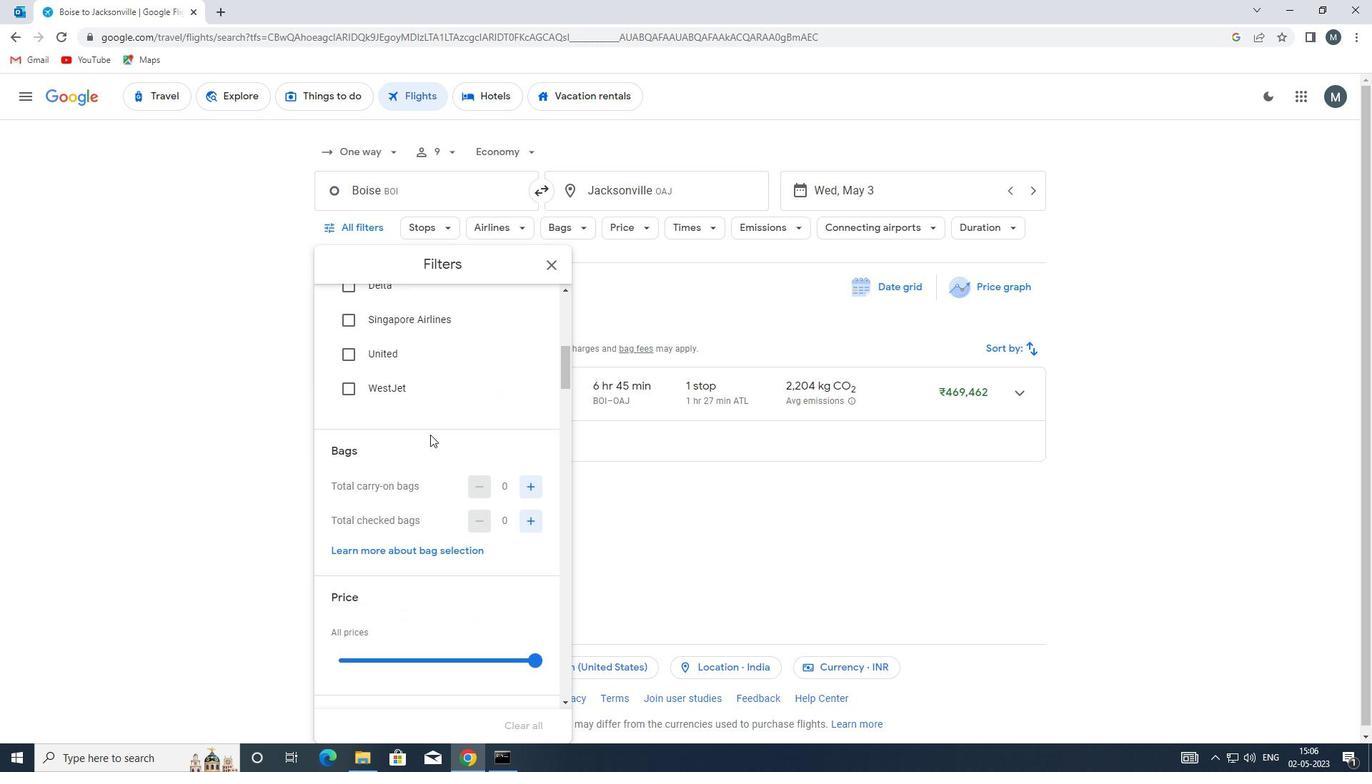 
Action: Mouse scrolled (431, 431) with delta (0, 0)
Screenshot: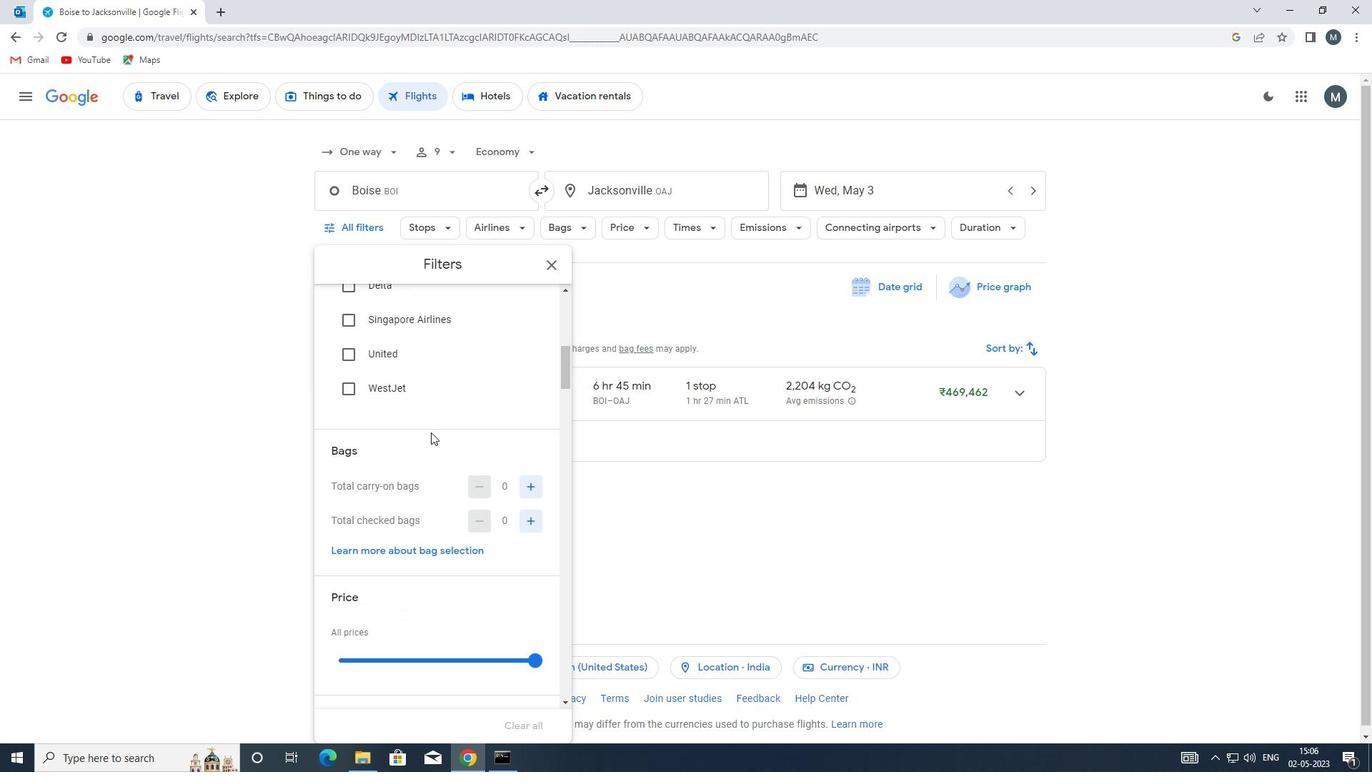 
Action: Mouse moved to (536, 372)
Screenshot: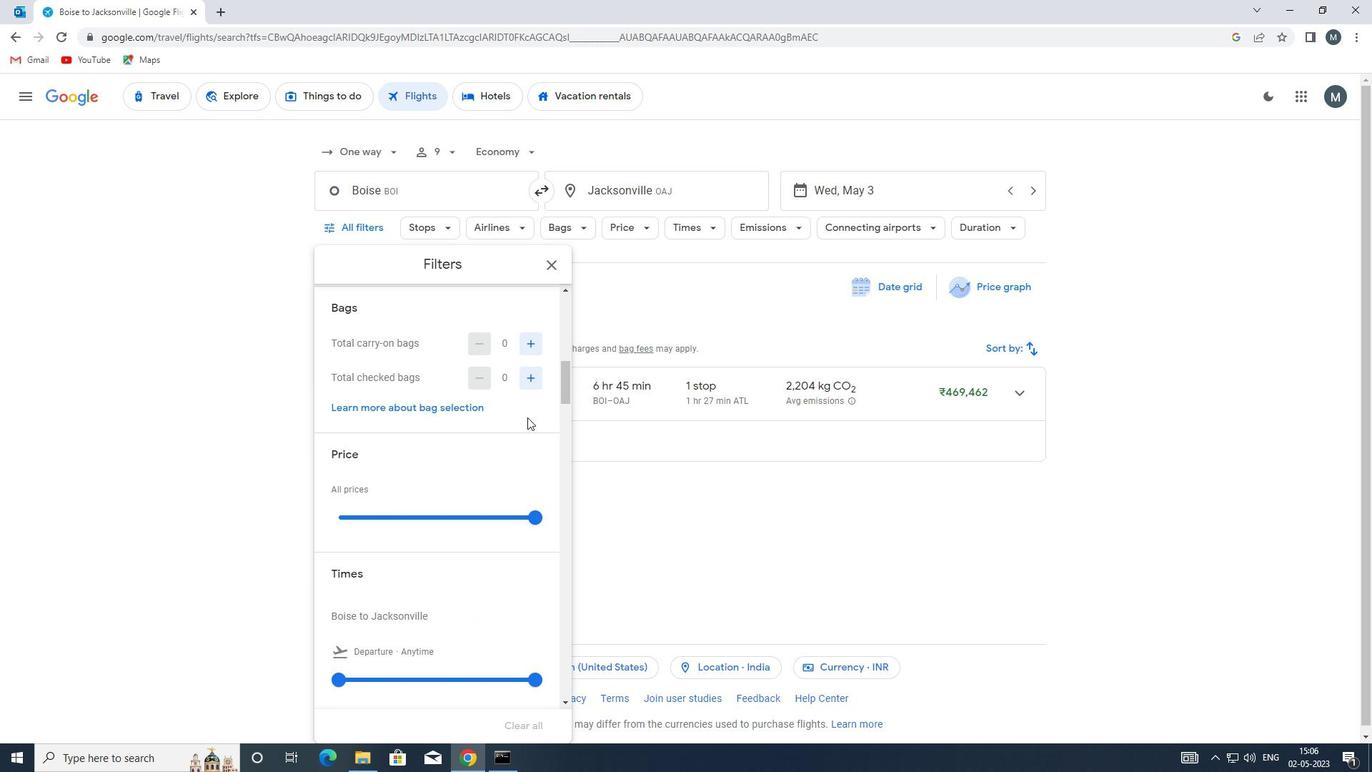 
Action: Mouse pressed left at (536, 372)
Screenshot: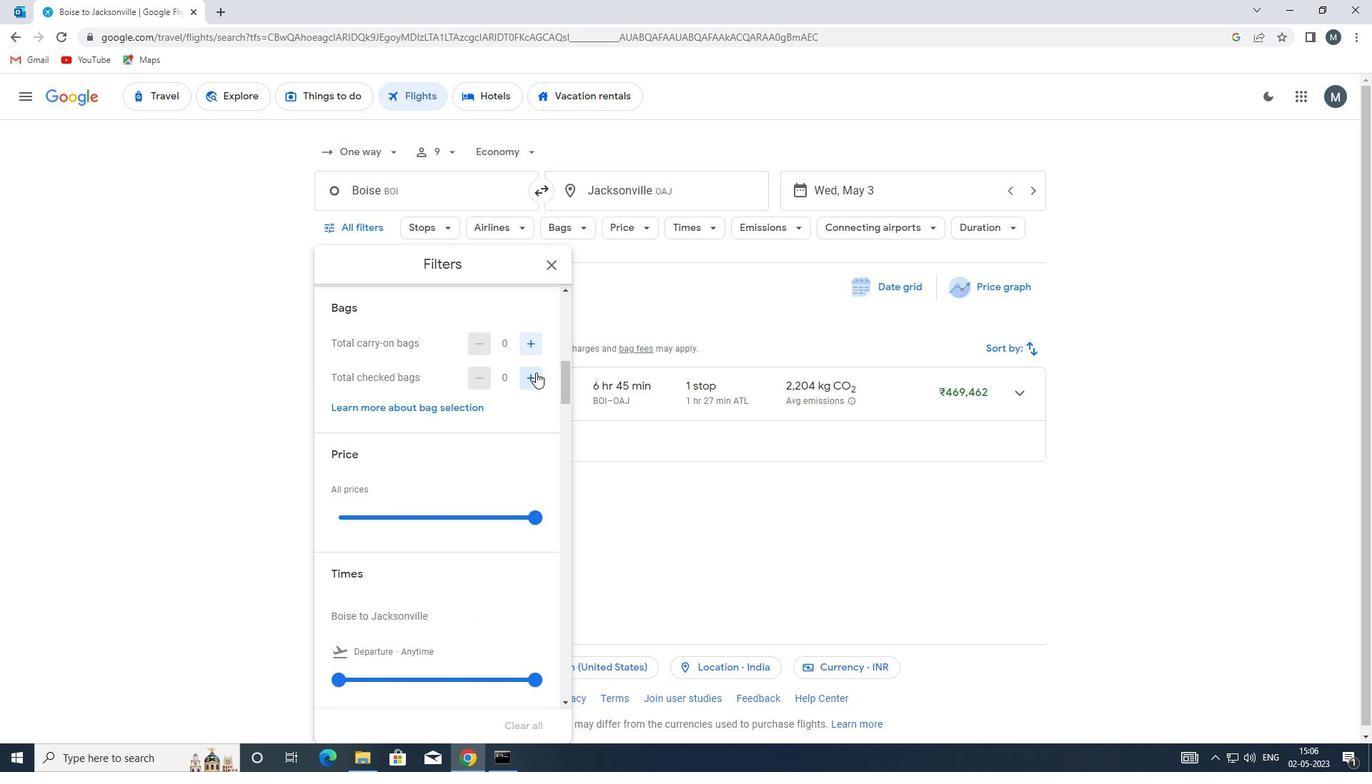 
Action: Mouse moved to (536, 376)
Screenshot: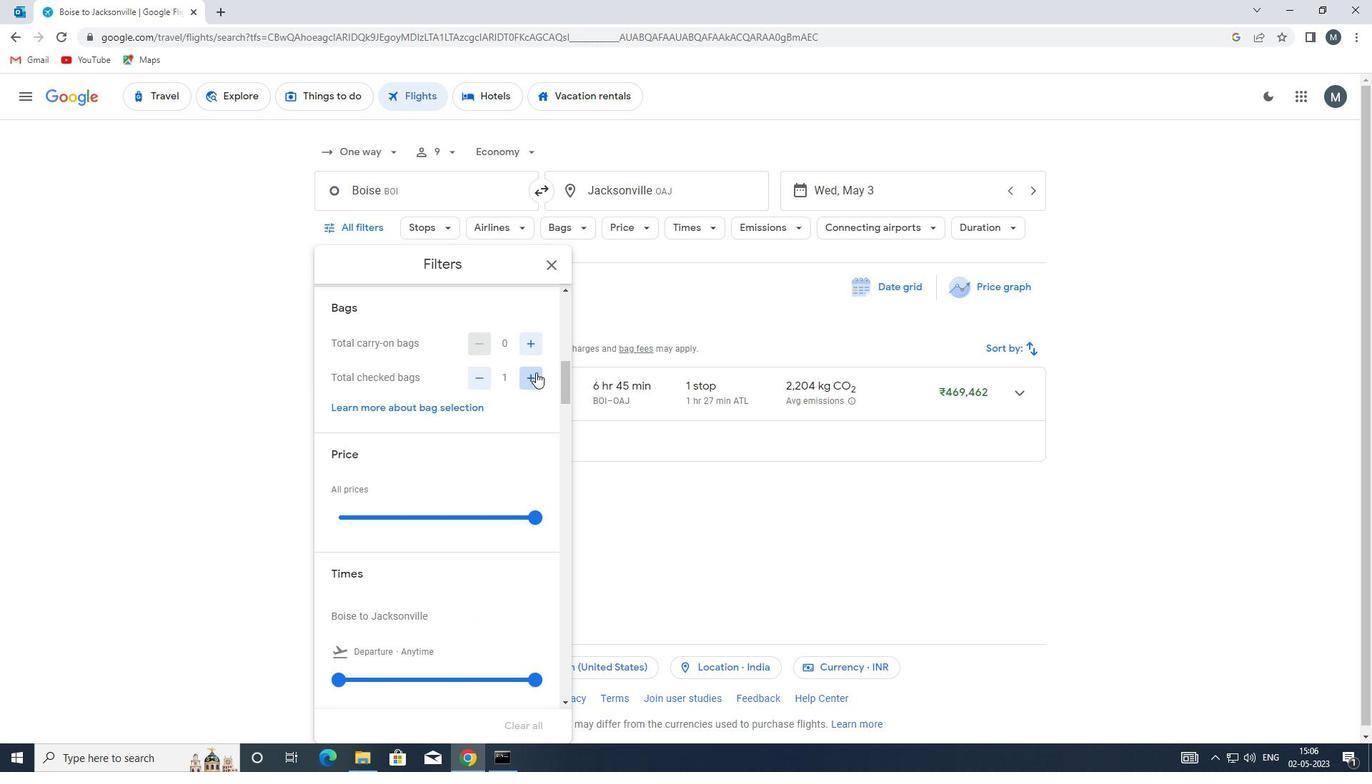 
Action: Mouse pressed left at (536, 376)
Screenshot: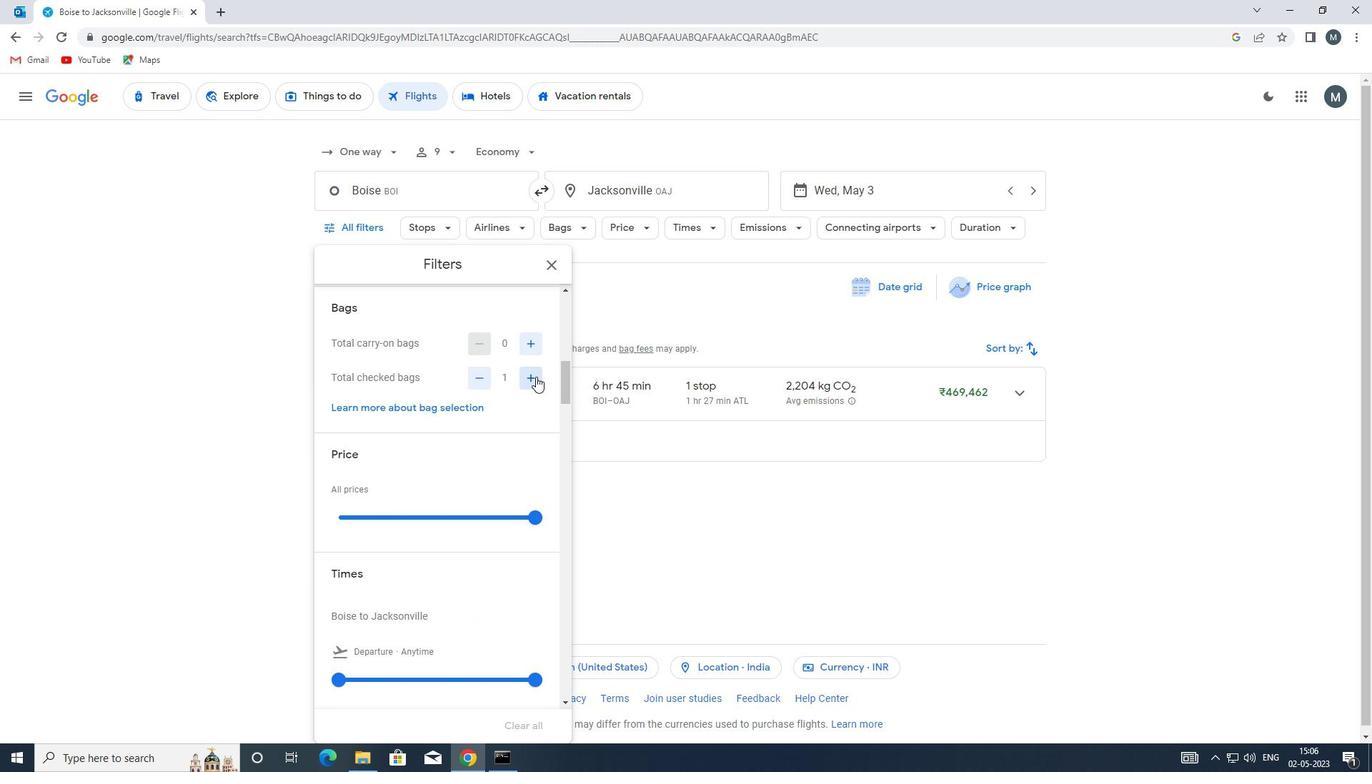 
Action: Mouse pressed left at (536, 376)
Screenshot: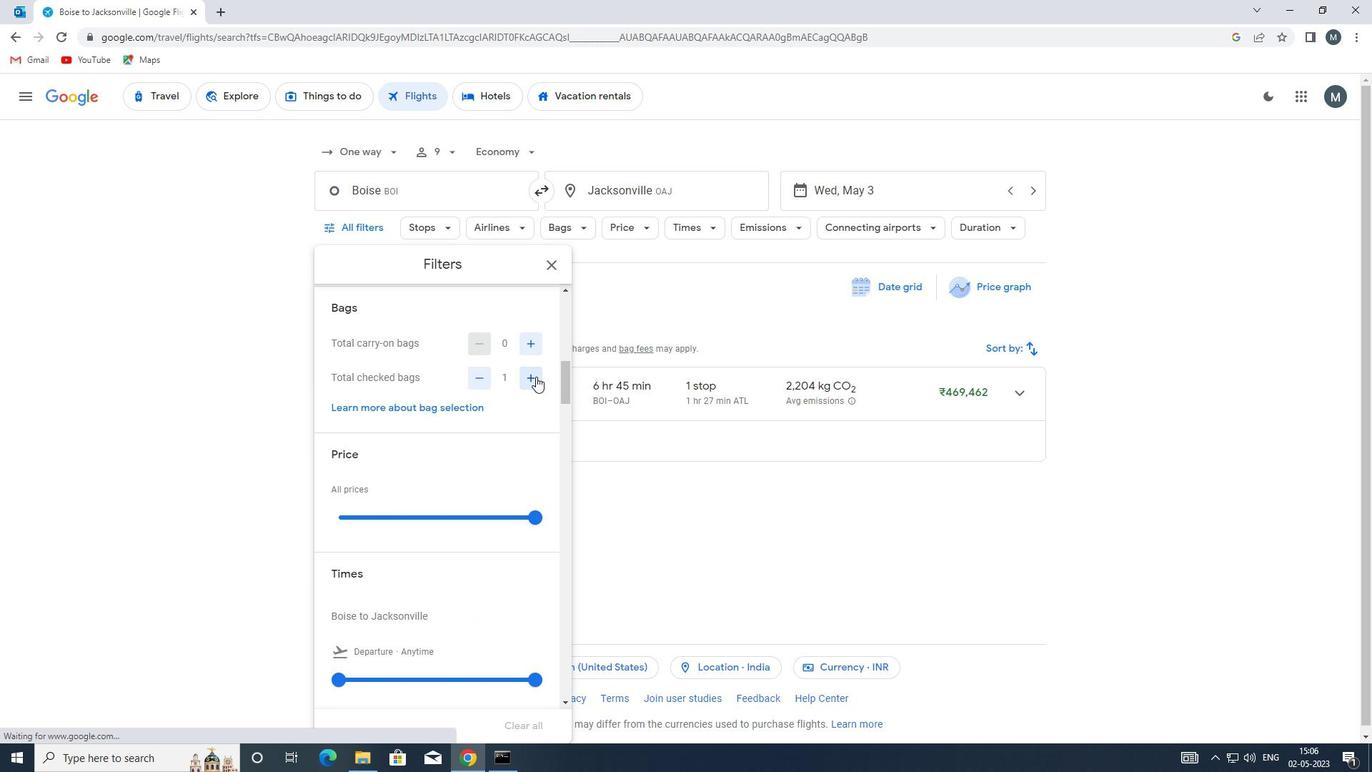 
Action: Mouse pressed left at (536, 376)
Screenshot: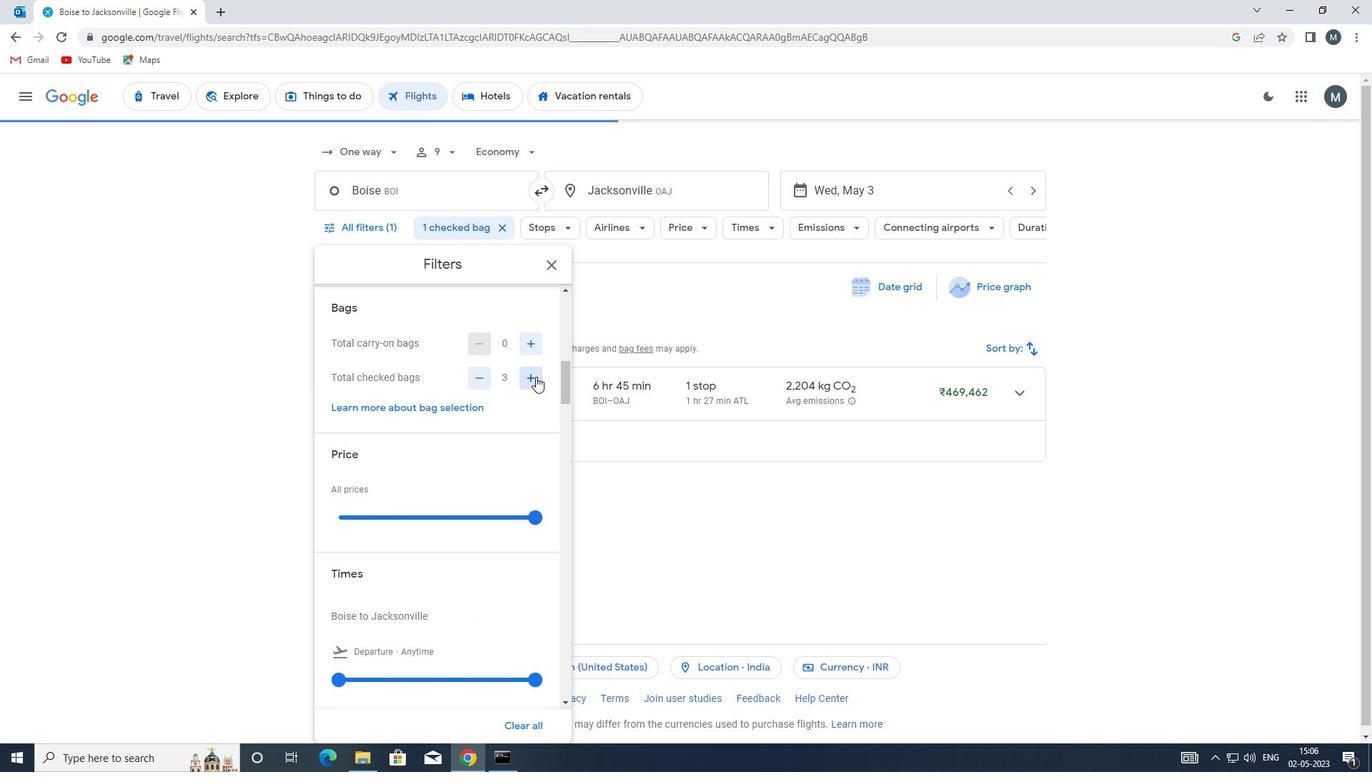 
Action: Mouse pressed left at (536, 376)
Screenshot: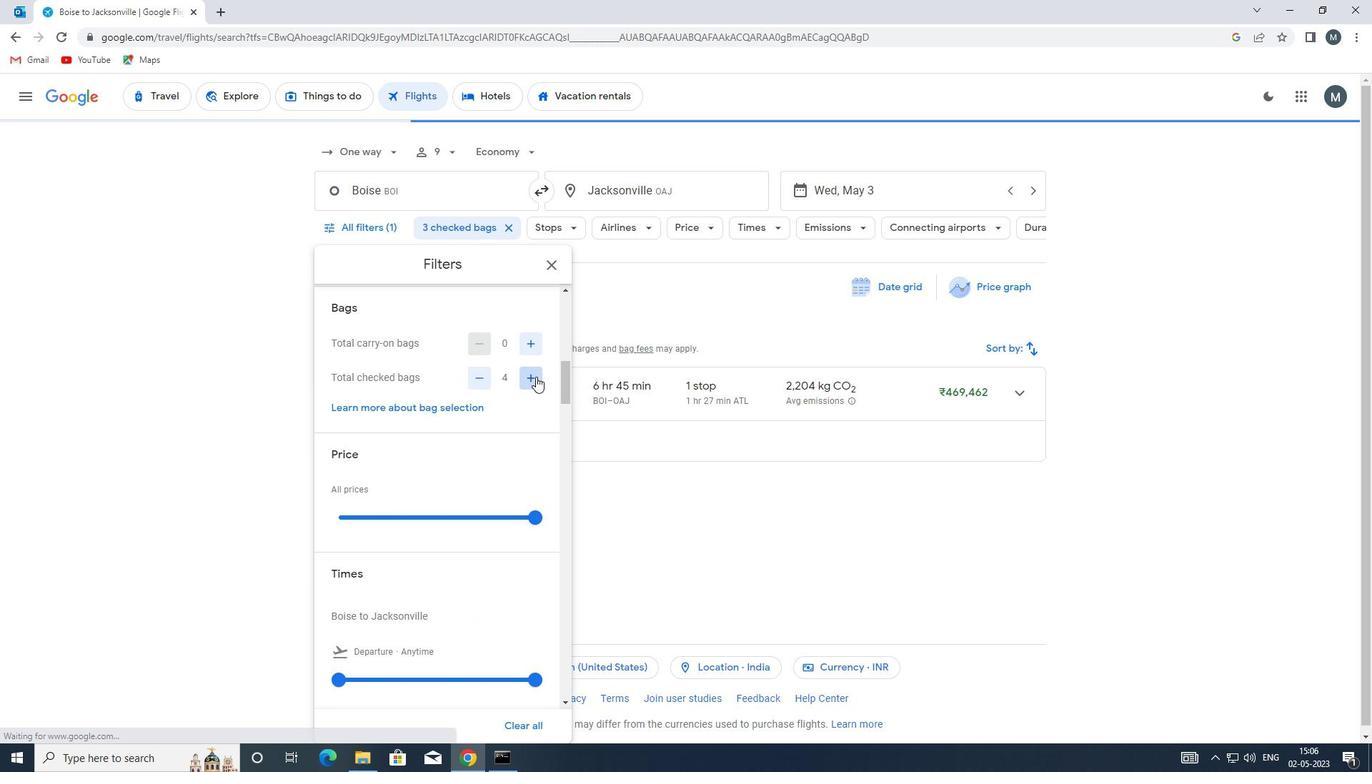 
Action: Mouse pressed left at (536, 376)
Screenshot: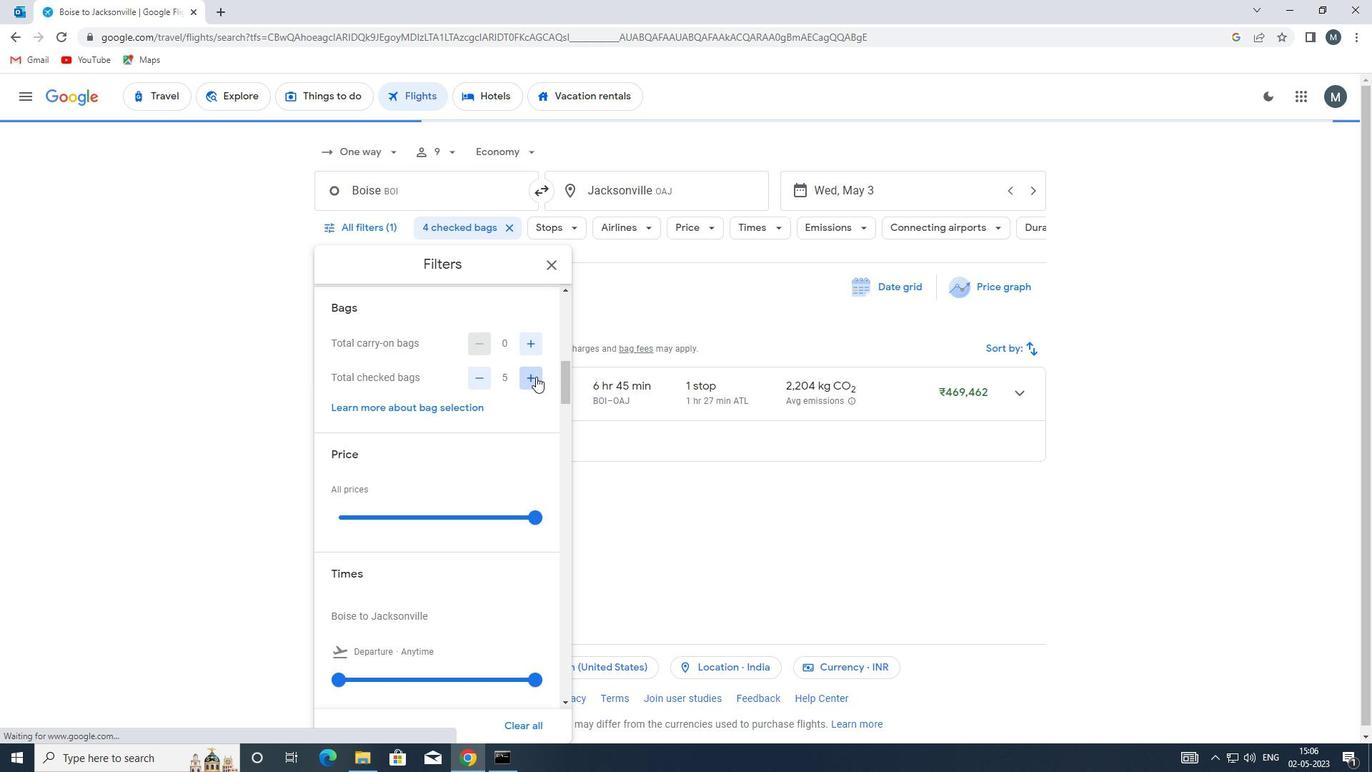 
Action: Mouse moved to (454, 429)
Screenshot: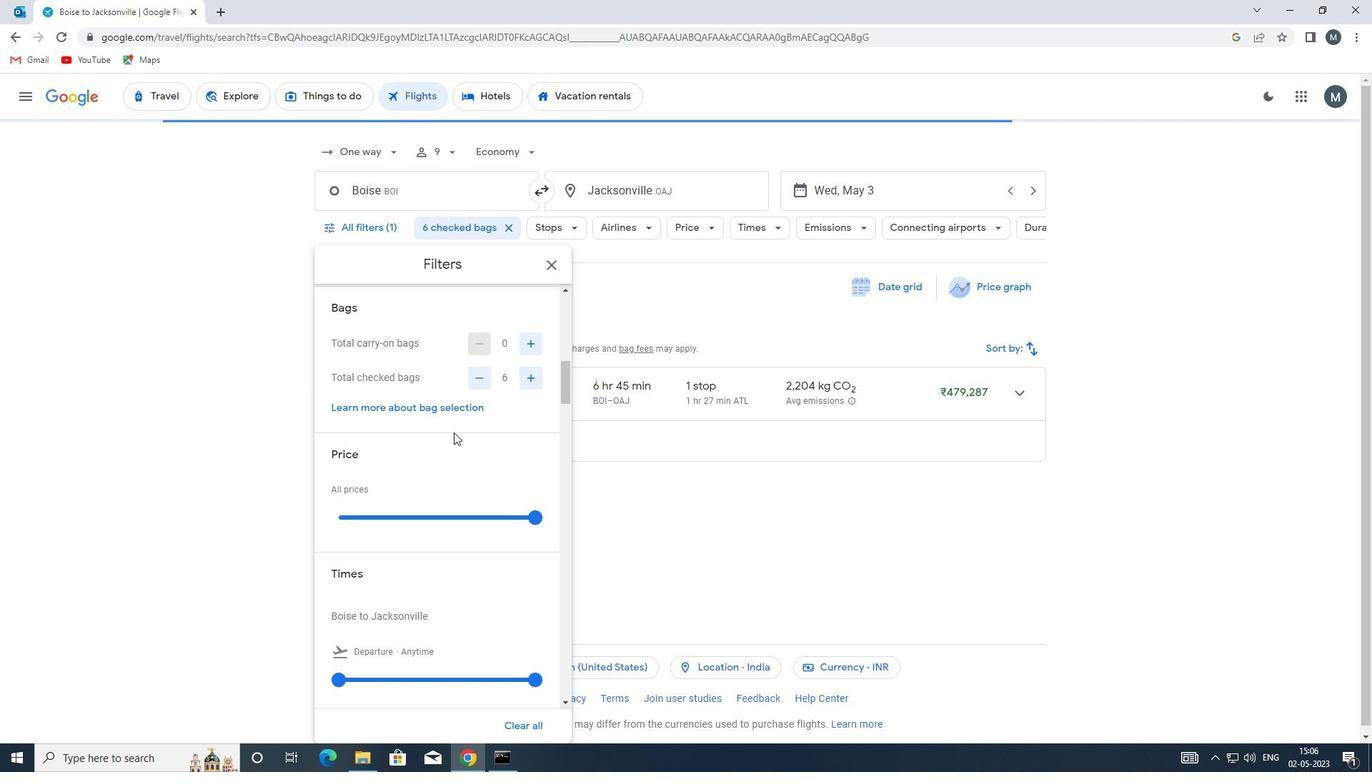 
Action: Mouse scrolled (454, 429) with delta (0, 0)
Screenshot: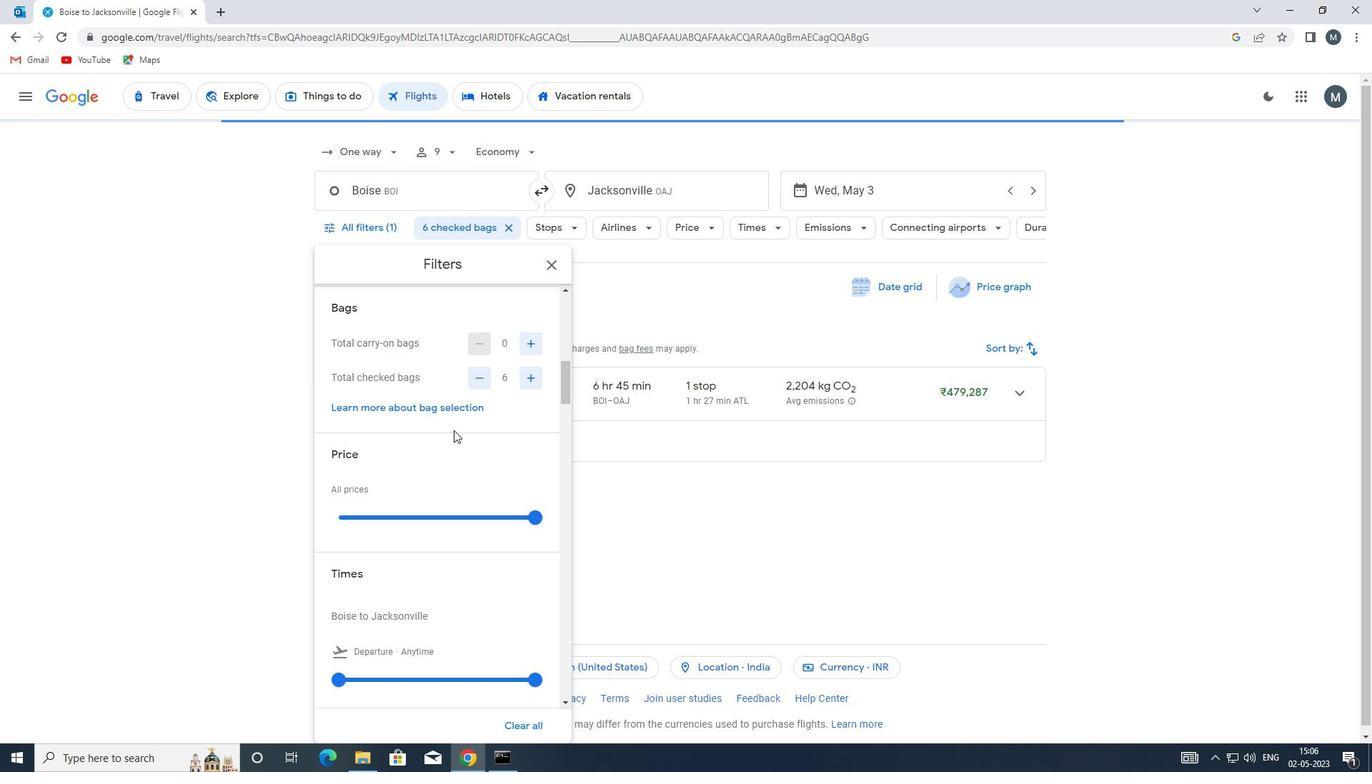 
Action: Mouse moved to (460, 447)
Screenshot: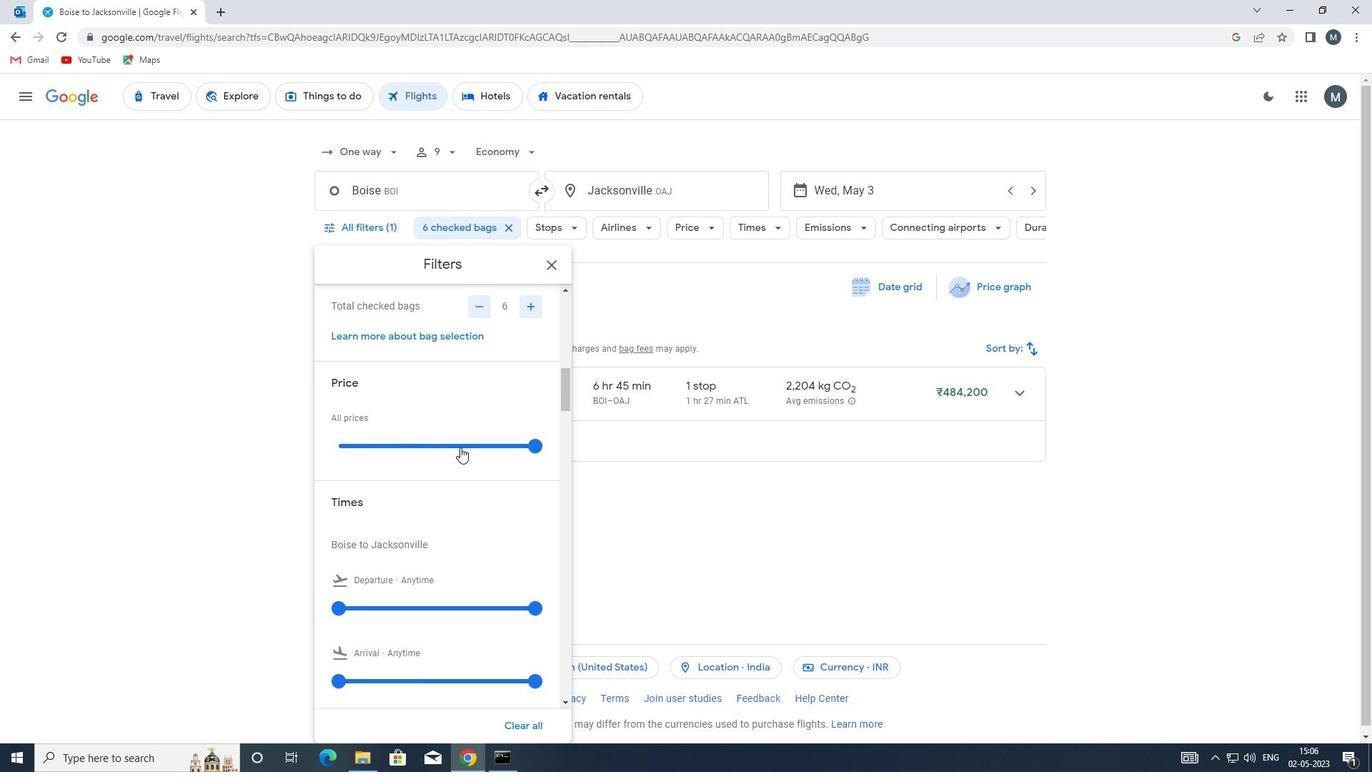 
Action: Mouse pressed left at (460, 447)
Screenshot: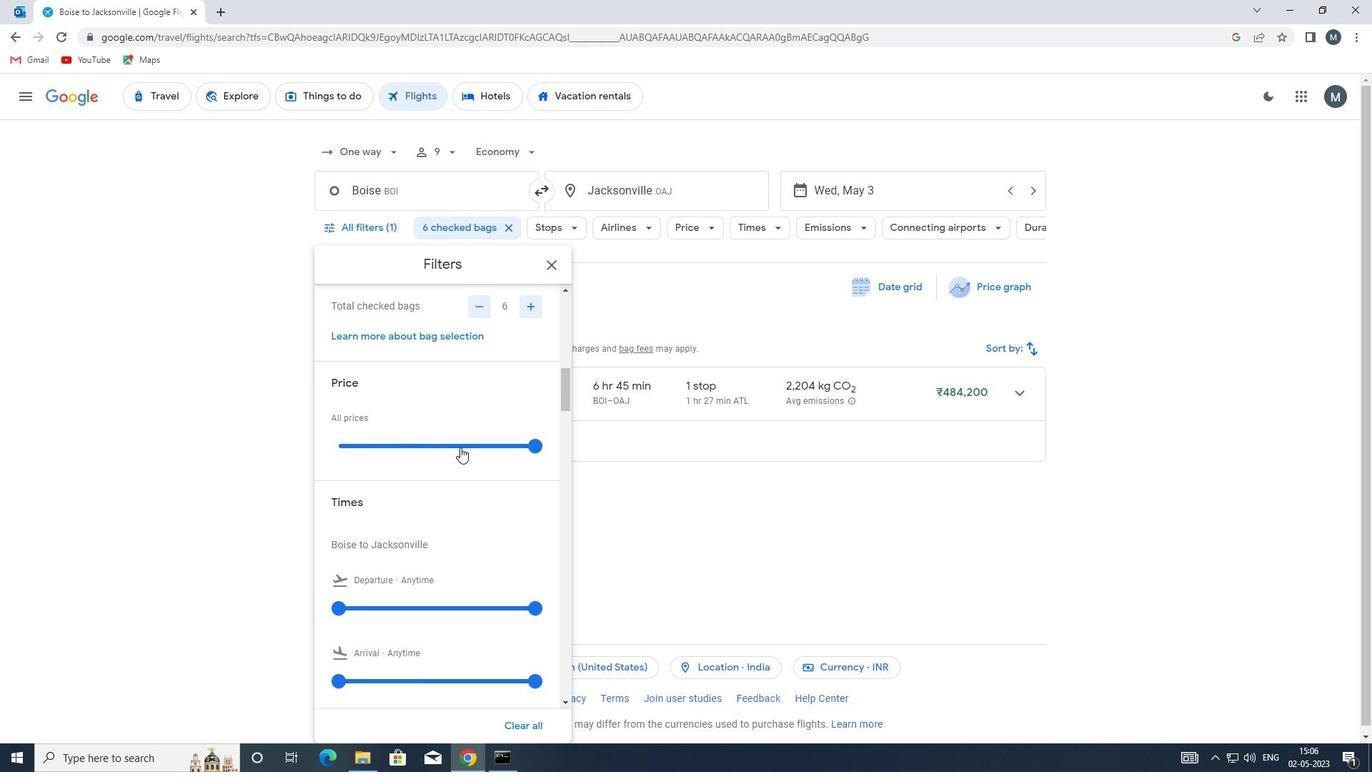 
Action: Mouse moved to (422, 429)
Screenshot: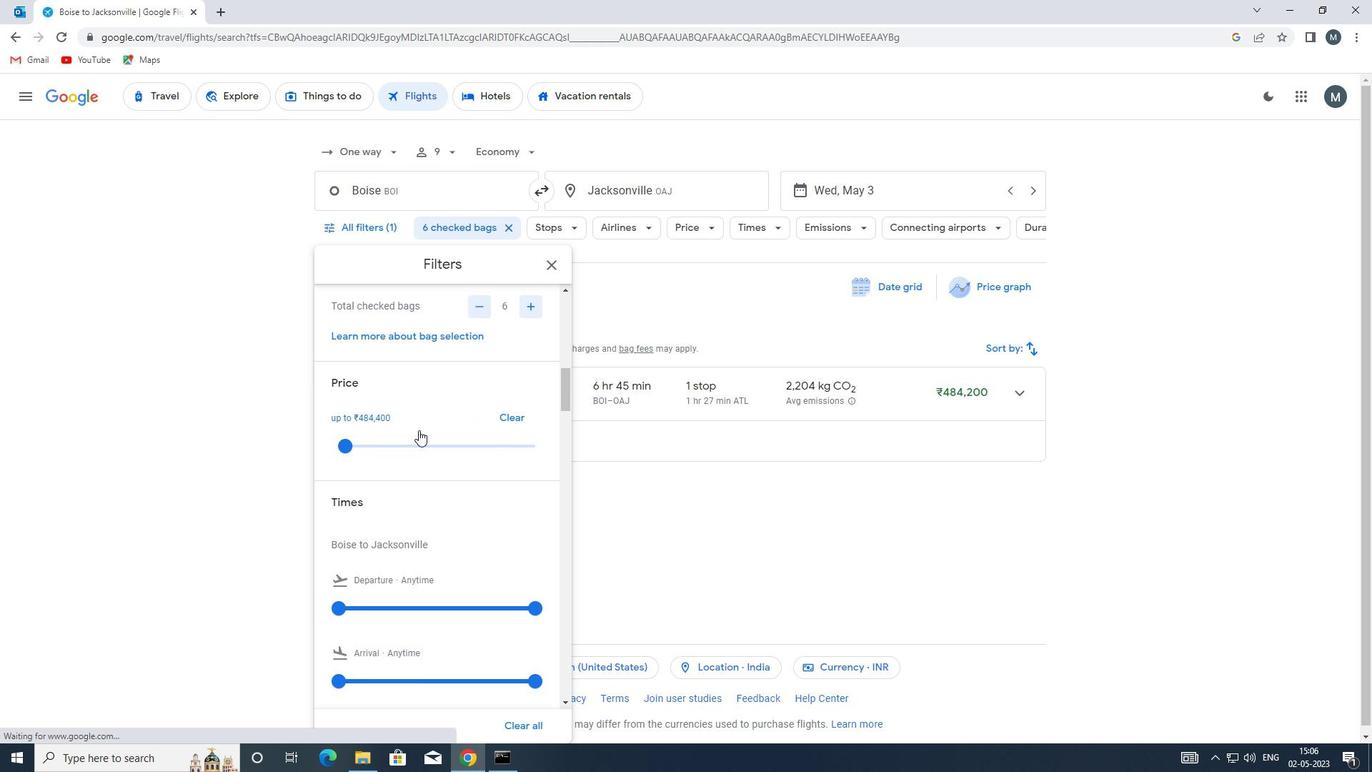 
Action: Mouse scrolled (422, 428) with delta (0, 0)
Screenshot: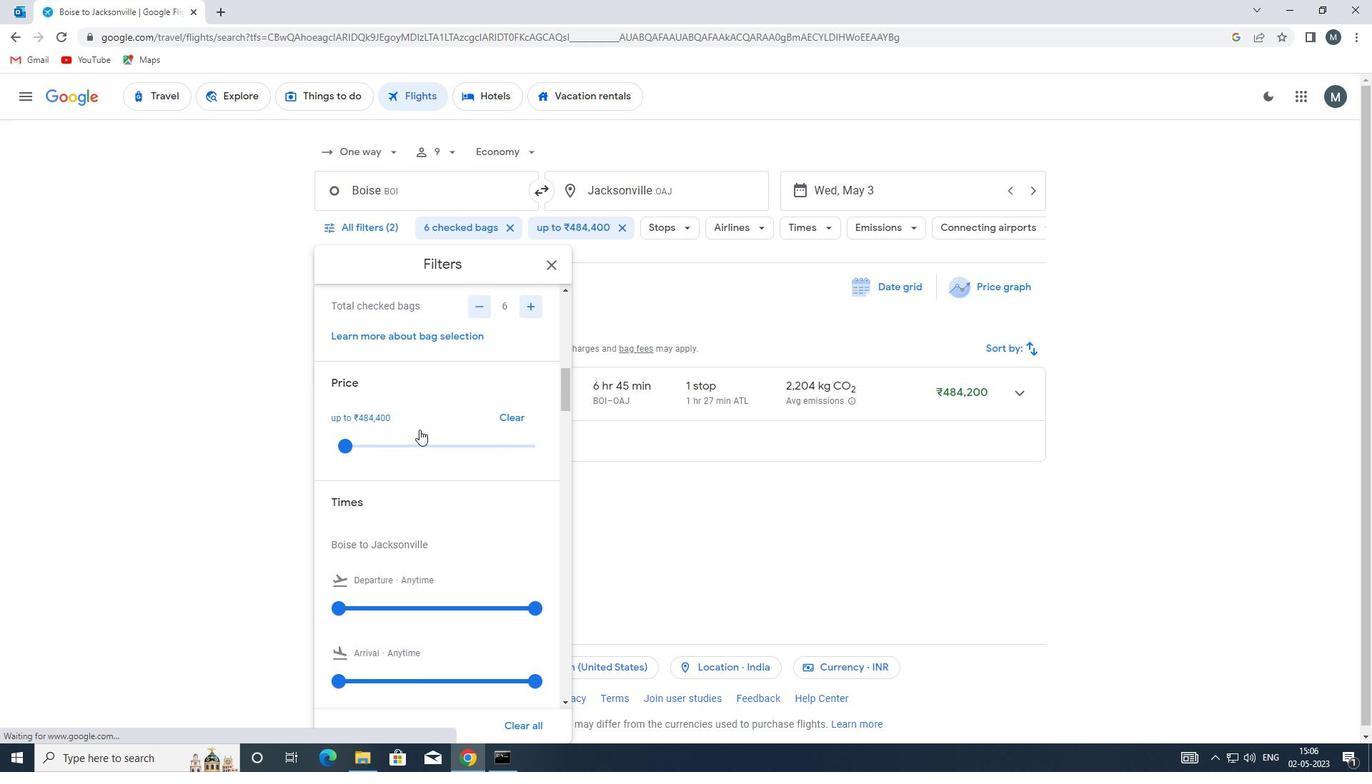
Action: Mouse moved to (431, 426)
Screenshot: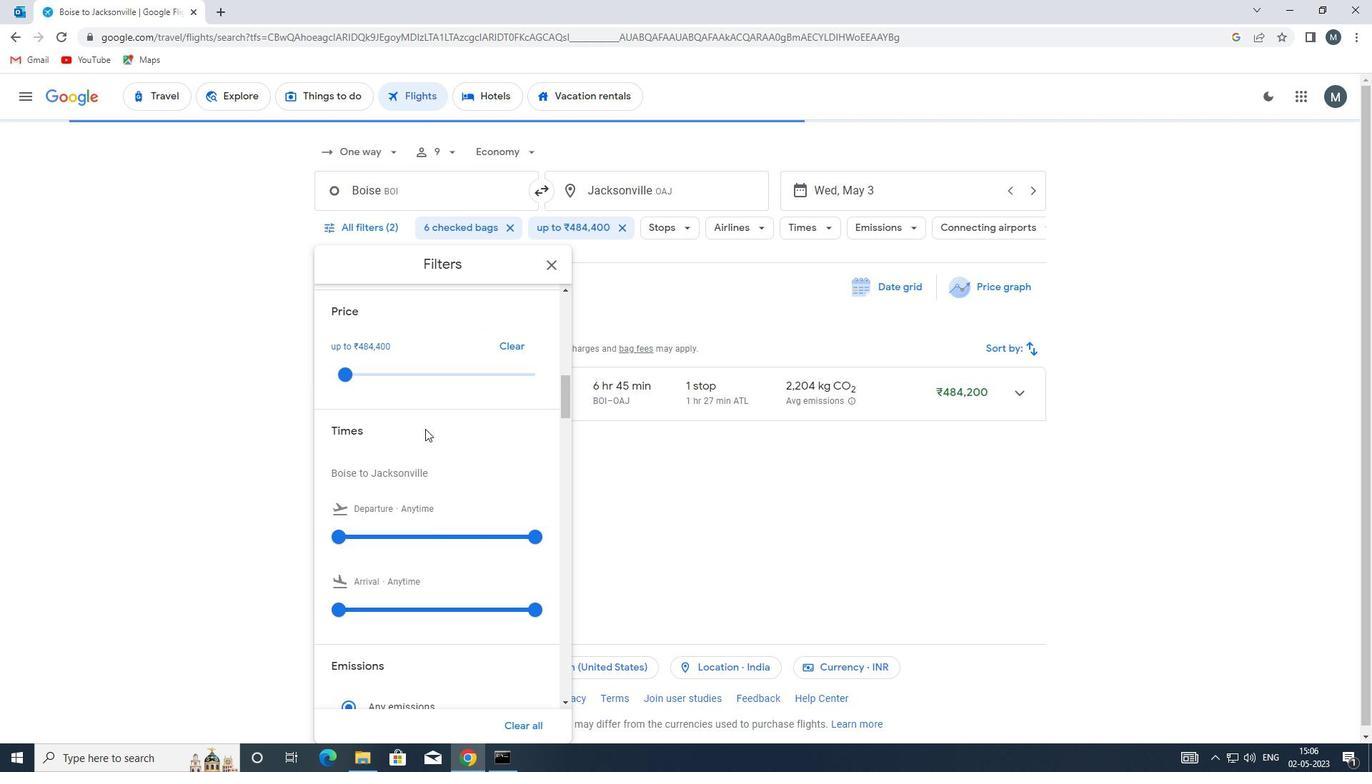
Action: Mouse scrolled (431, 426) with delta (0, 0)
Screenshot: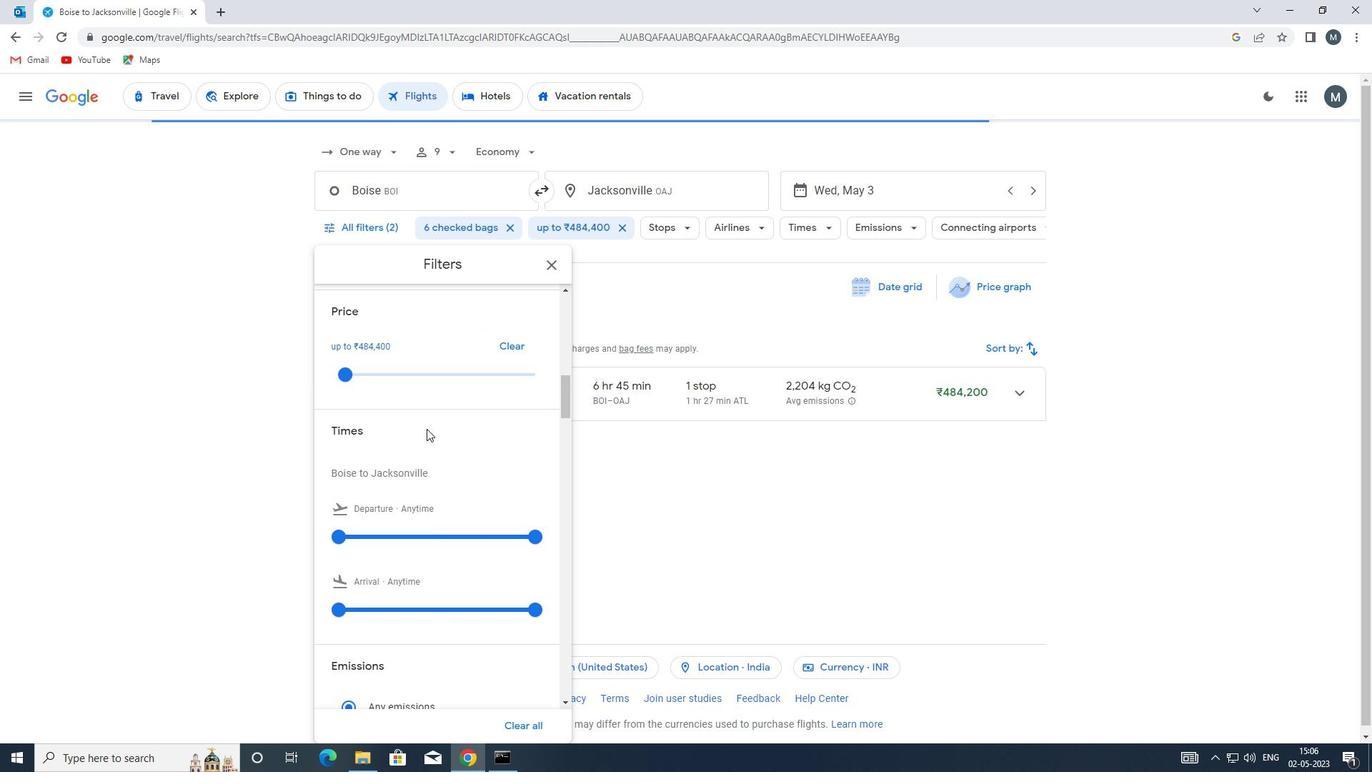 
Action: Mouse moved to (343, 465)
Screenshot: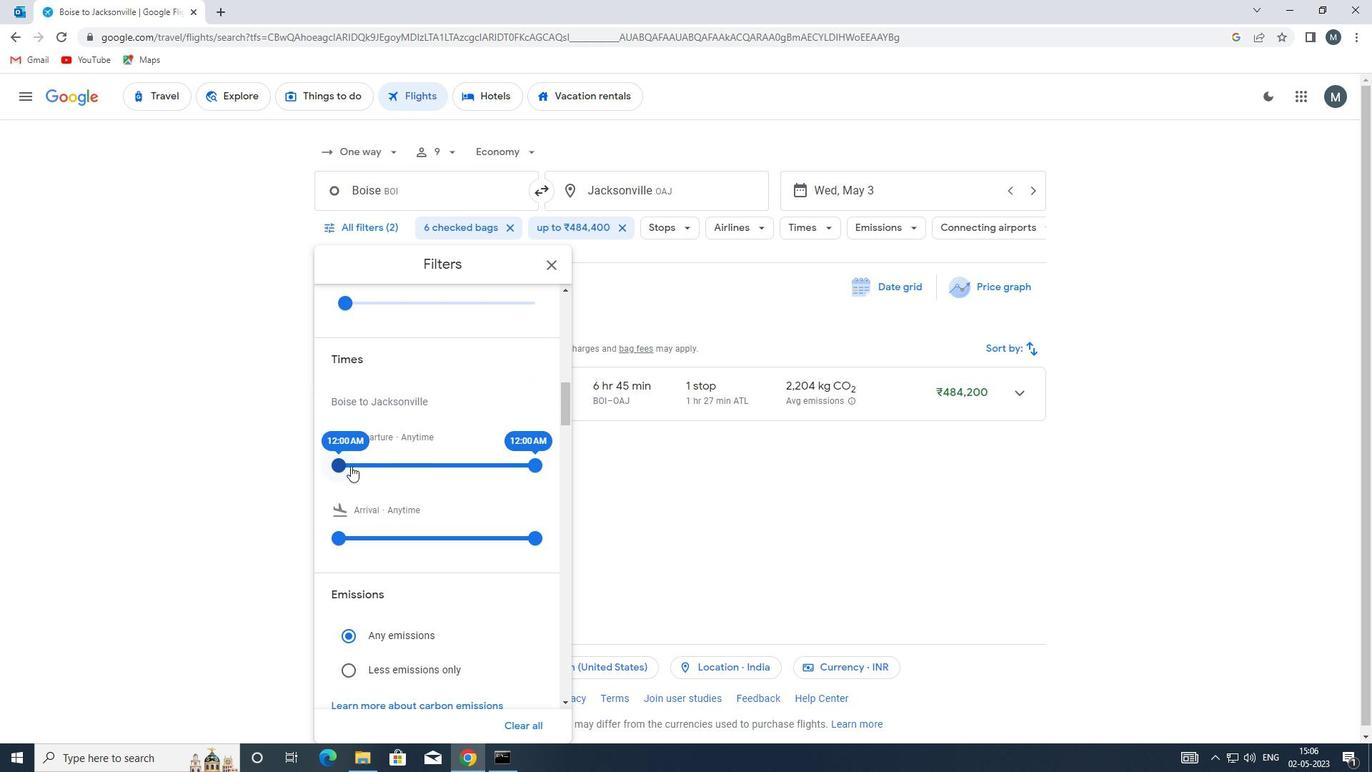 
Action: Mouse pressed left at (343, 465)
Screenshot: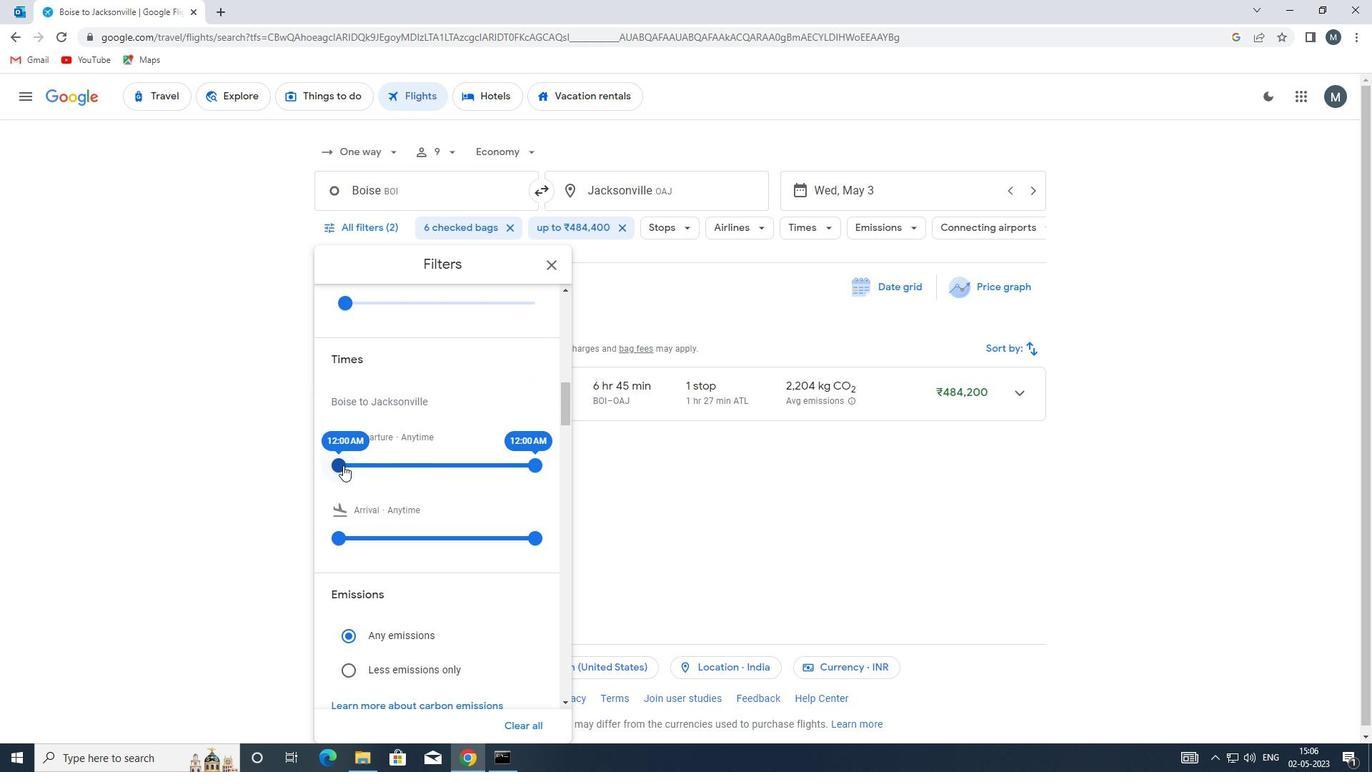 
Action: Mouse moved to (531, 464)
Screenshot: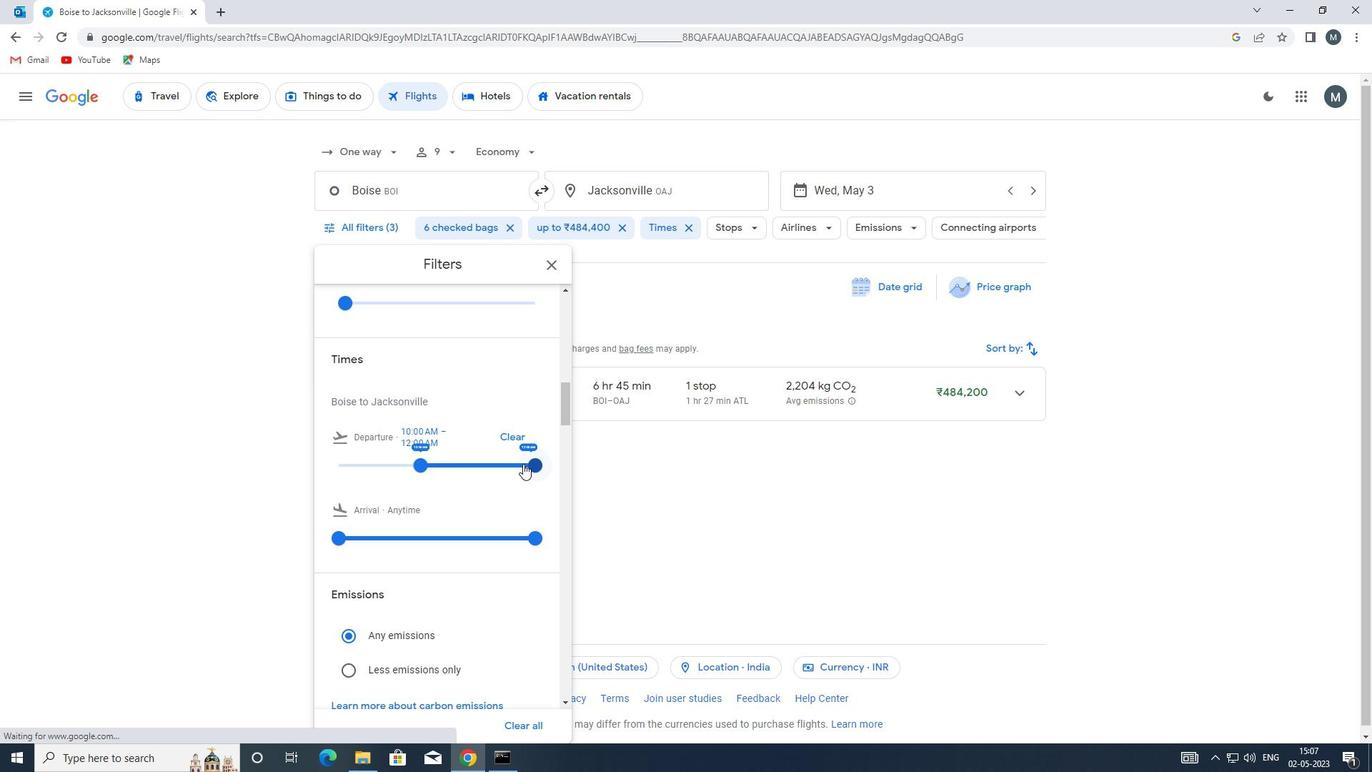 
Action: Mouse pressed left at (531, 464)
Screenshot: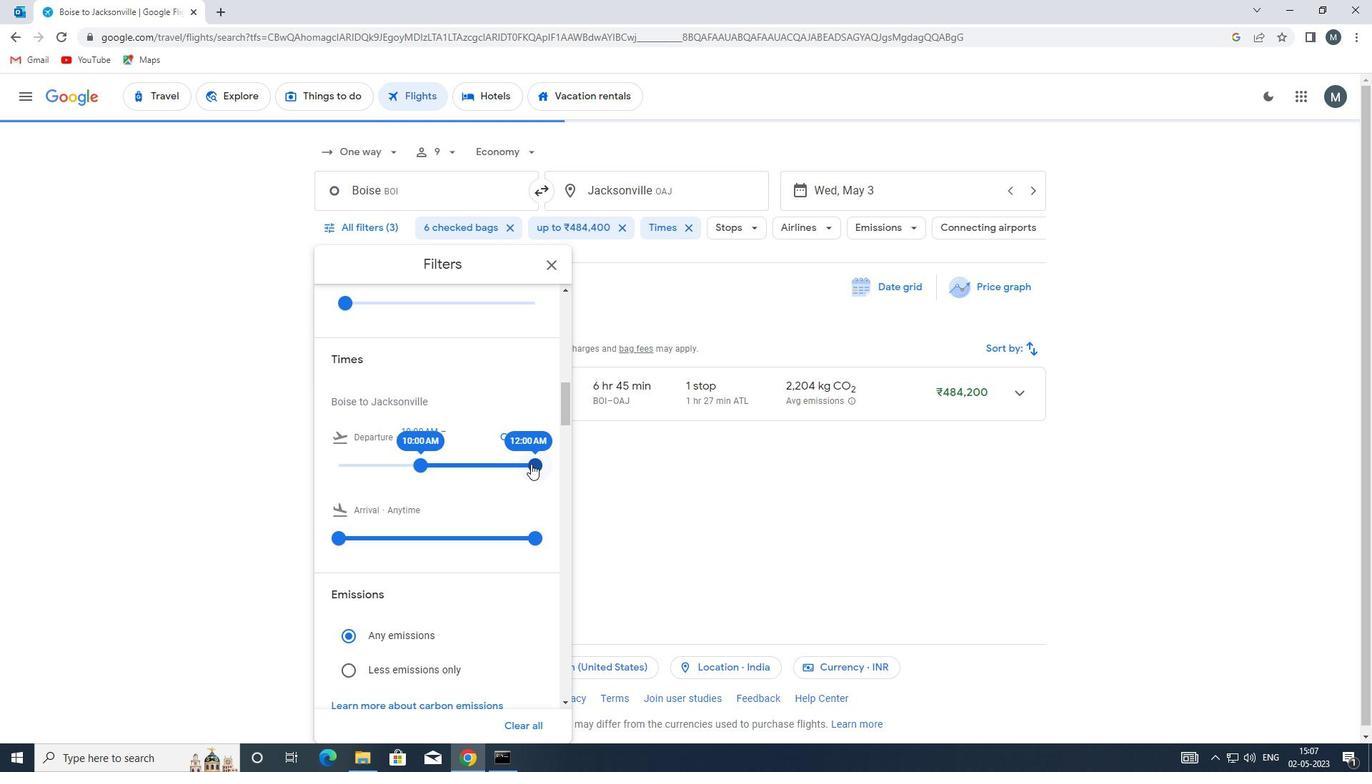 
Action: Mouse moved to (424, 466)
Screenshot: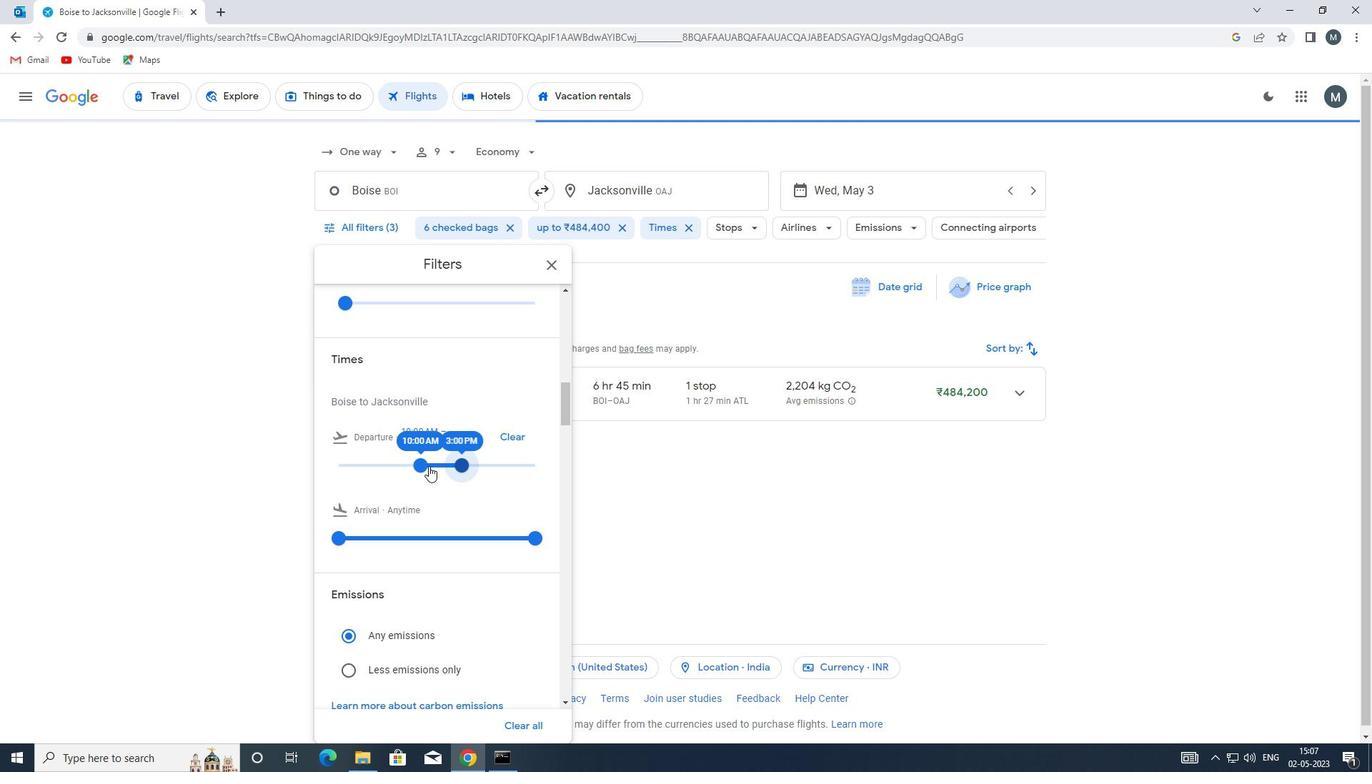 
Action: Mouse pressed right at (424, 466)
Screenshot: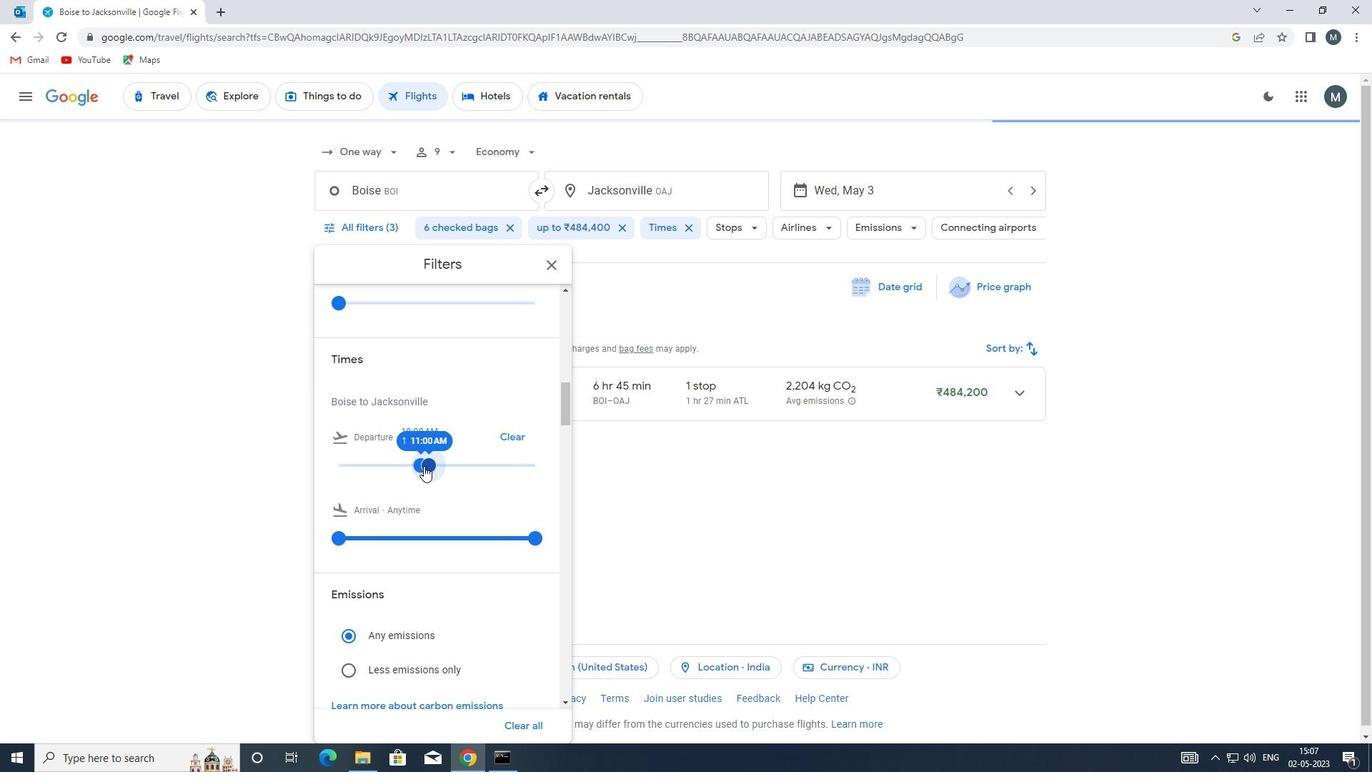 
Action: Mouse moved to (434, 460)
Screenshot: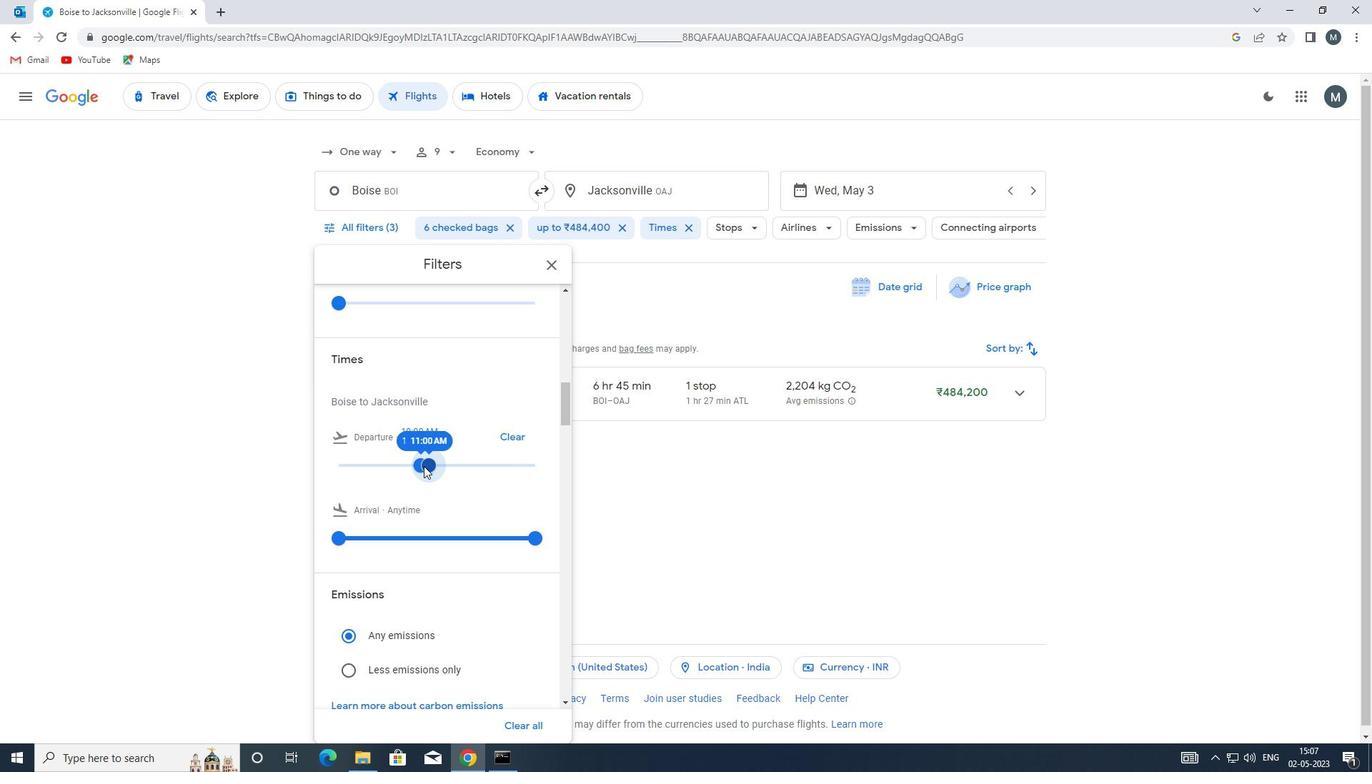 
Action: Mouse scrolled (434, 459) with delta (0, 0)
Screenshot: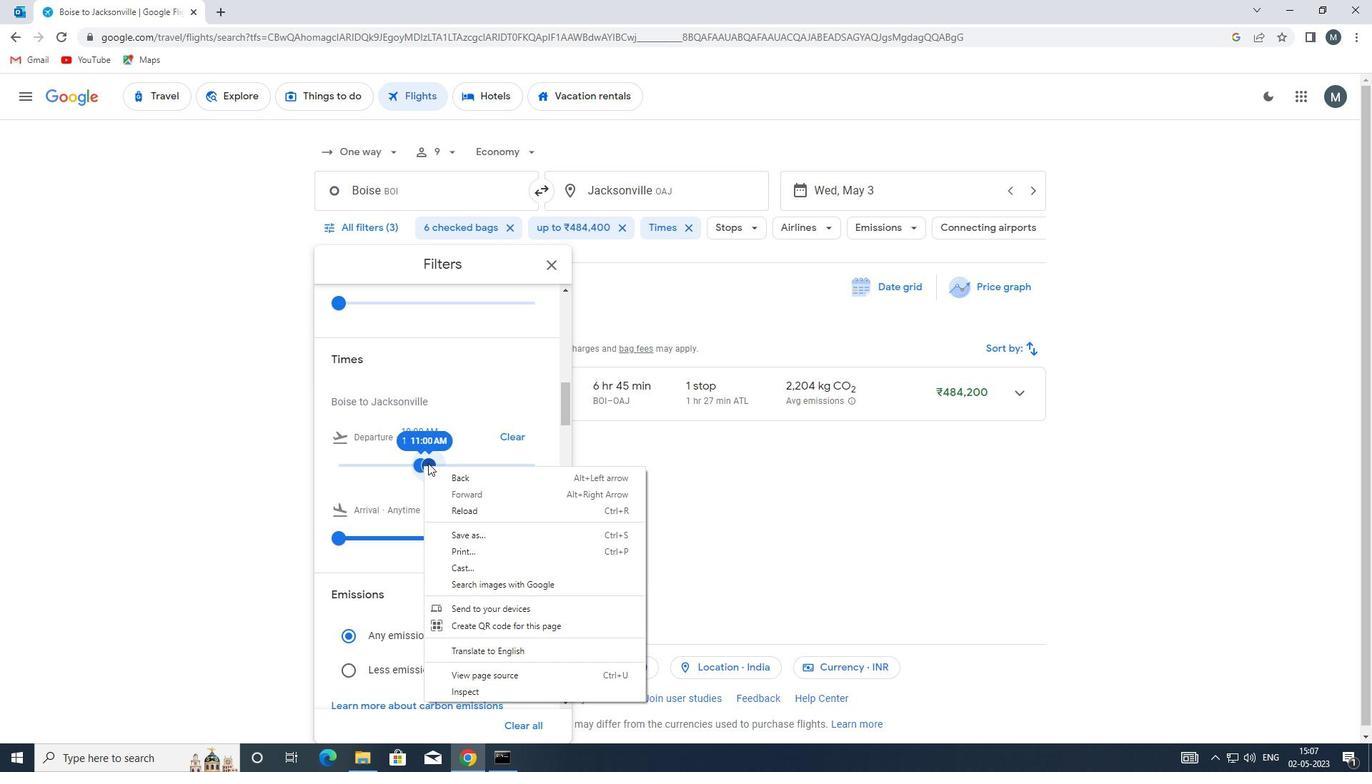 
Action: Mouse scrolled (434, 459) with delta (0, 0)
Screenshot: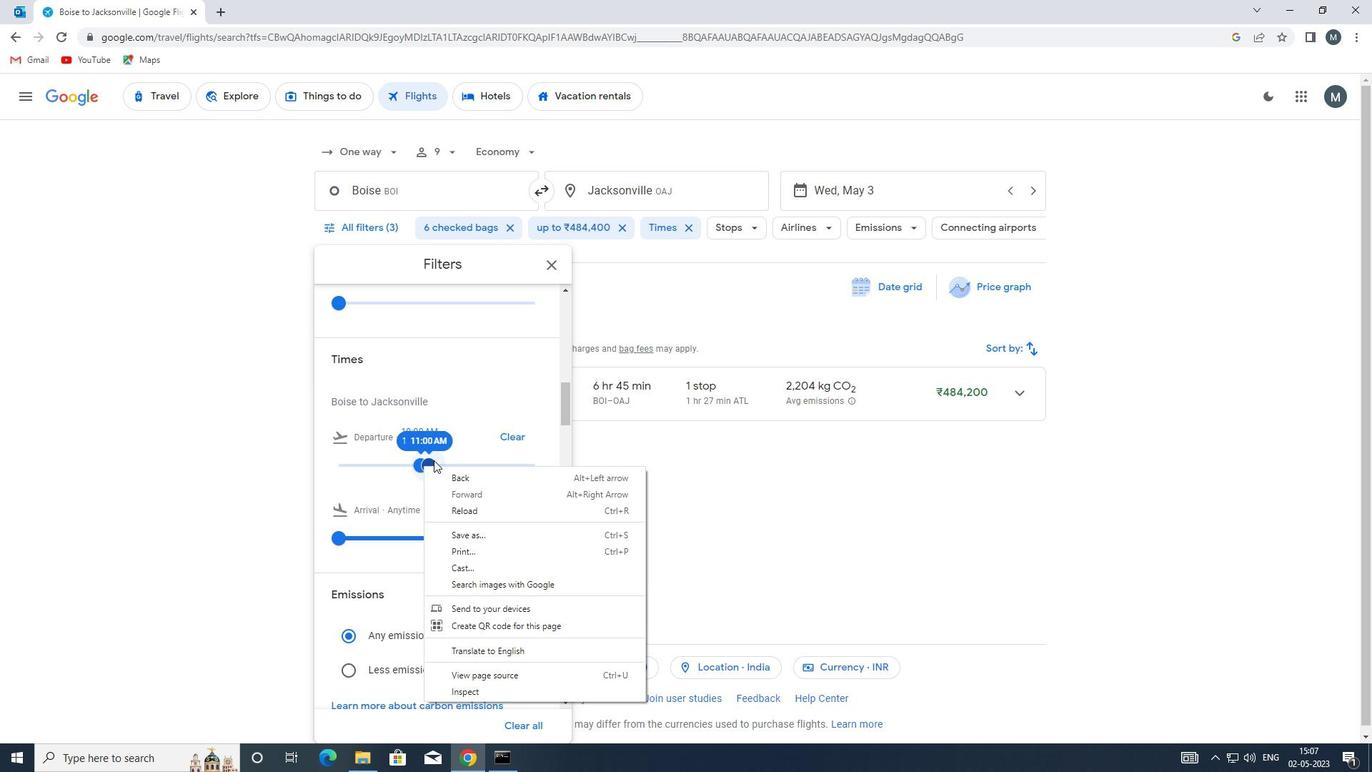 
Action: Mouse moved to (549, 263)
Screenshot: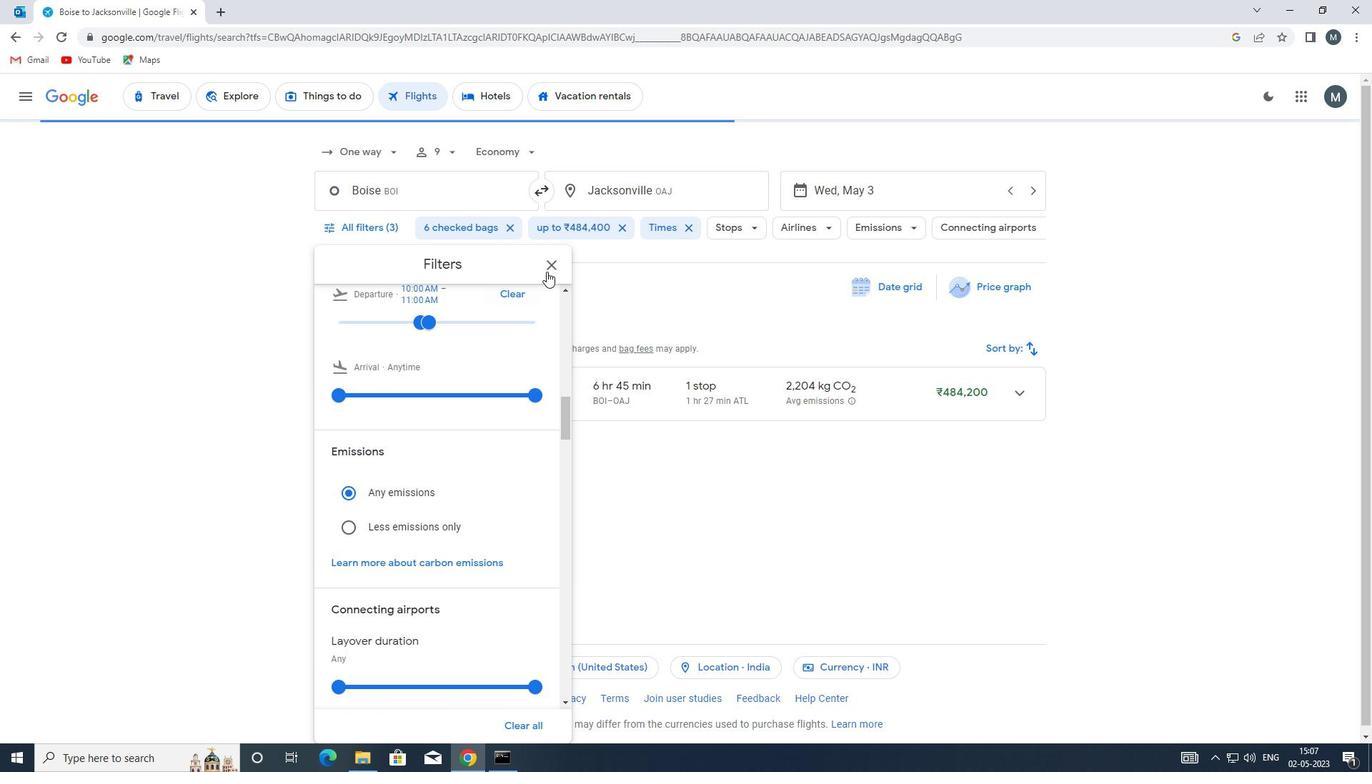
Action: Mouse pressed left at (549, 263)
Screenshot: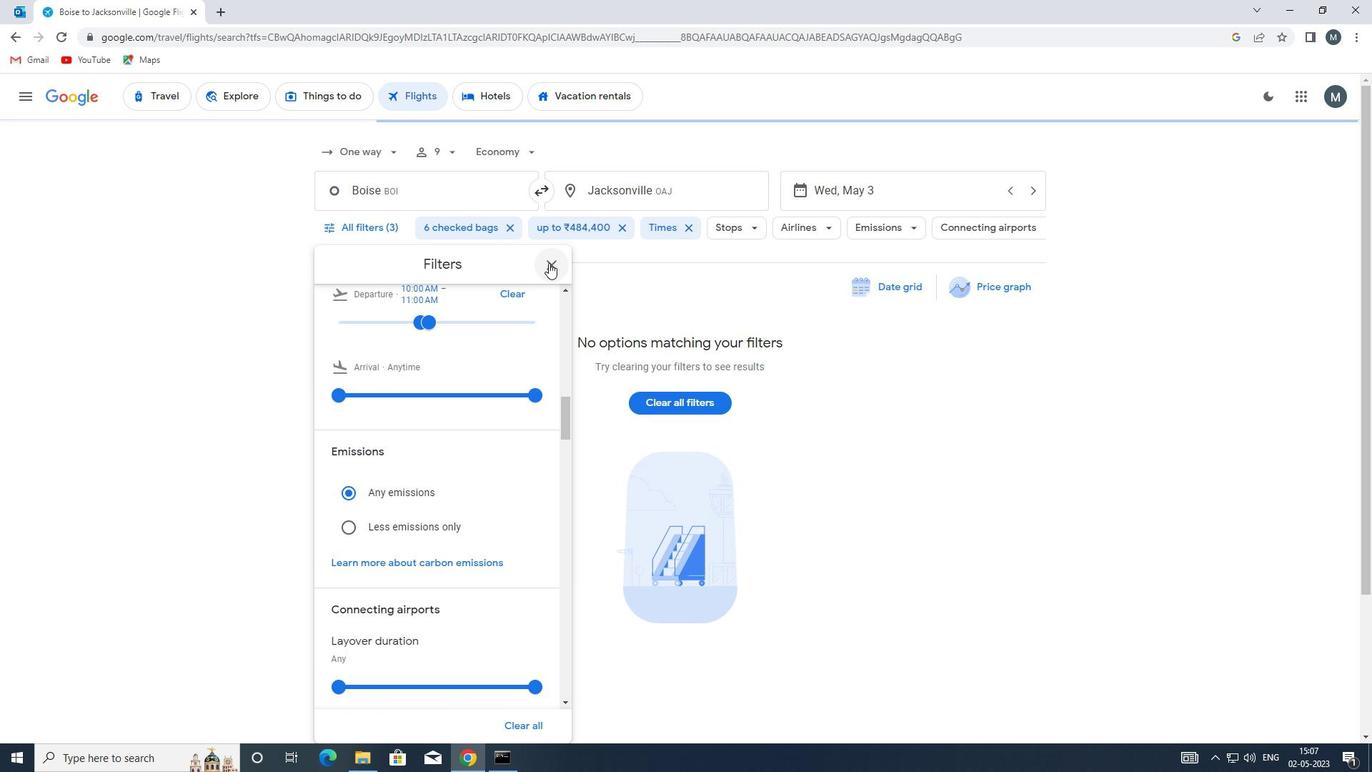 
